 Task: Look for space in Silver Firs, United States from 5th September, 2023 to 16th September, 2023 for 4 adults in price range Rs.10000 to Rs.14000. Place can be private room with 4 bedrooms having 4 beds and 4 bathrooms. Property type can be house, flat, guest house, hotel. Amenities needed are: wifi, TV, free parkinig on premises, gym, breakfast. Booking option can be shelf check-in. Required host language is English.
Action: Mouse moved to (602, 143)
Screenshot: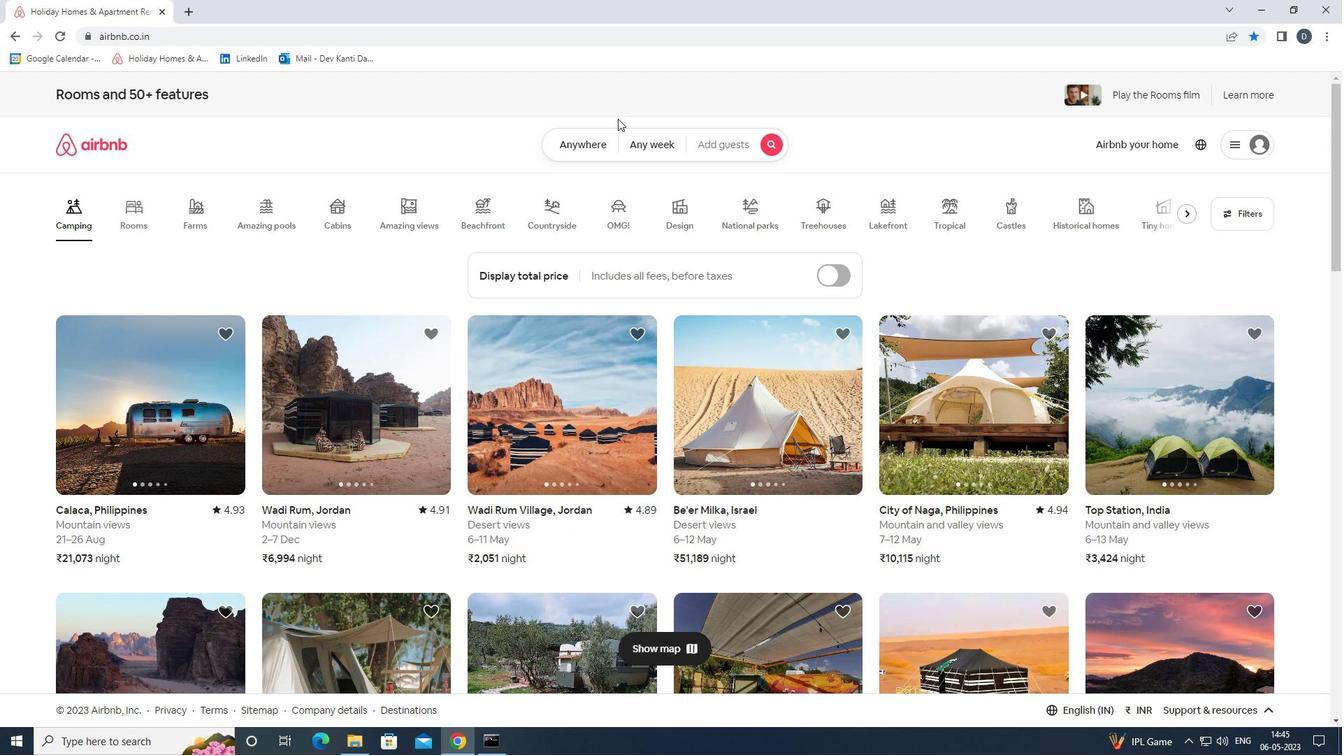 
Action: Mouse pressed left at (602, 143)
Screenshot: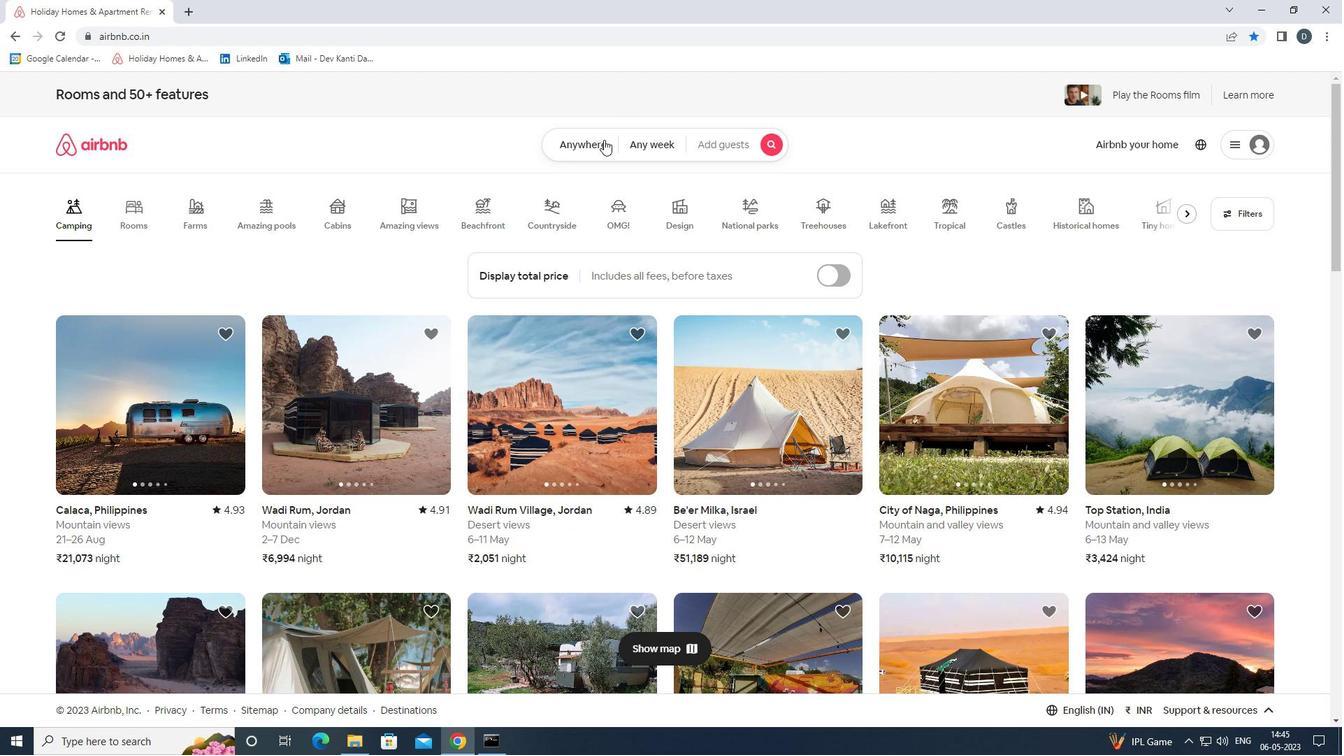 
Action: Mouse moved to (532, 191)
Screenshot: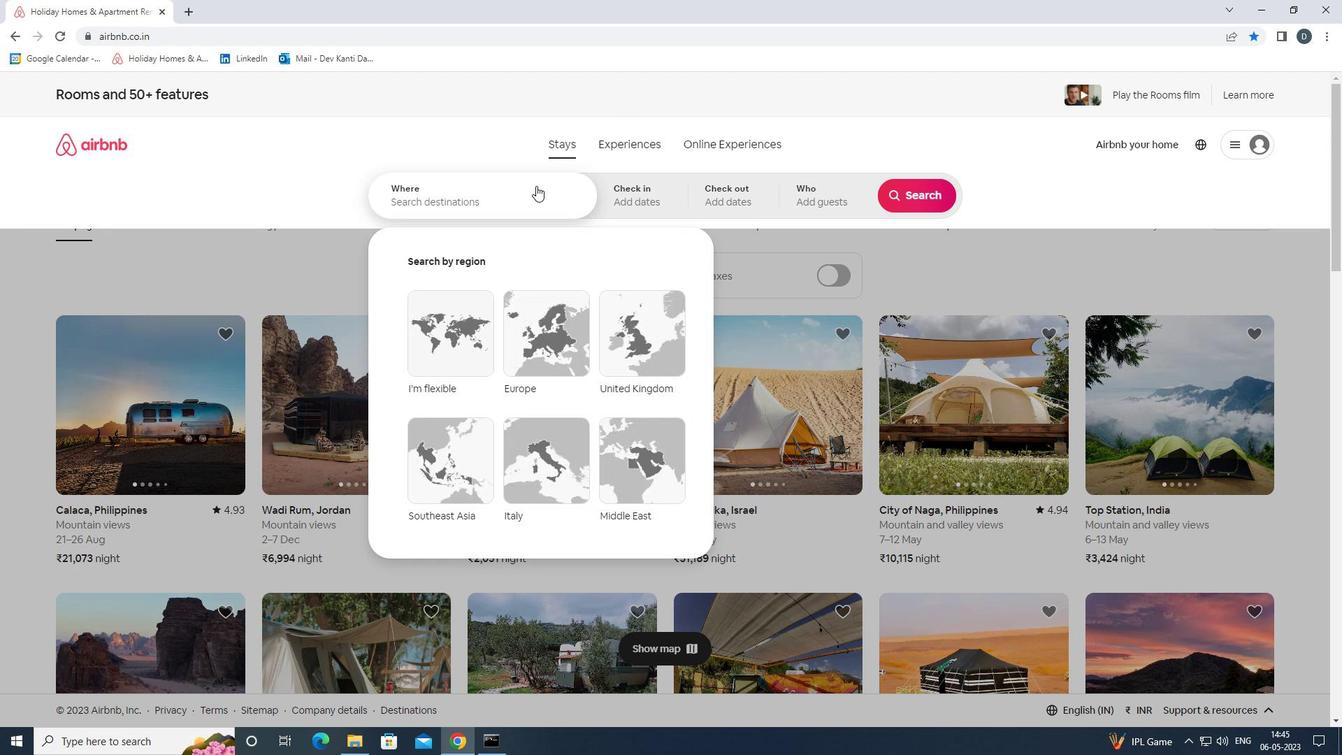 
Action: Mouse pressed left at (532, 191)
Screenshot: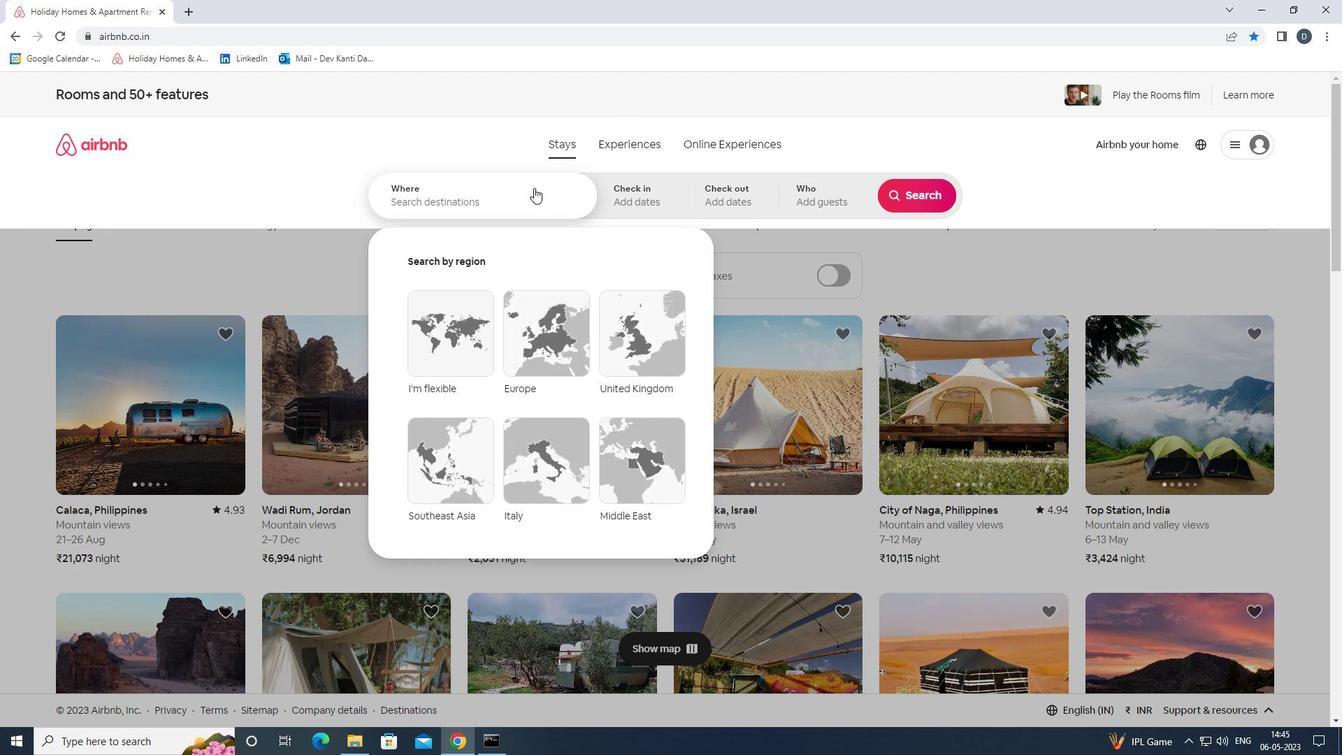 
Action: Mouse moved to (522, 204)
Screenshot: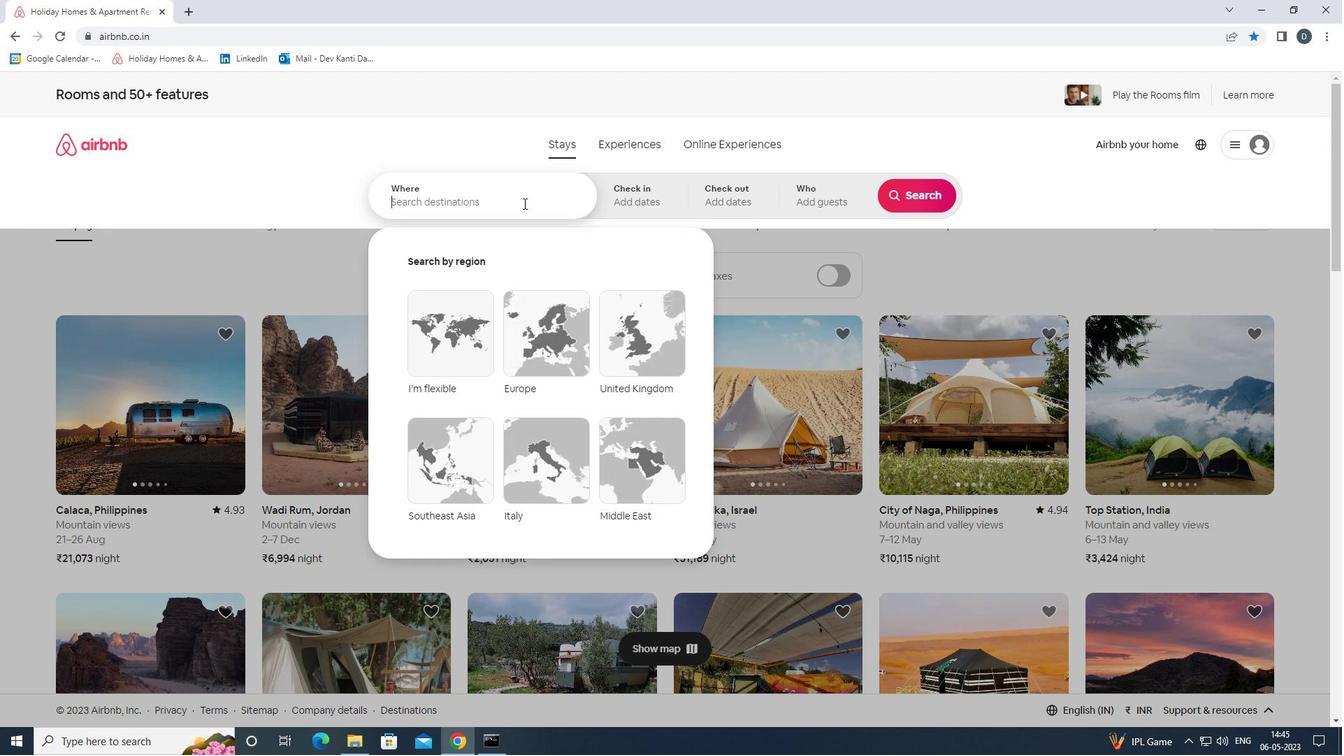 
Action: Key pressed <Key.shift>SILVER<Key.space><Key.shift>FIRS,<Key.shift>UNITED<Key.space><Key.shift>STATES<Key.enter>
Screenshot: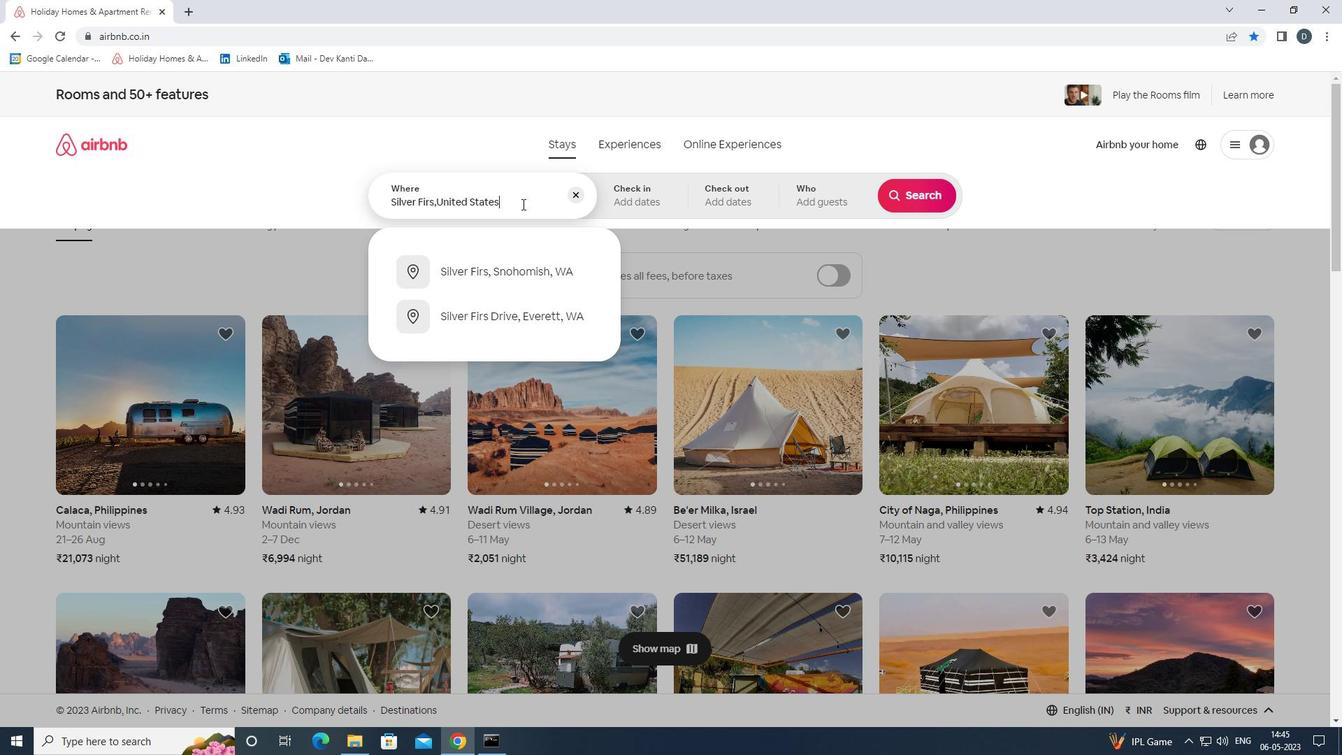 
Action: Mouse moved to (905, 308)
Screenshot: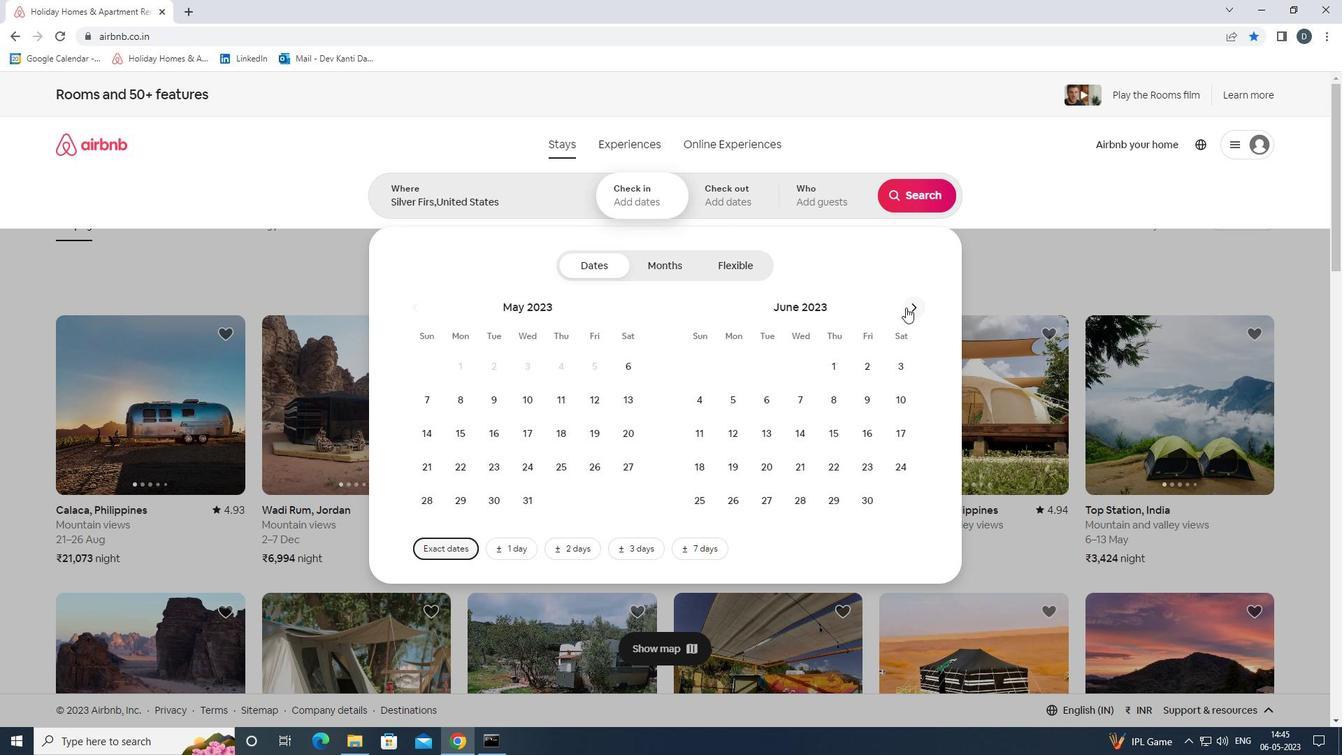 
Action: Mouse pressed left at (905, 308)
Screenshot: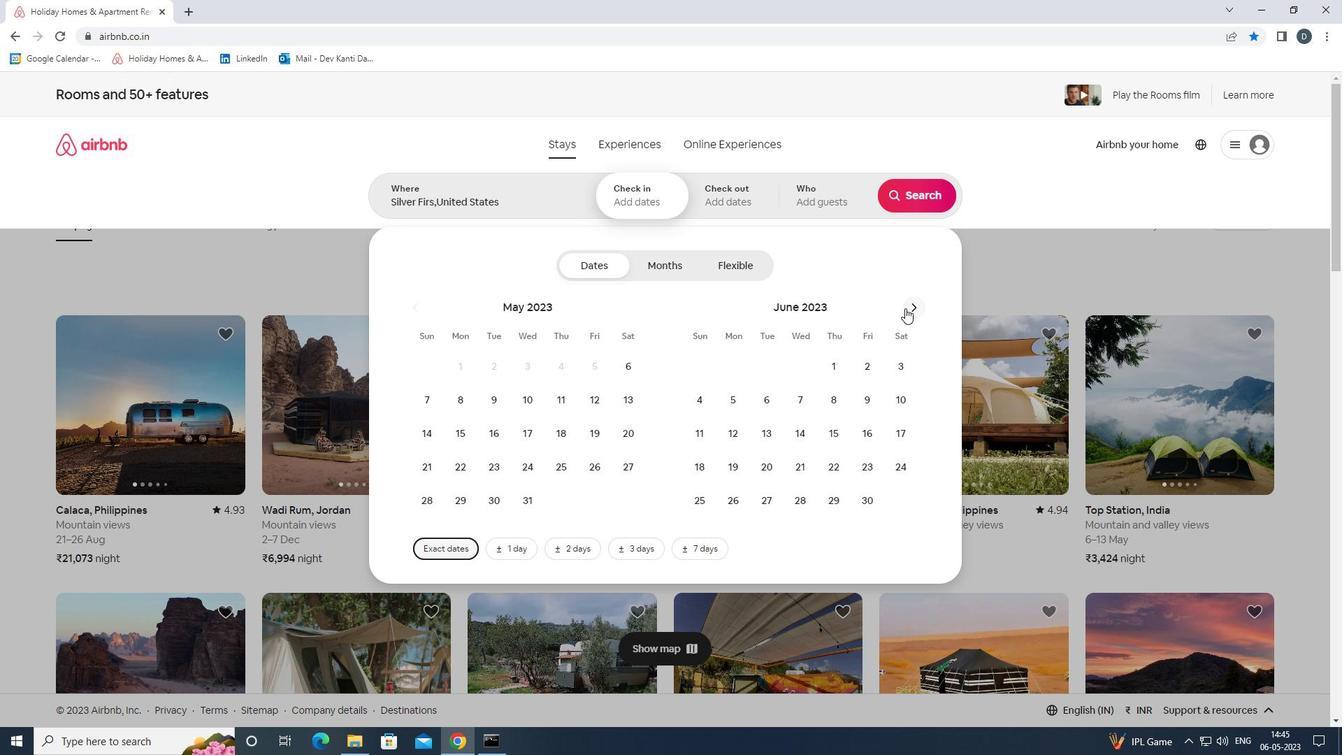 
Action: Mouse pressed left at (905, 308)
Screenshot: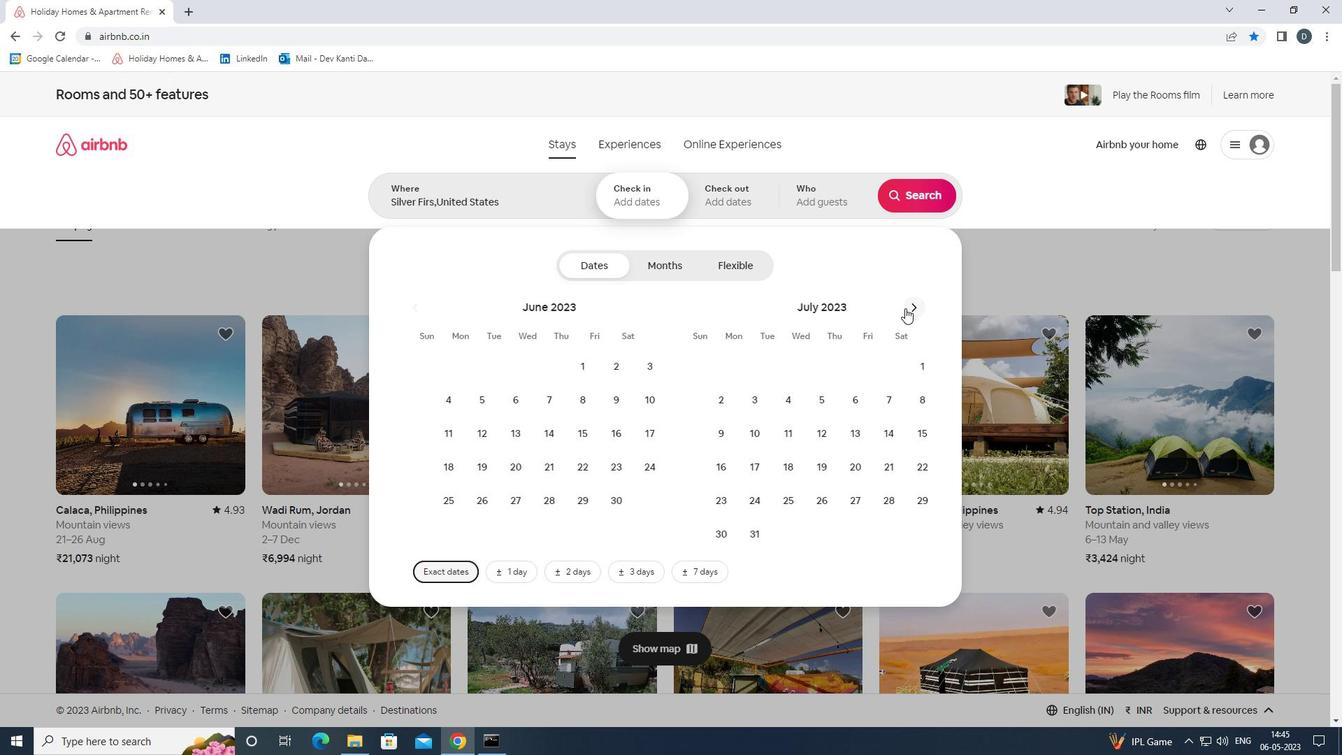 
Action: Mouse pressed left at (905, 308)
Screenshot: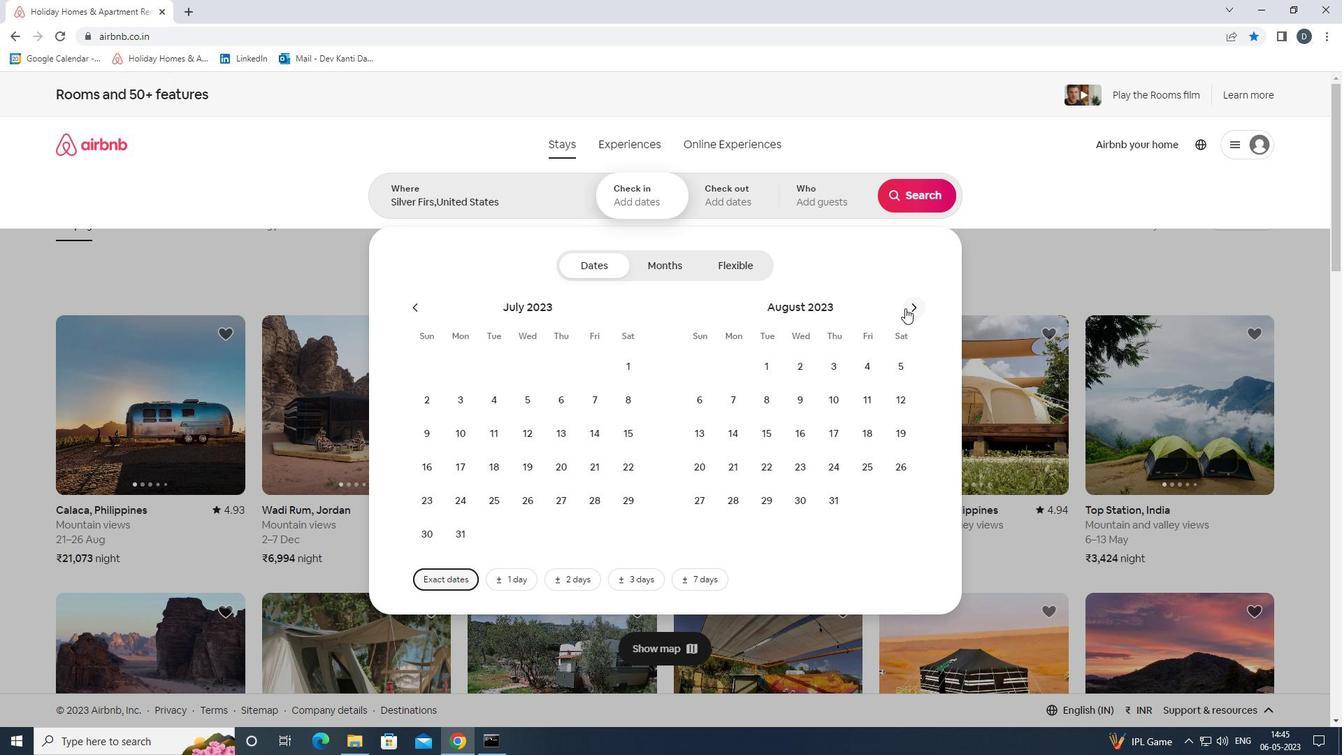 
Action: Mouse moved to (767, 397)
Screenshot: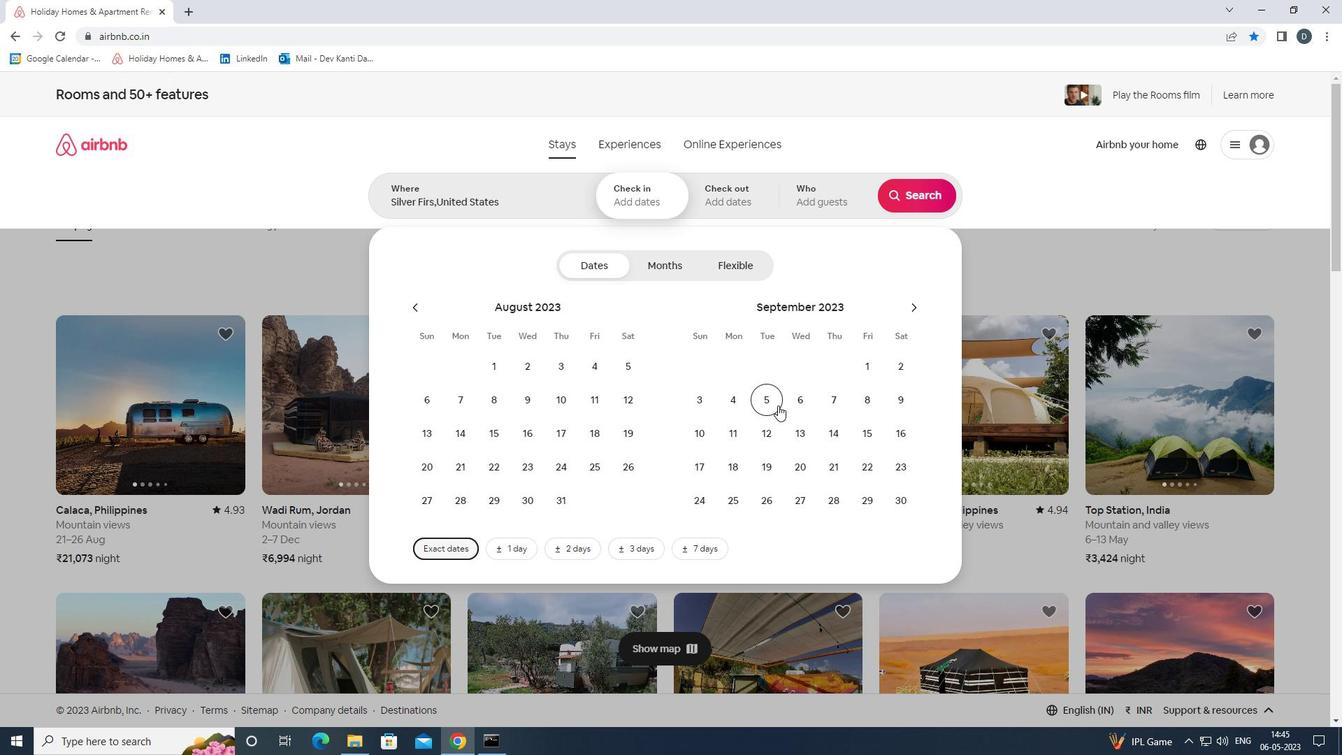 
Action: Mouse pressed left at (767, 397)
Screenshot: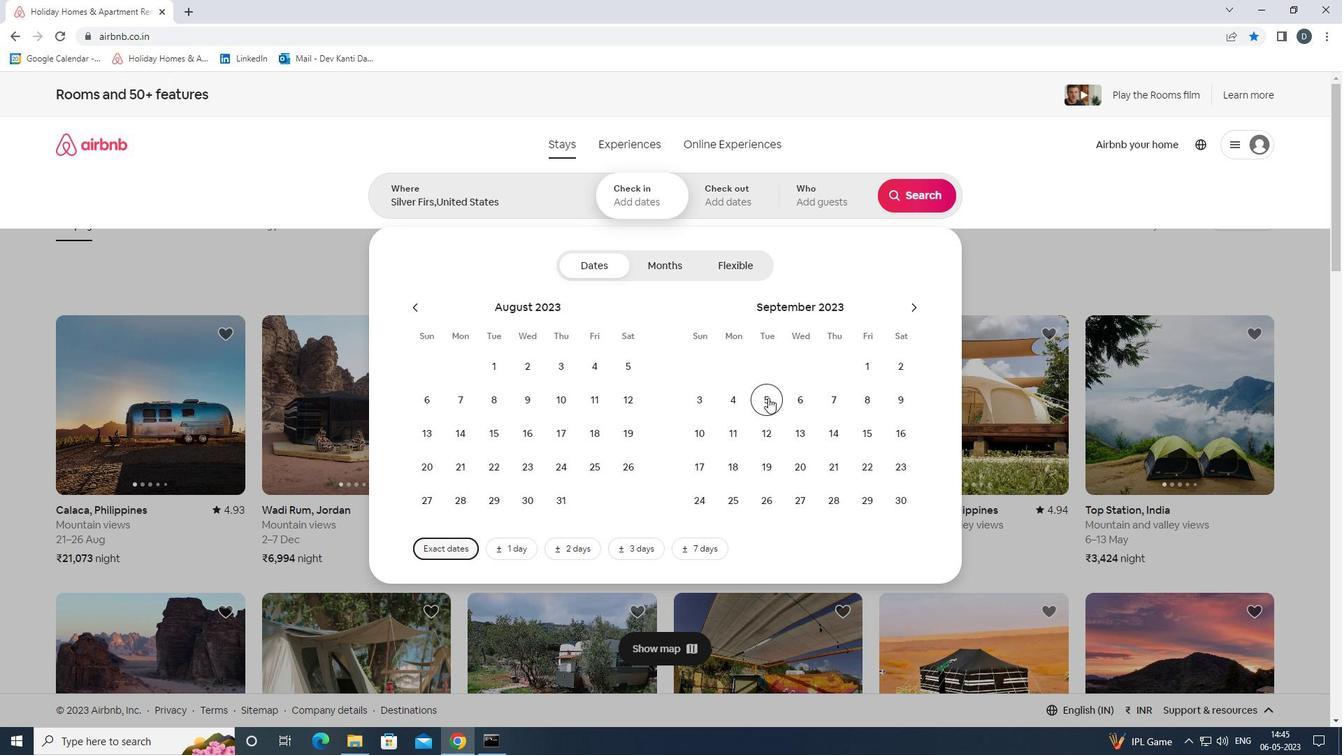 
Action: Mouse moved to (893, 434)
Screenshot: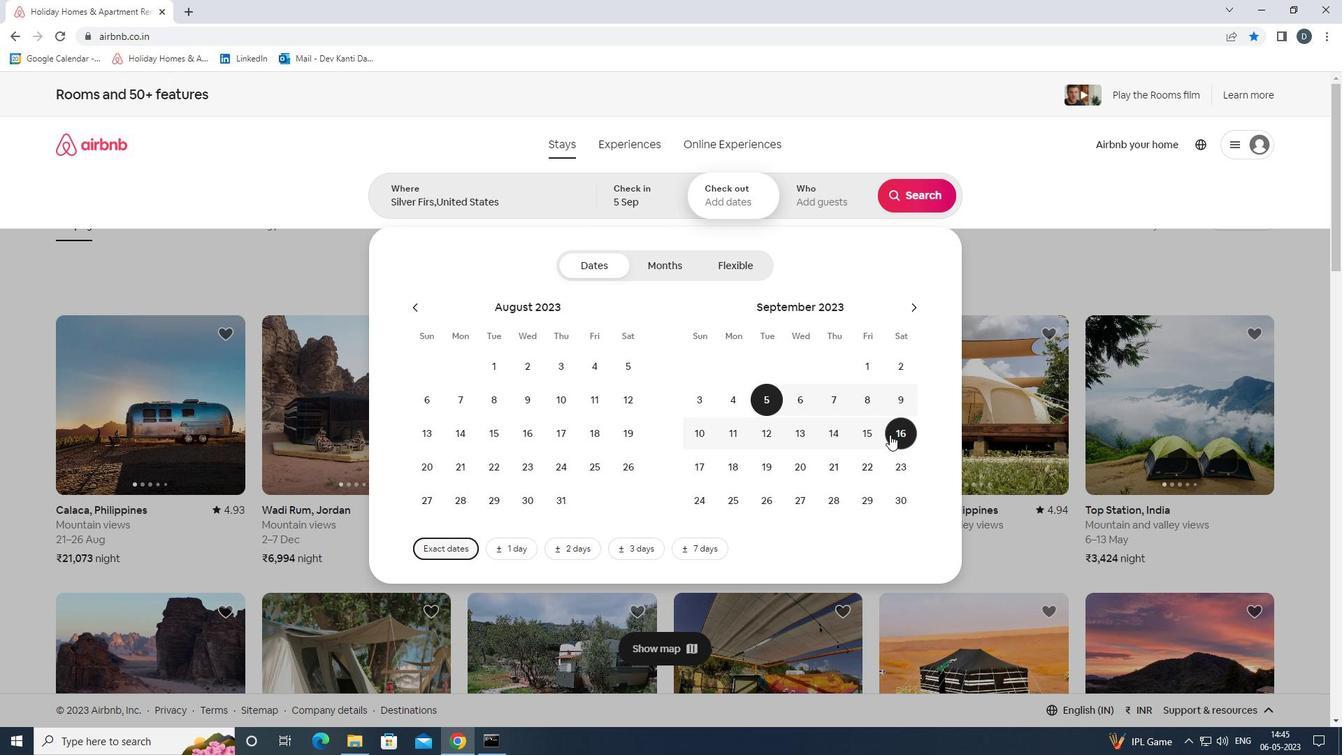 
Action: Mouse pressed left at (893, 434)
Screenshot: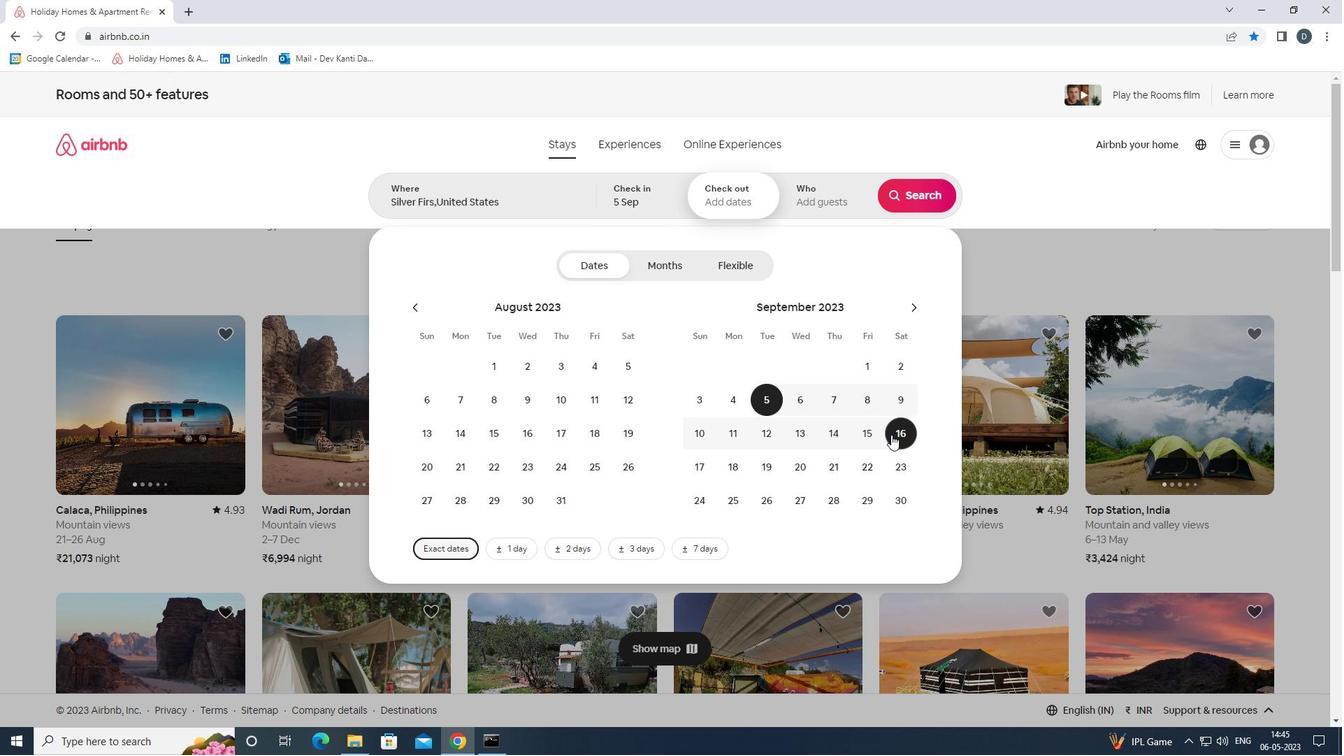 
Action: Mouse moved to (828, 202)
Screenshot: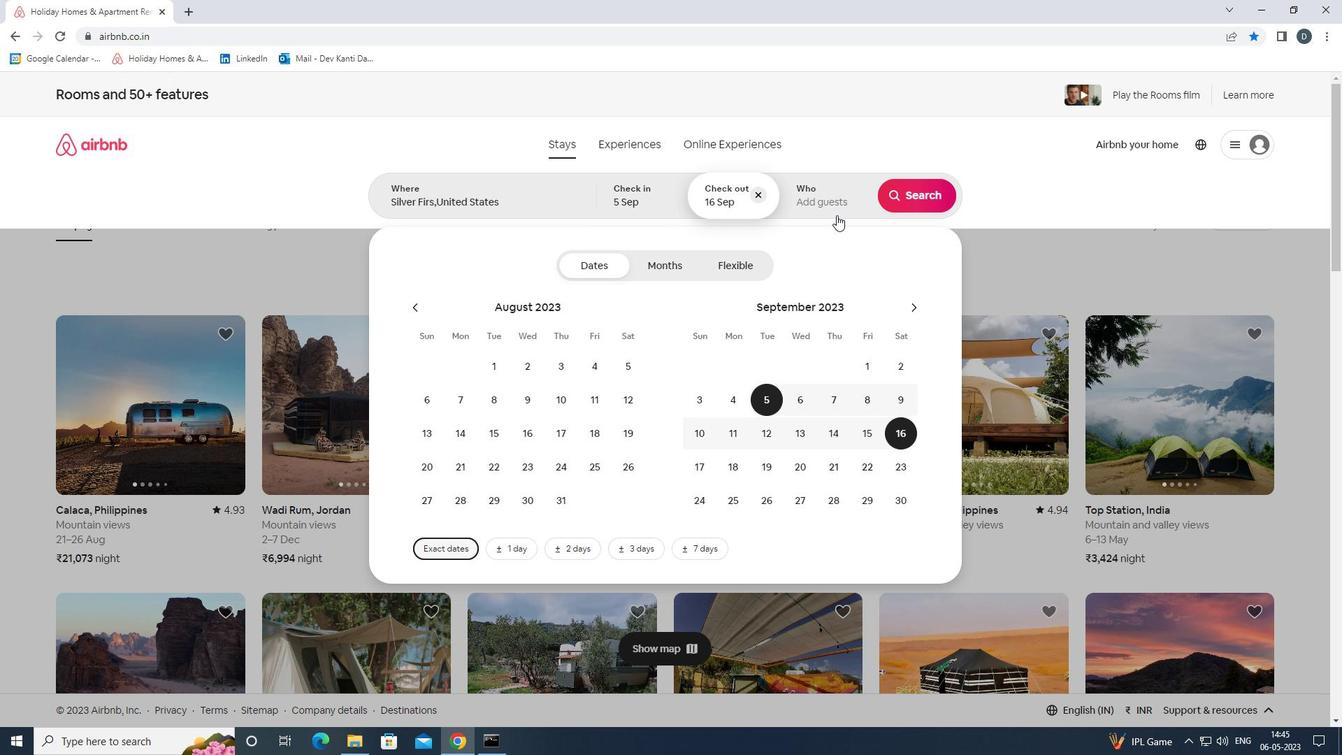 
Action: Mouse pressed left at (828, 202)
Screenshot: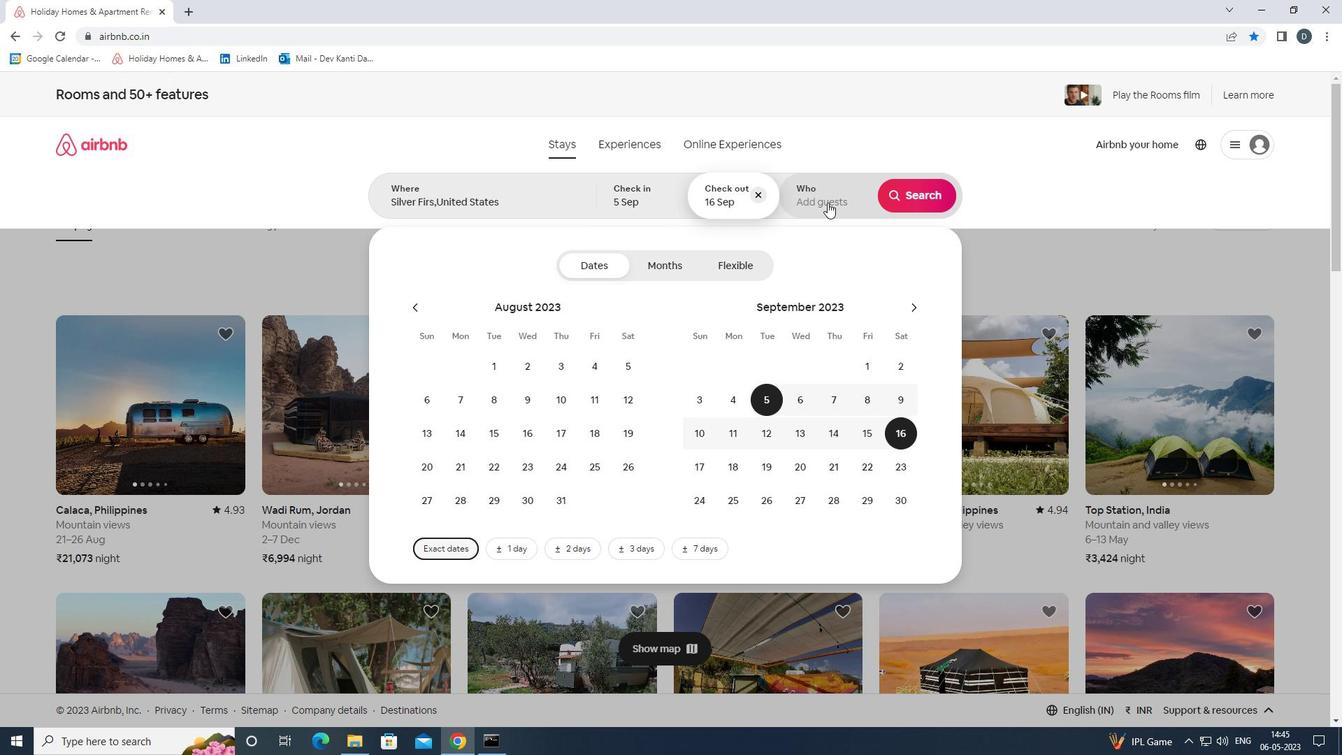 
Action: Mouse moved to (917, 265)
Screenshot: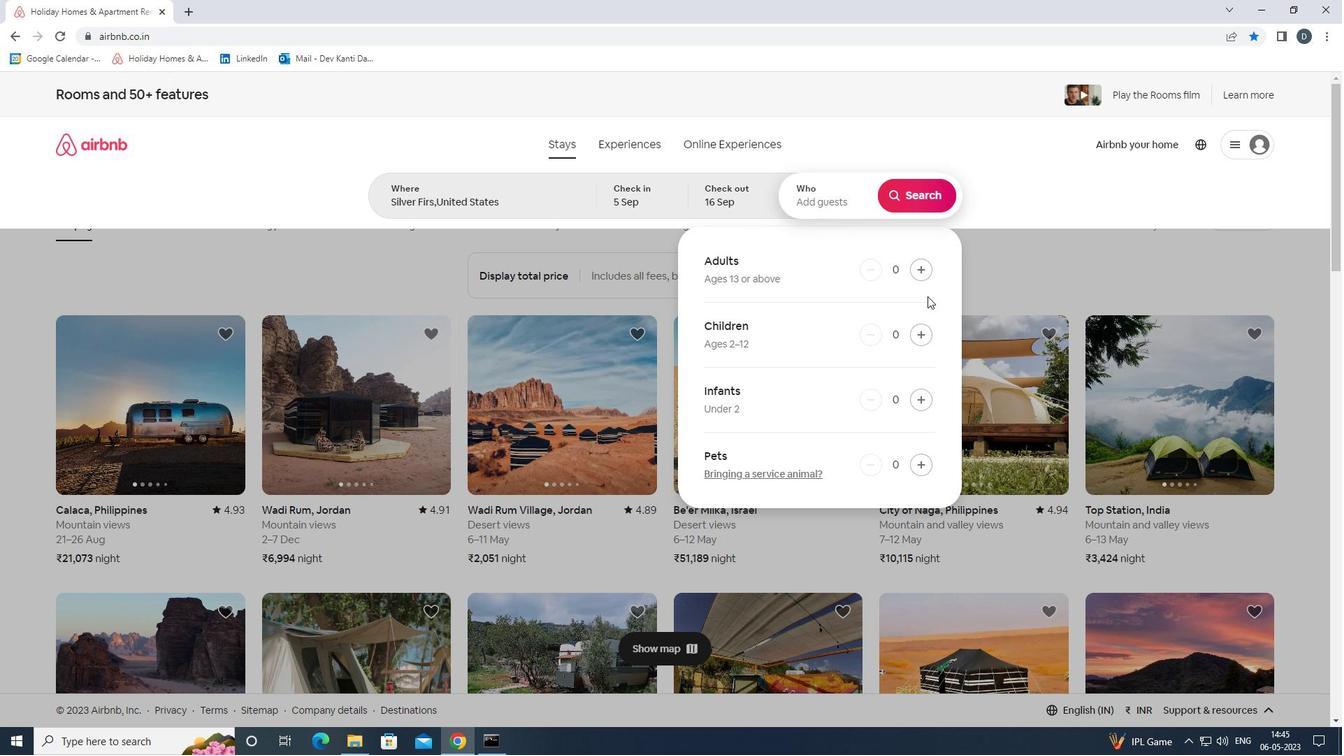 
Action: Mouse pressed left at (917, 265)
Screenshot: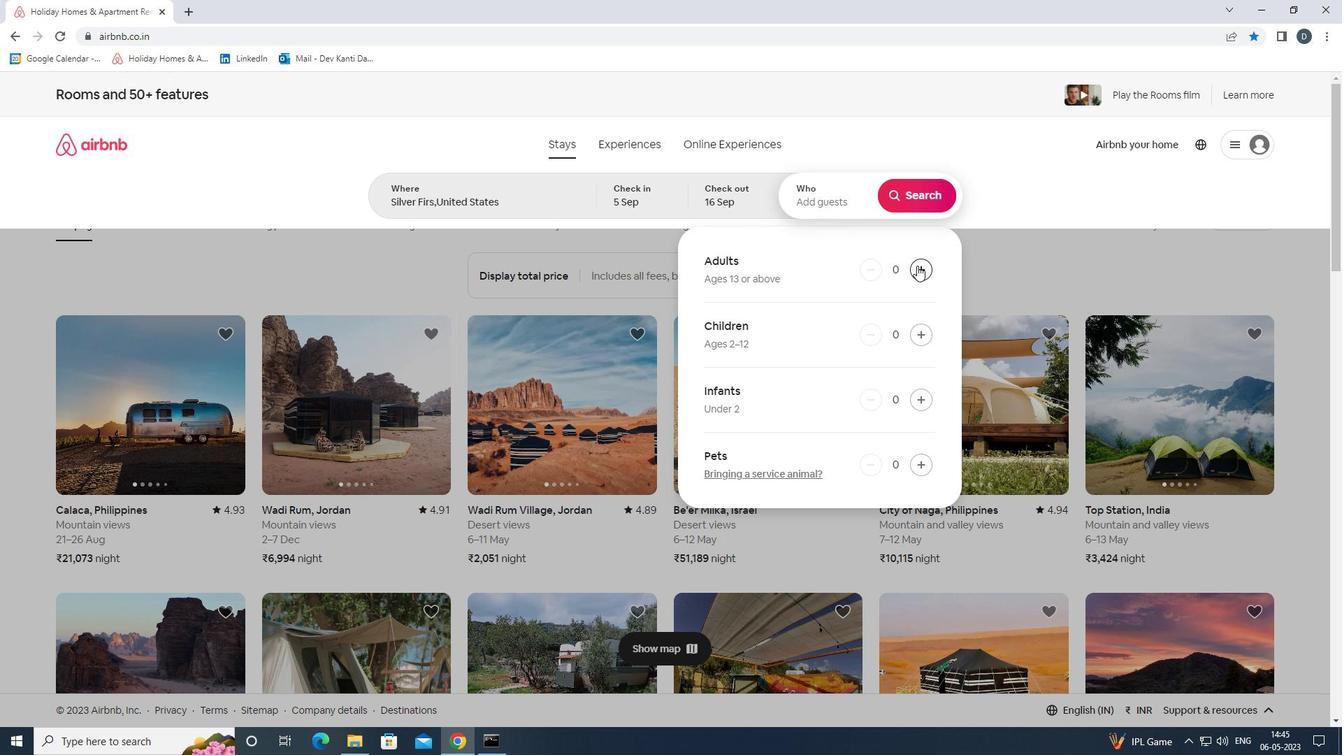 
Action: Mouse pressed left at (917, 265)
Screenshot: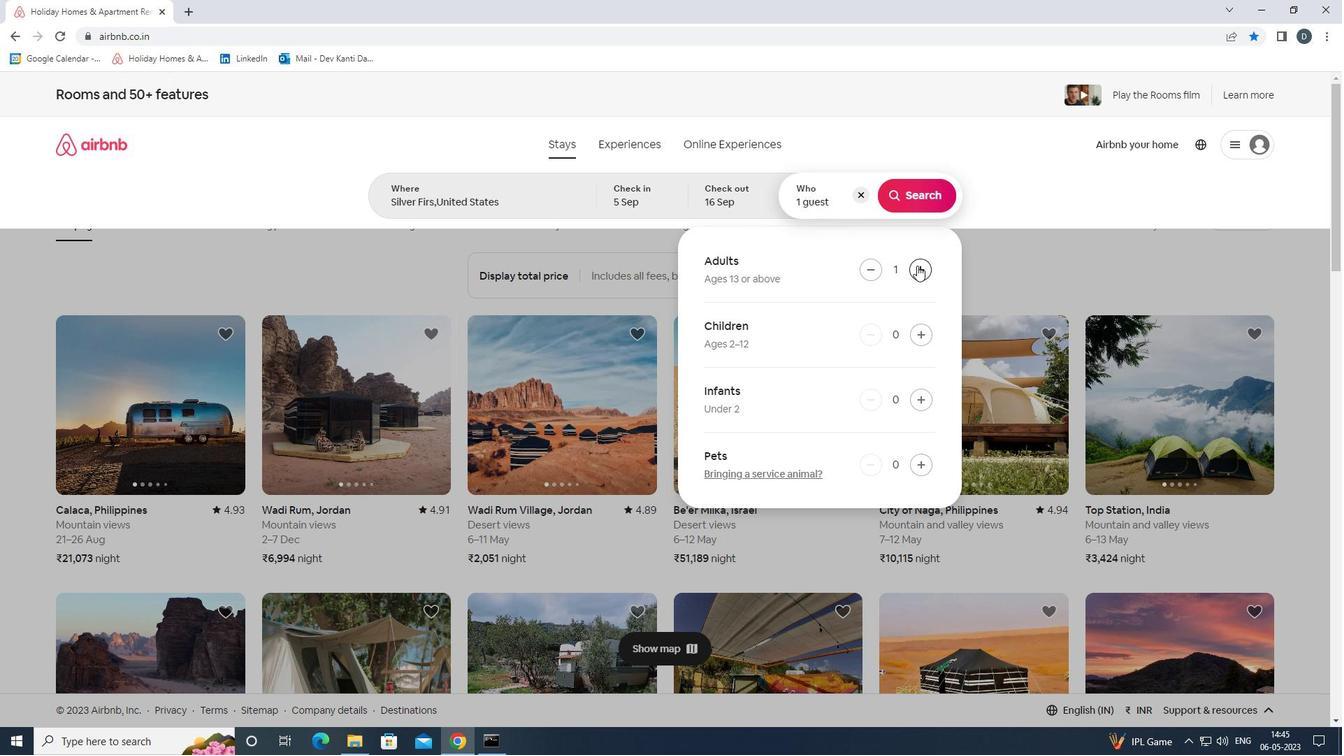 
Action: Mouse pressed left at (917, 265)
Screenshot: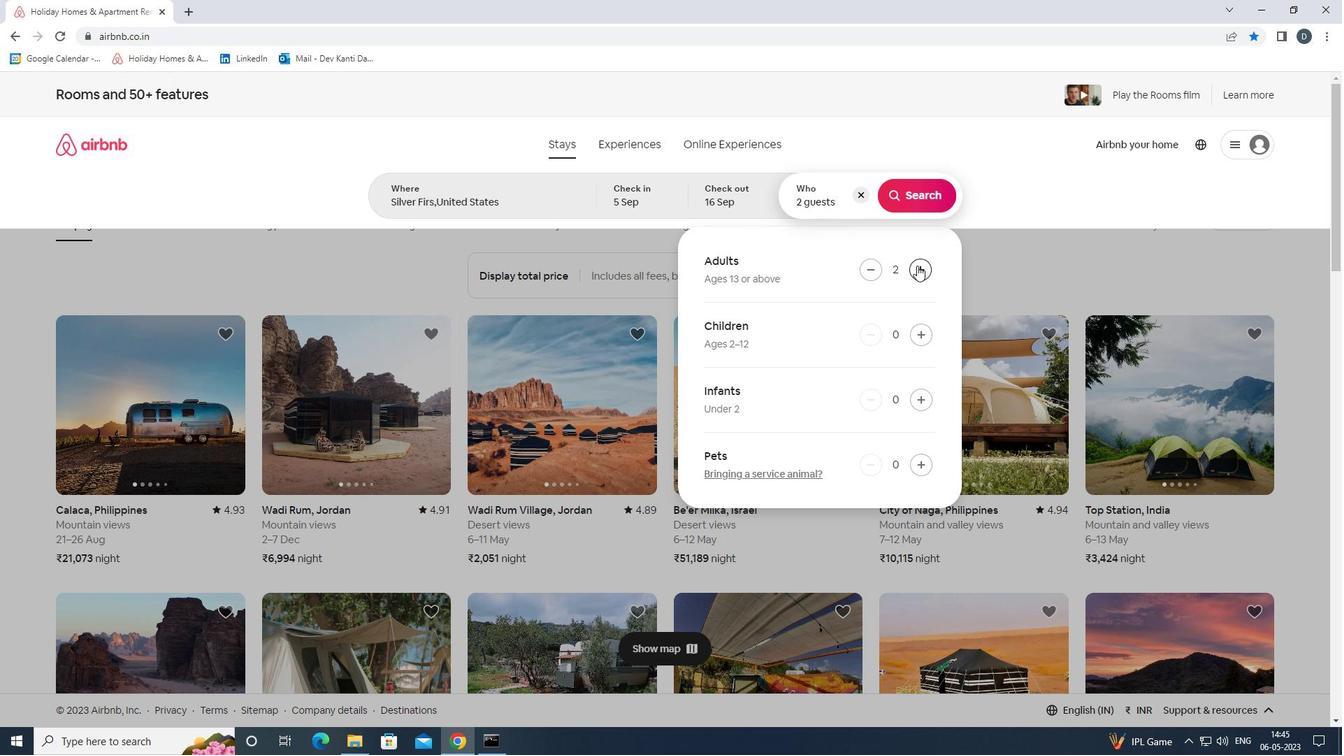 
Action: Mouse pressed left at (917, 265)
Screenshot: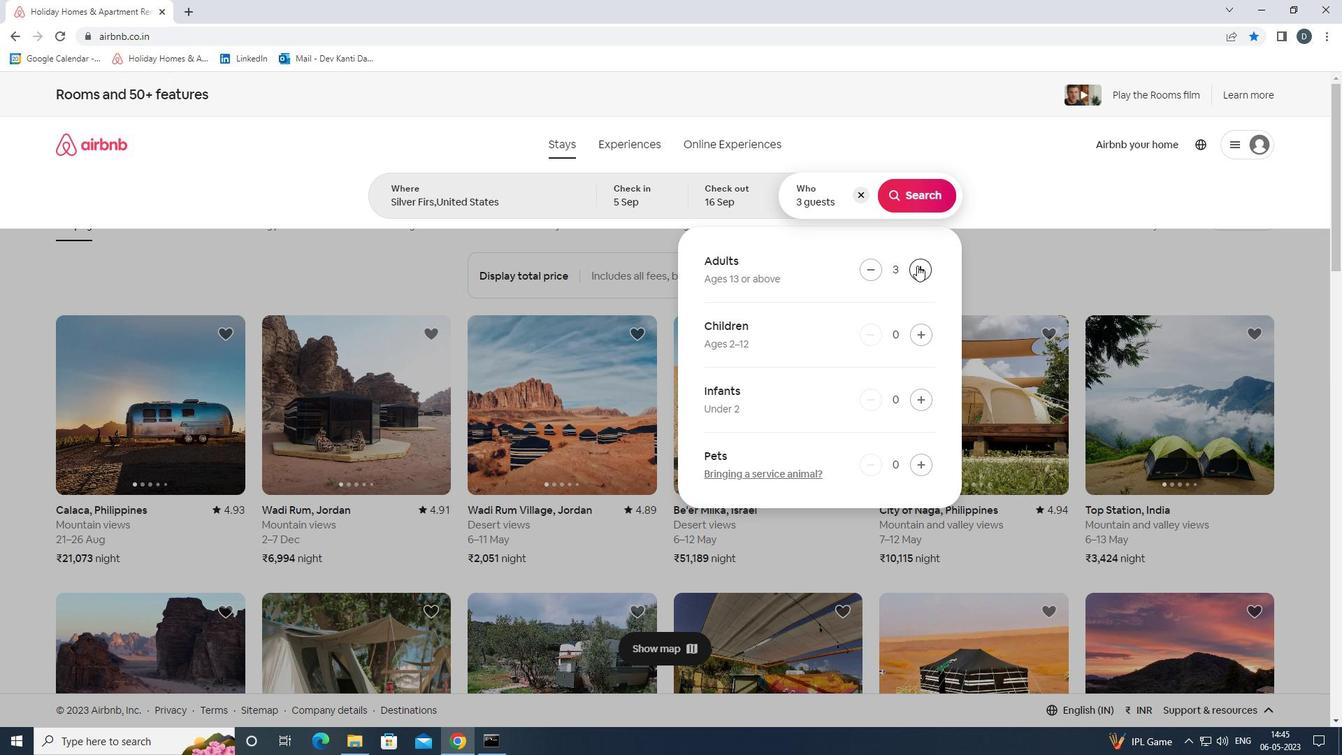 
Action: Mouse moved to (914, 204)
Screenshot: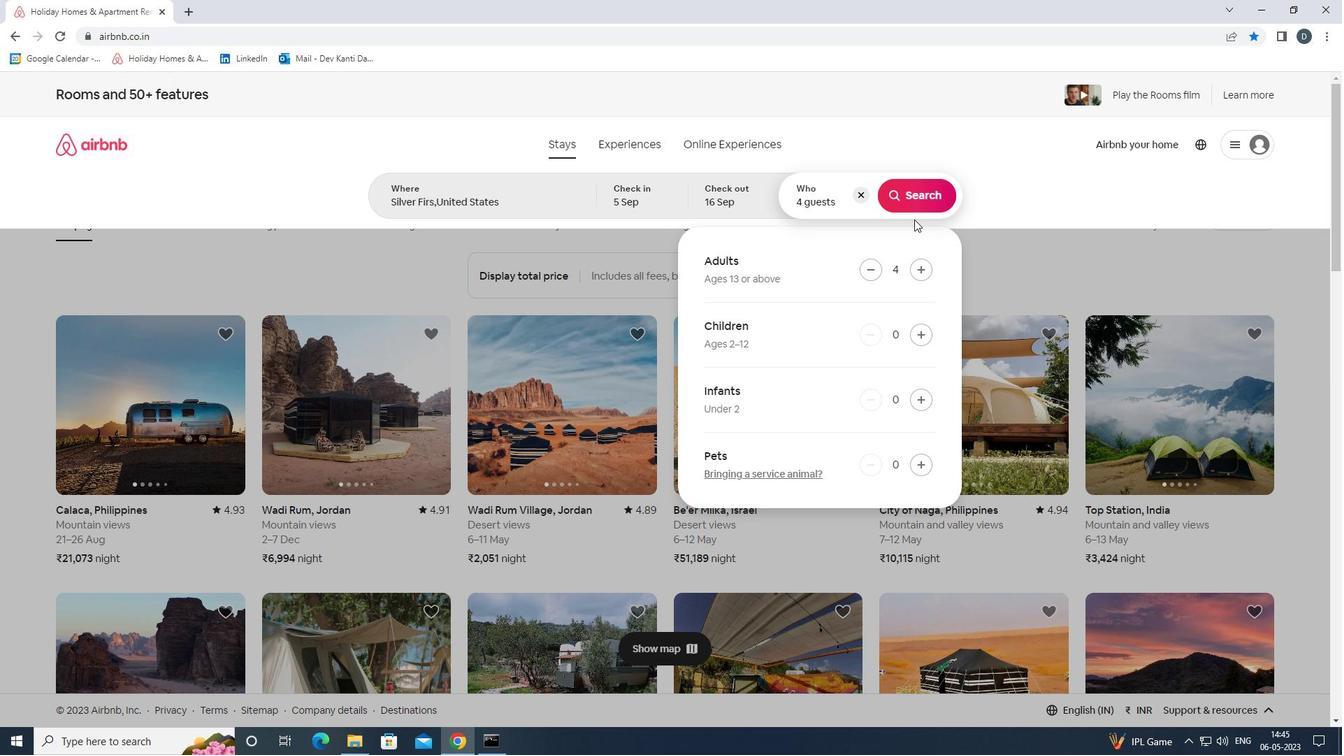 
Action: Mouse pressed left at (914, 204)
Screenshot: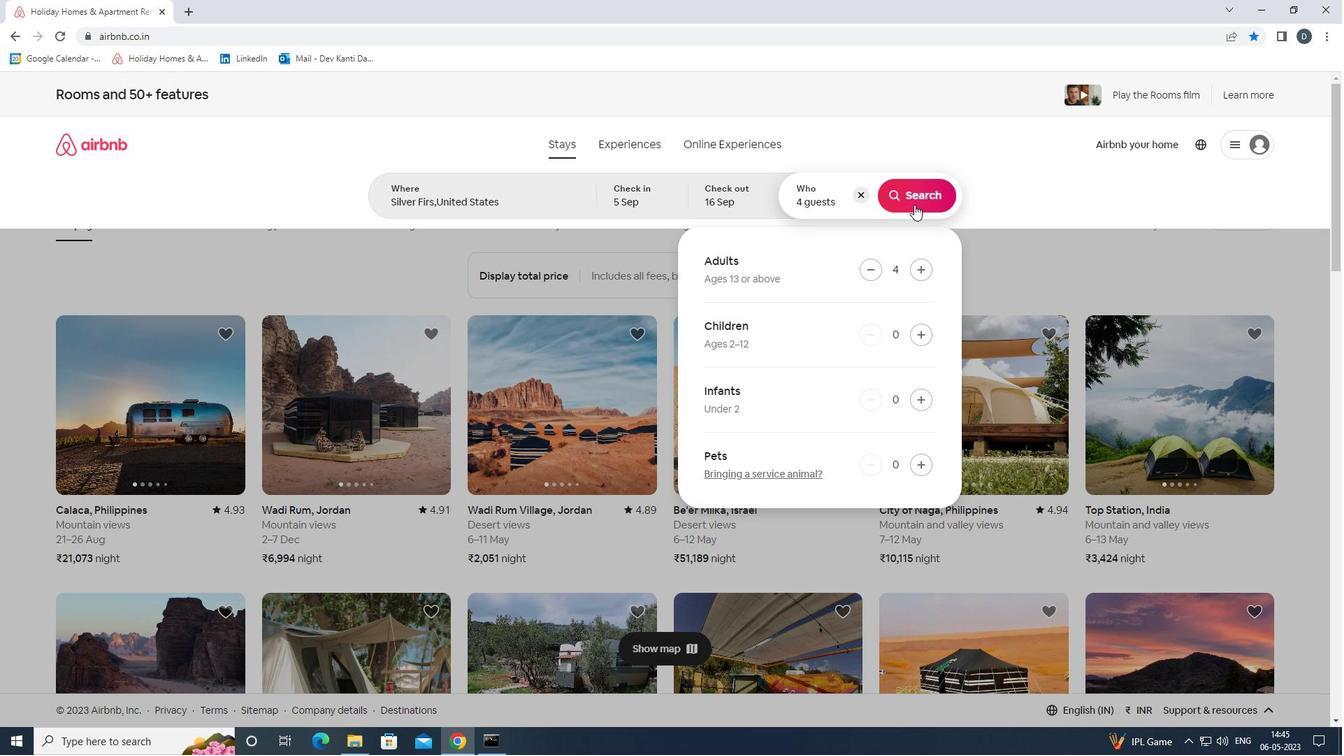 
Action: Mouse moved to (1272, 146)
Screenshot: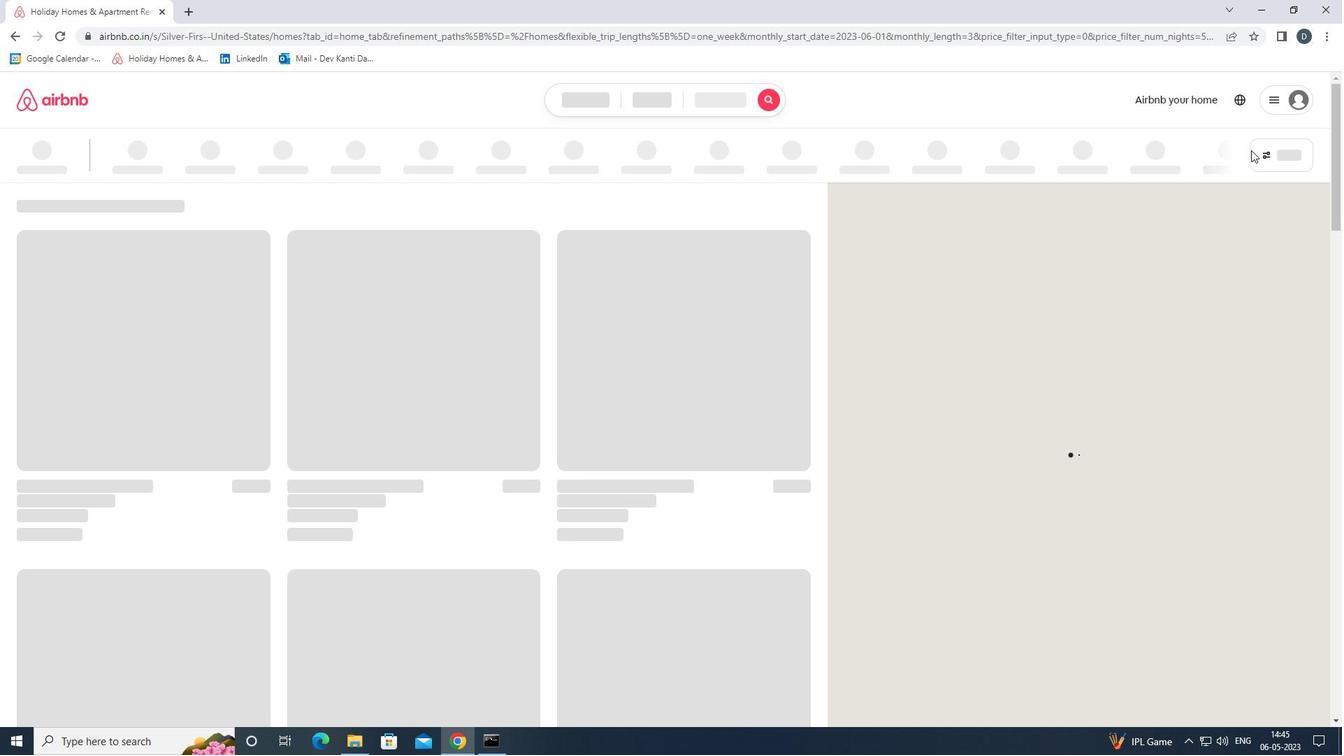 
Action: Mouse pressed left at (1272, 146)
Screenshot: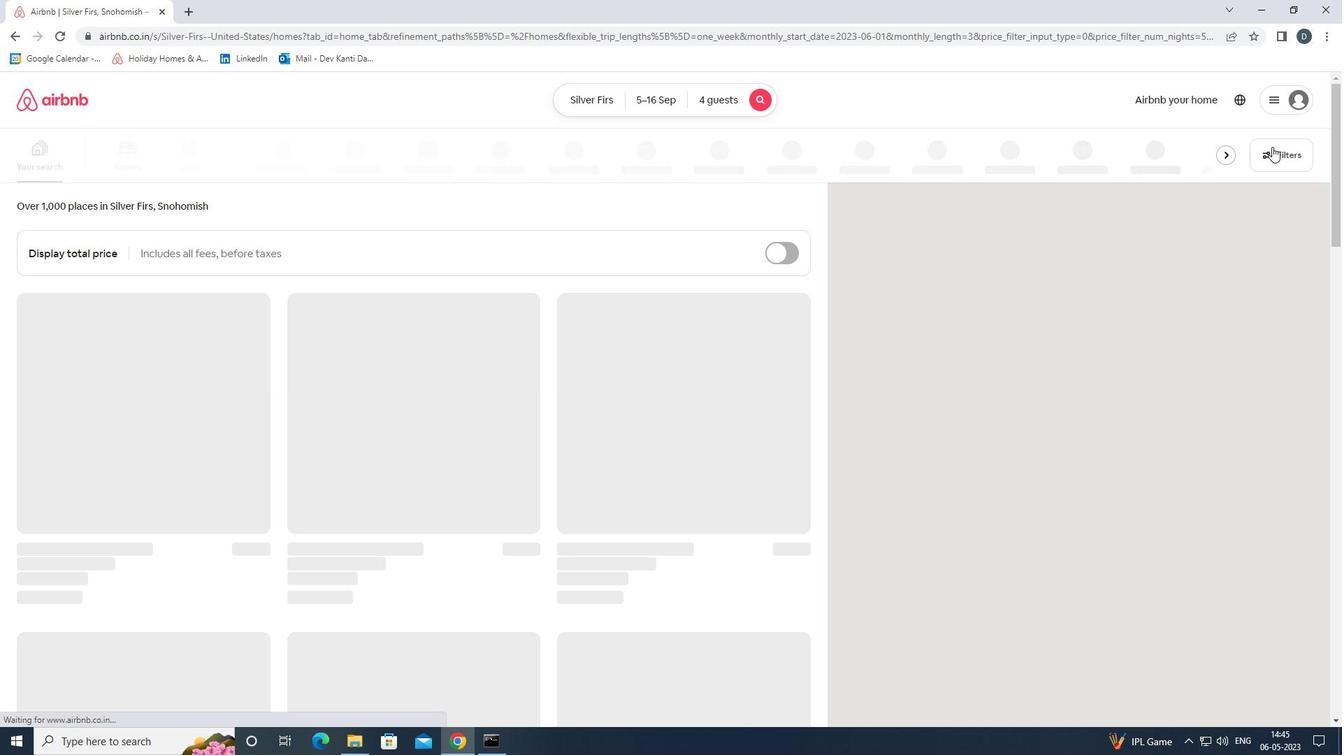 
Action: Mouse moved to (524, 500)
Screenshot: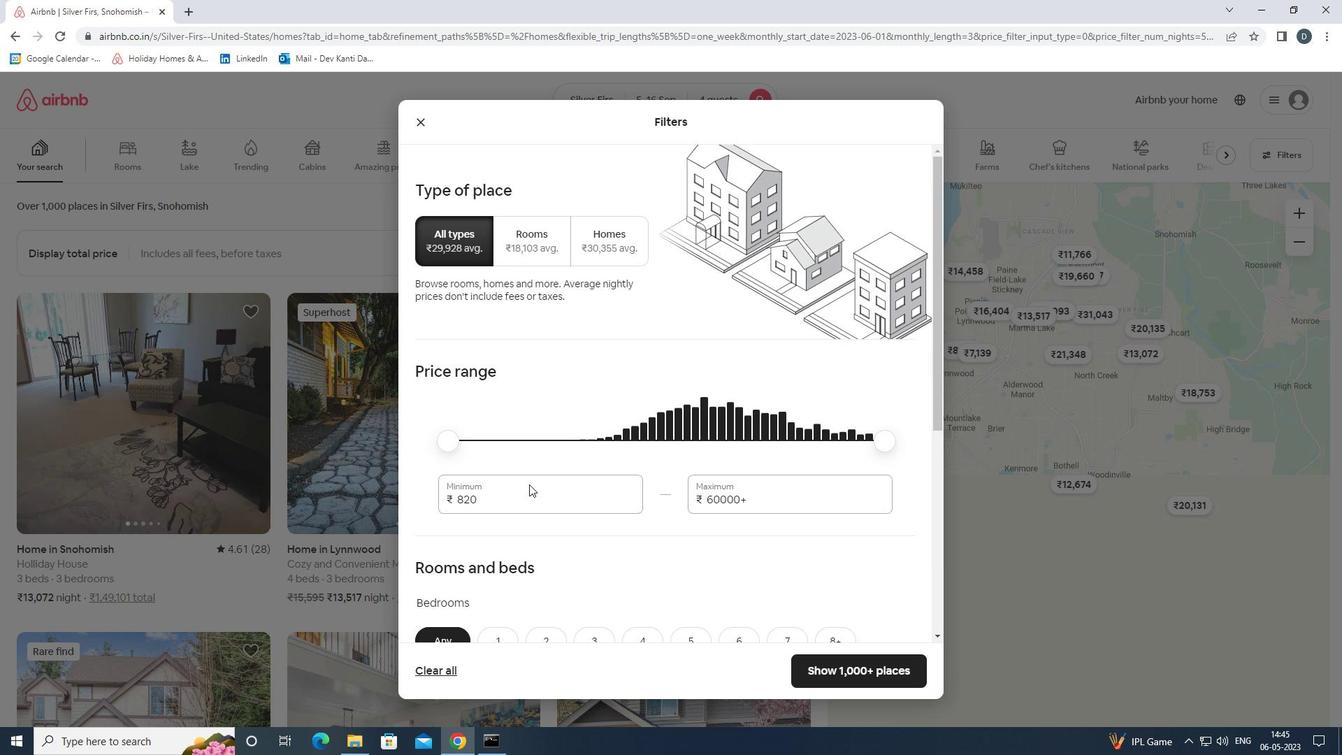 
Action: Mouse pressed left at (524, 500)
Screenshot: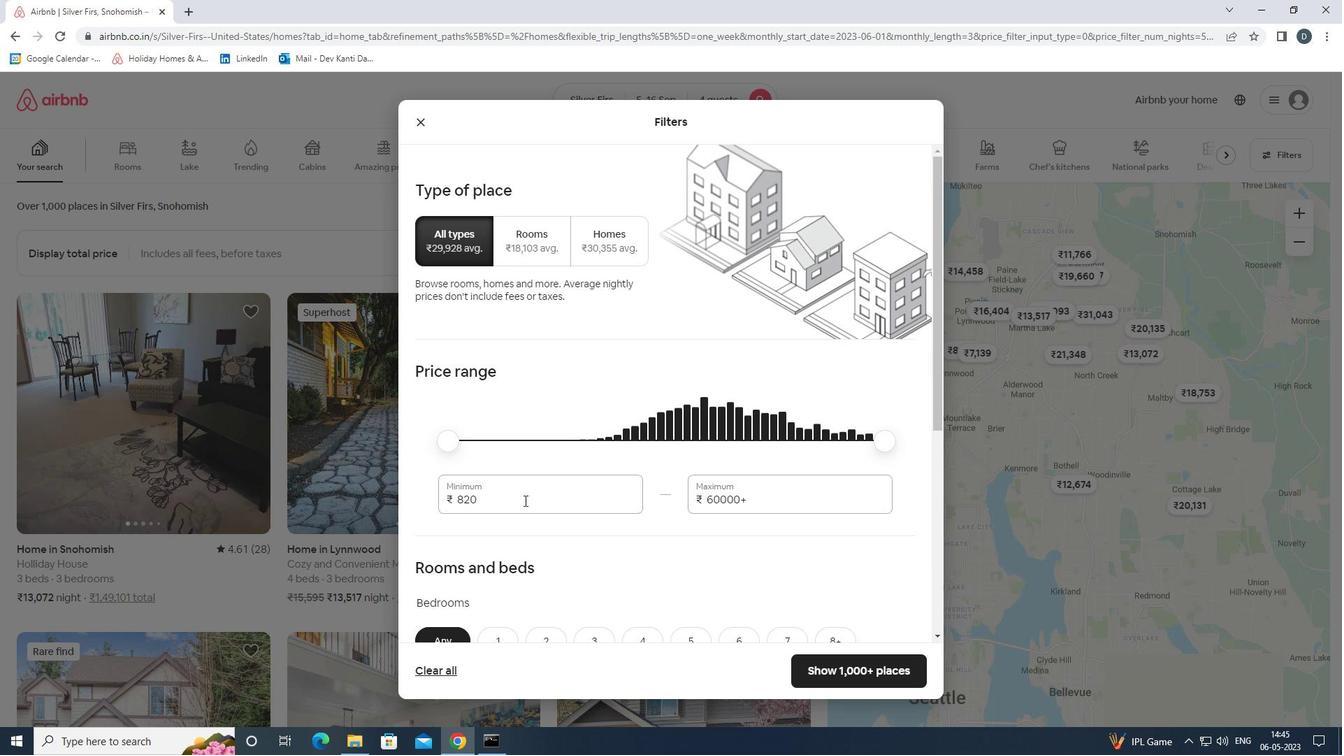 
Action: Mouse pressed left at (524, 500)
Screenshot: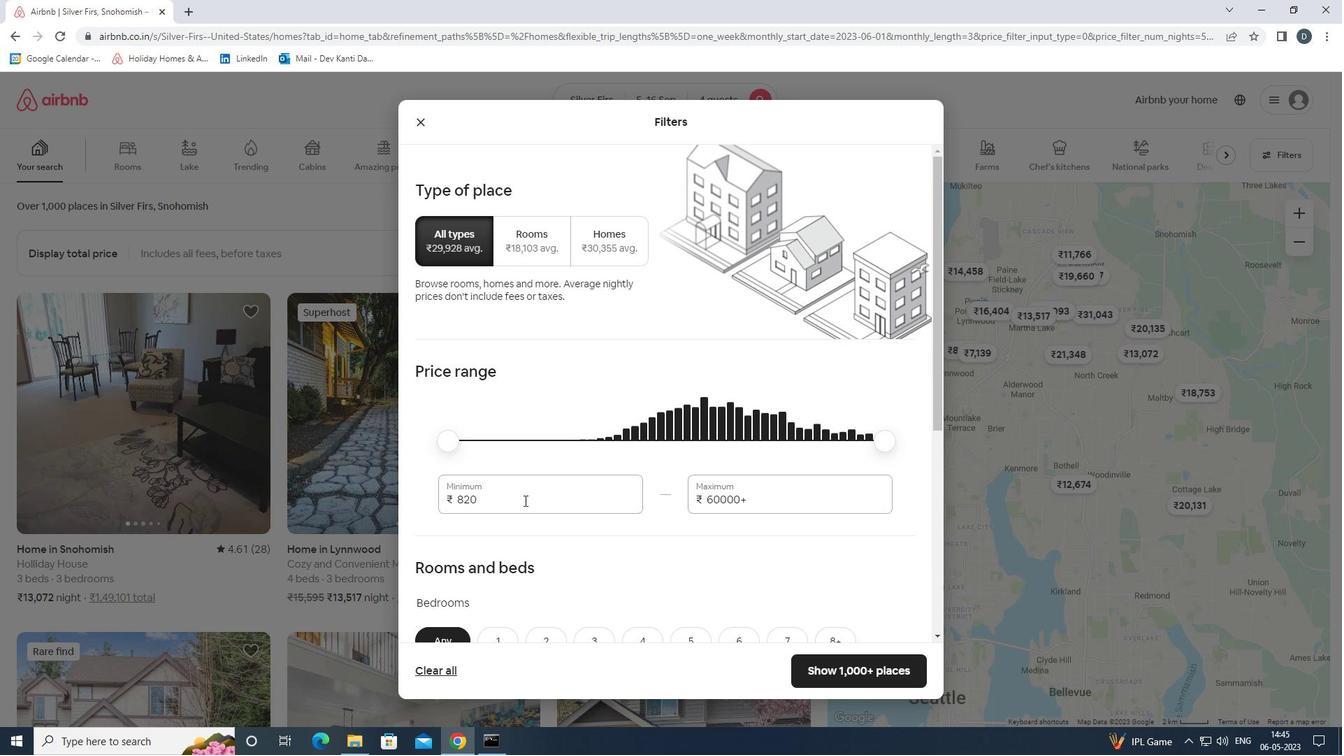 
Action: Mouse moved to (524, 501)
Screenshot: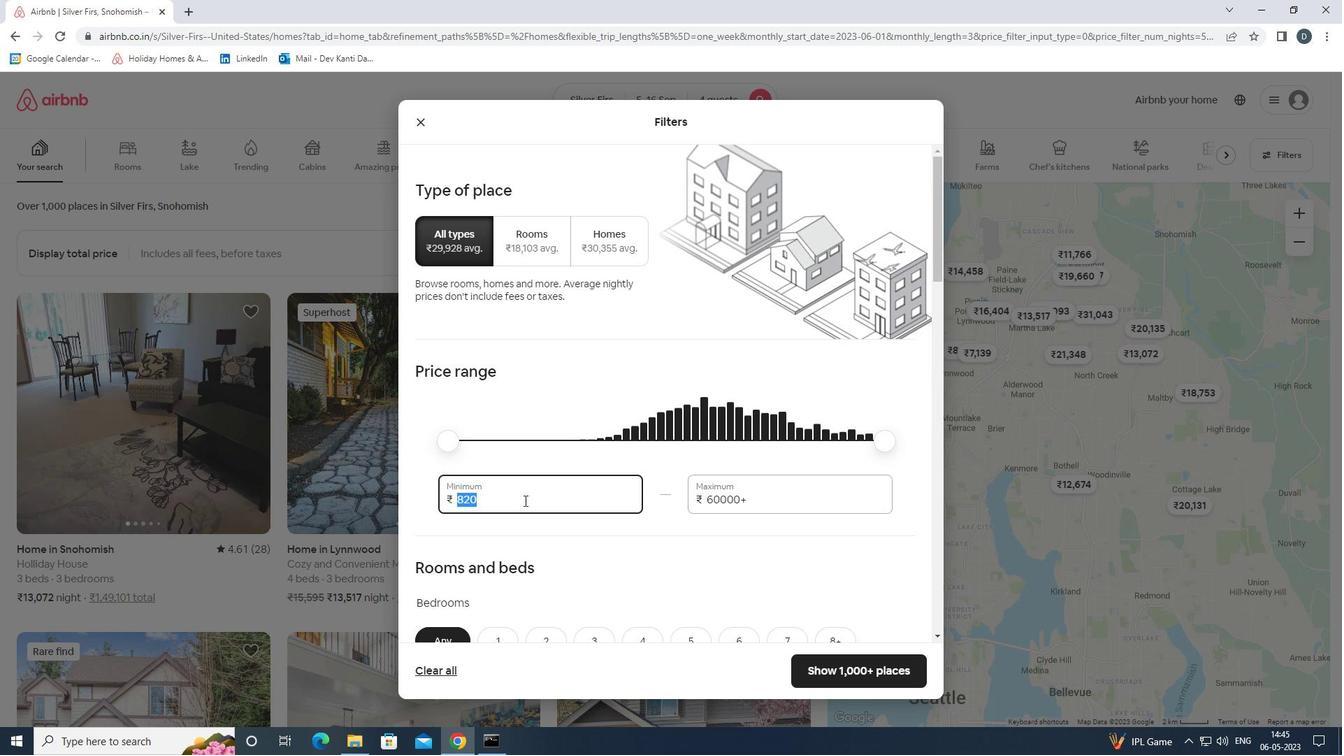 
Action: Key pressed 10000<Key.tab>14000
Screenshot: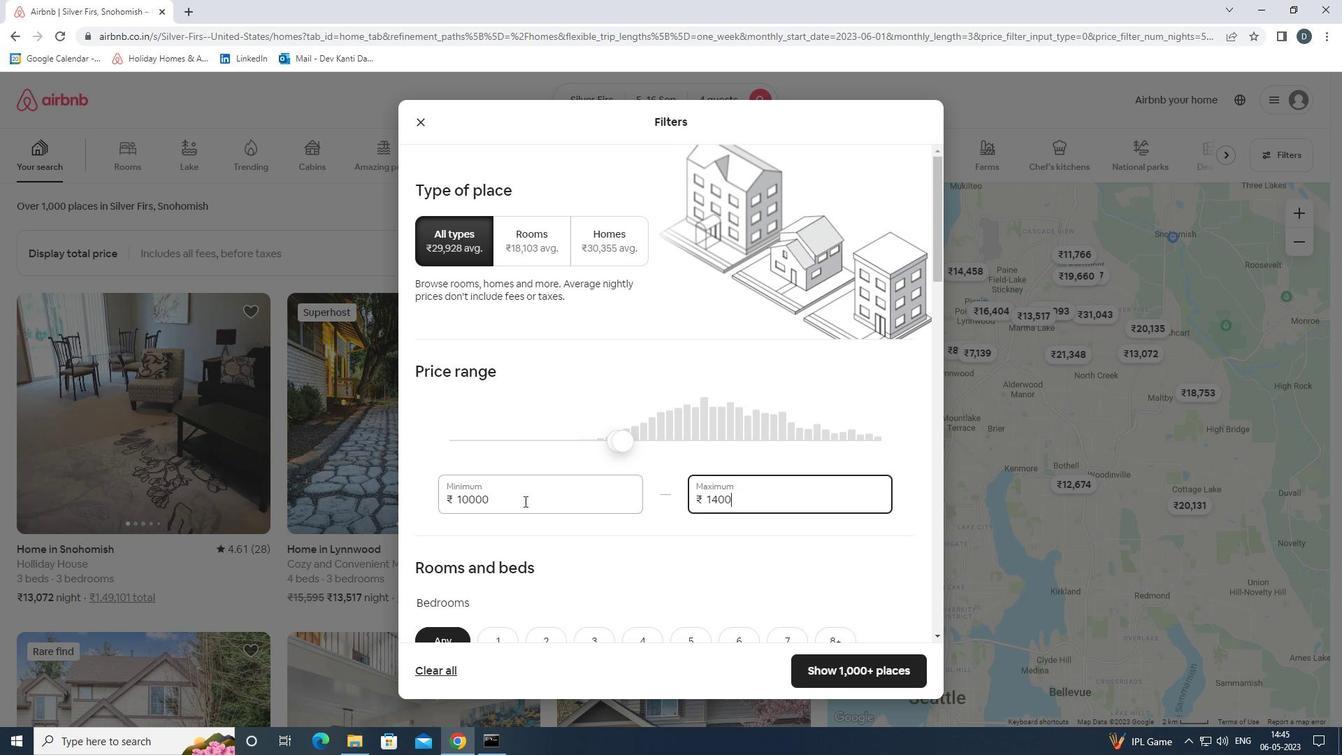 
Action: Mouse moved to (531, 500)
Screenshot: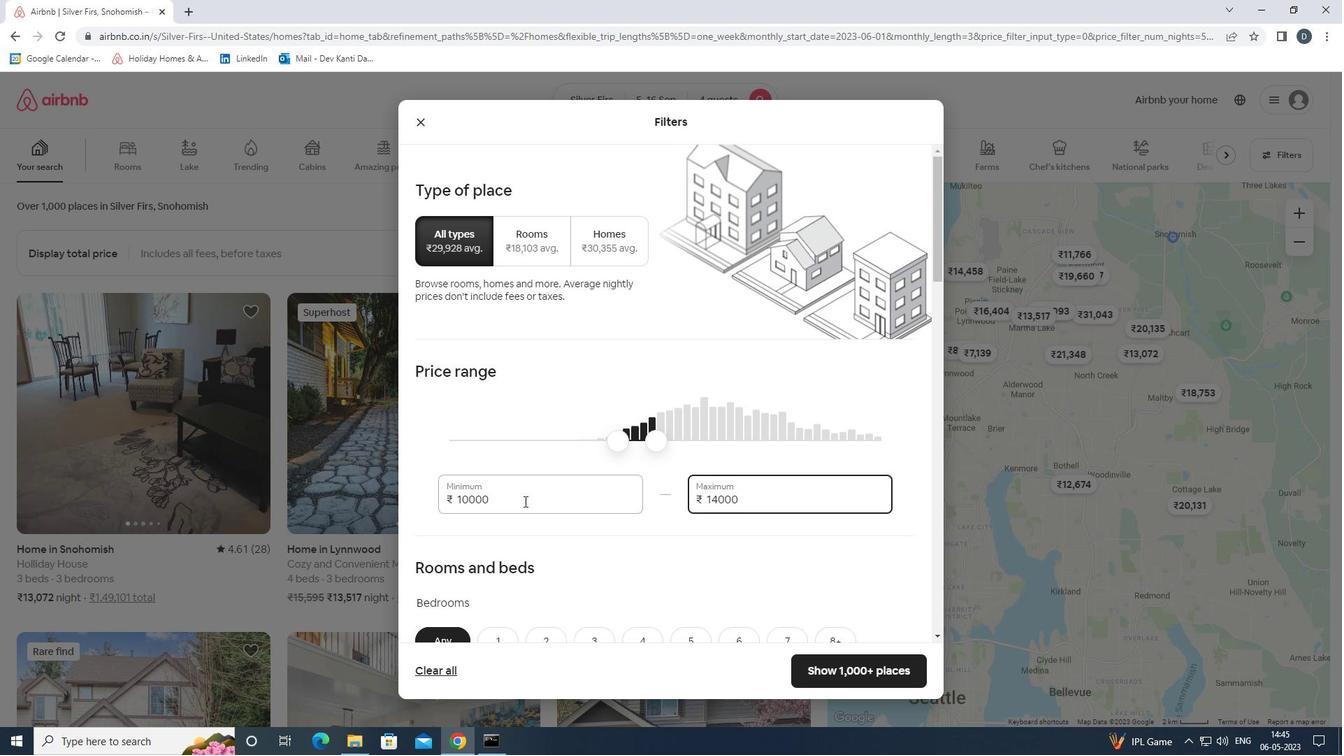 
Action: Mouse scrolled (531, 499) with delta (0, 0)
Screenshot: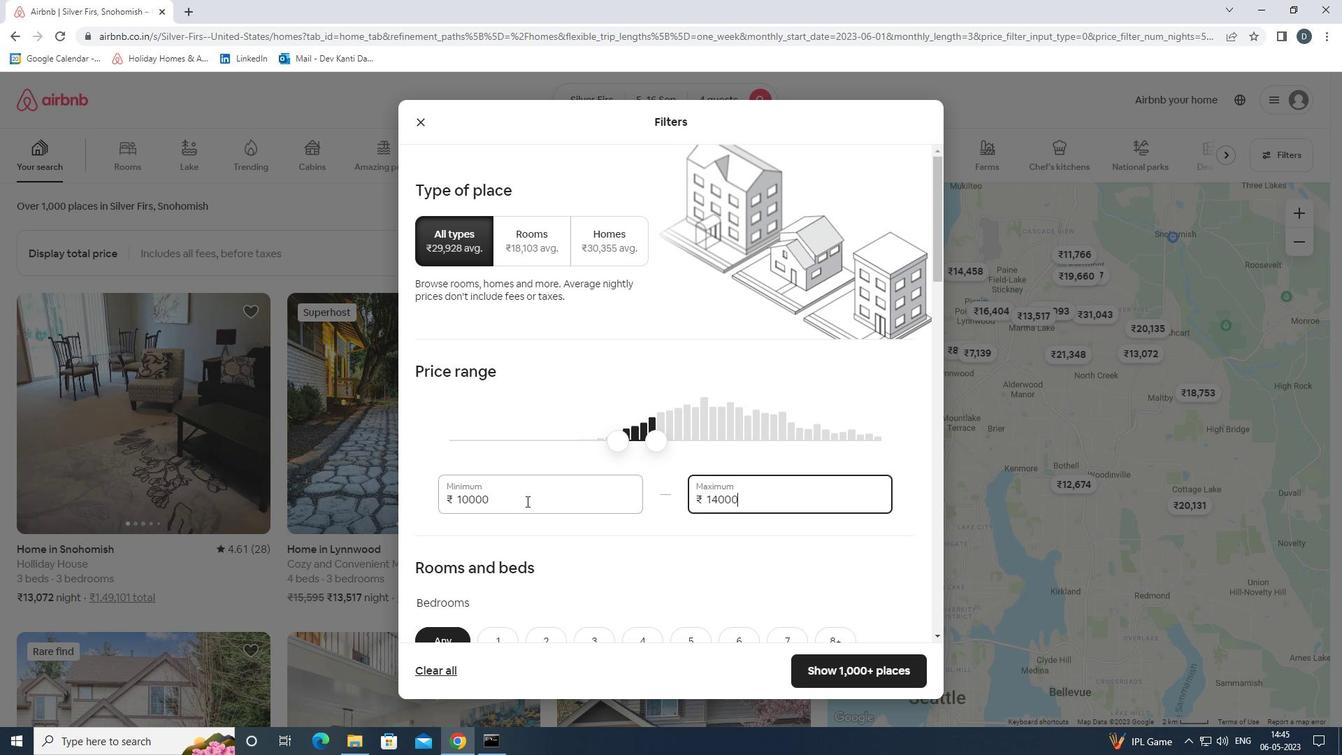 
Action: Mouse scrolled (531, 499) with delta (0, 0)
Screenshot: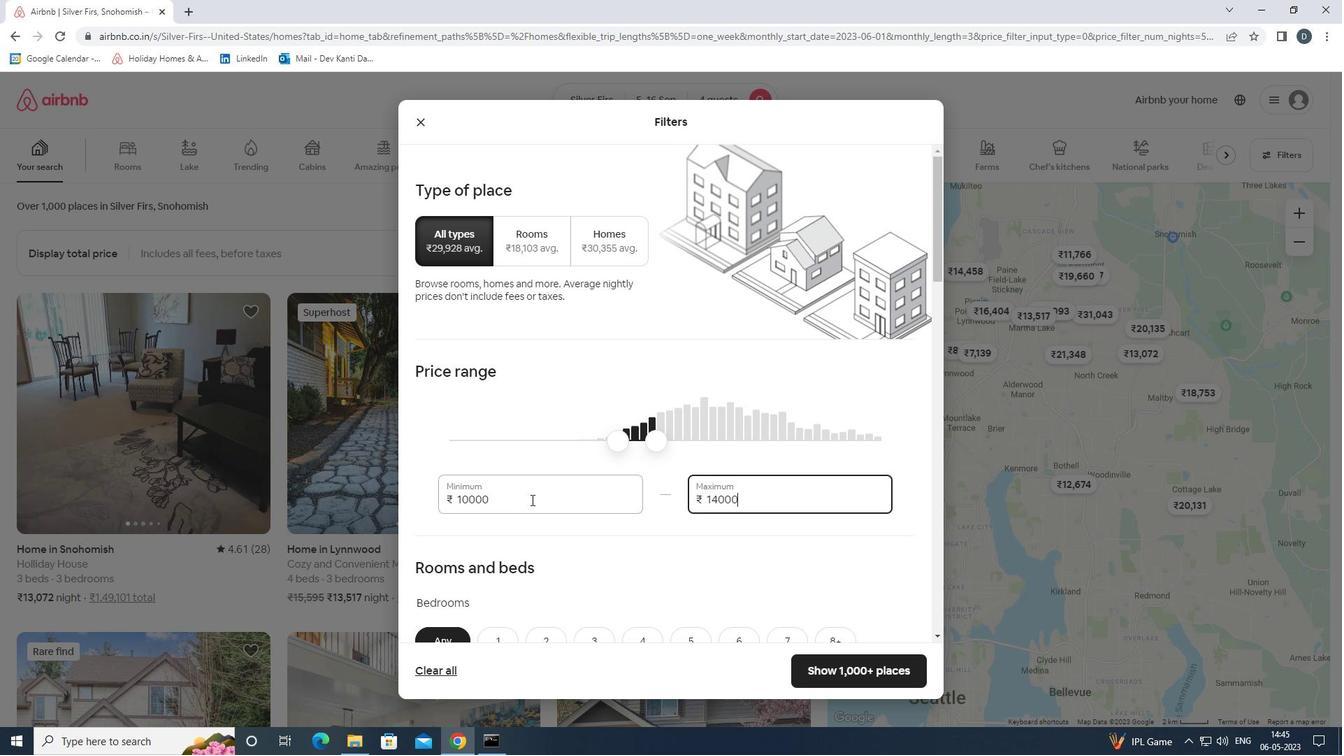 
Action: Mouse scrolled (531, 499) with delta (0, 0)
Screenshot: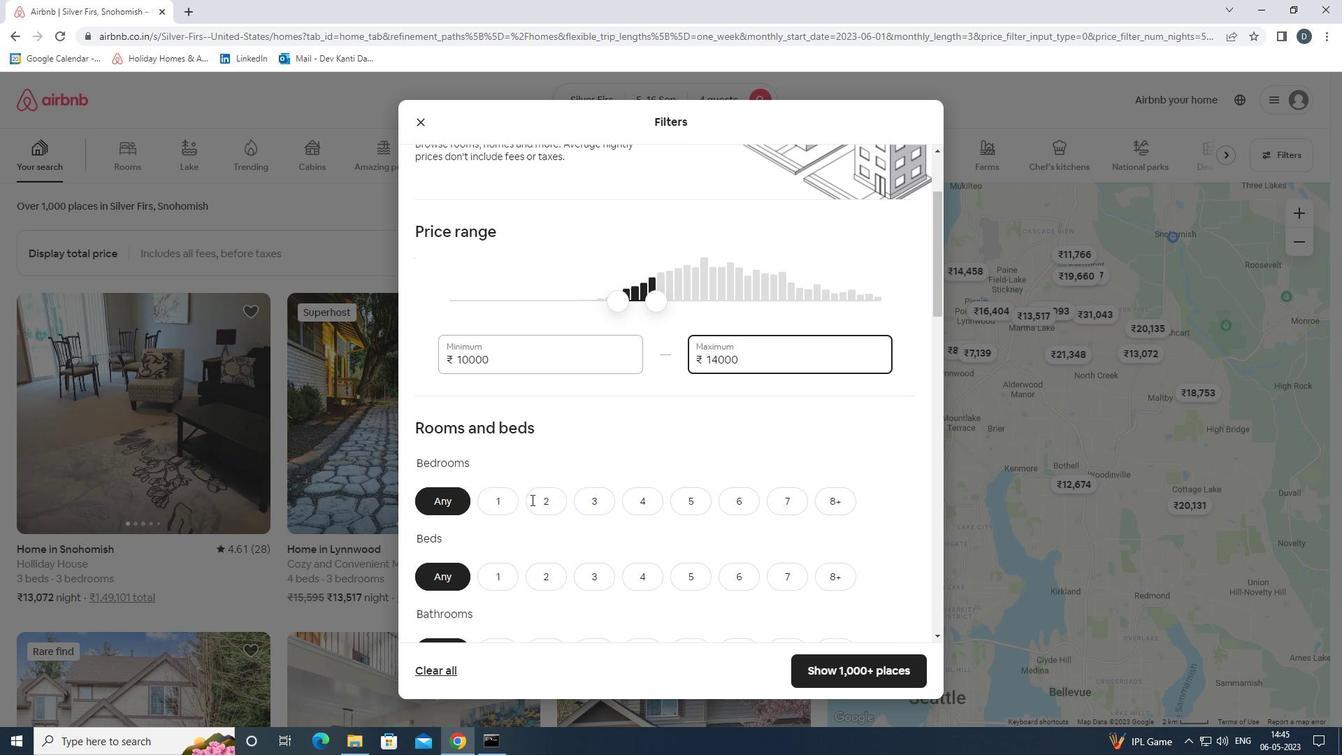 
Action: Mouse scrolled (531, 499) with delta (0, 0)
Screenshot: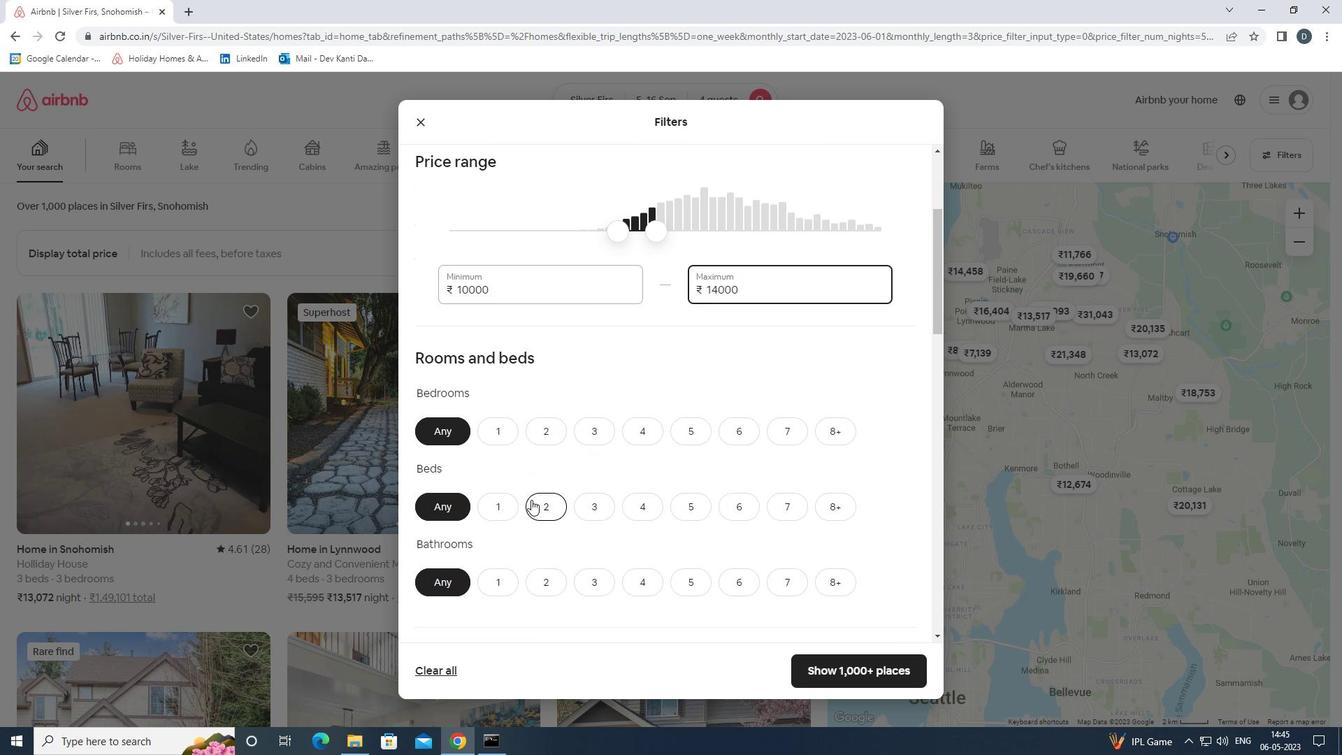 
Action: Mouse moved to (638, 367)
Screenshot: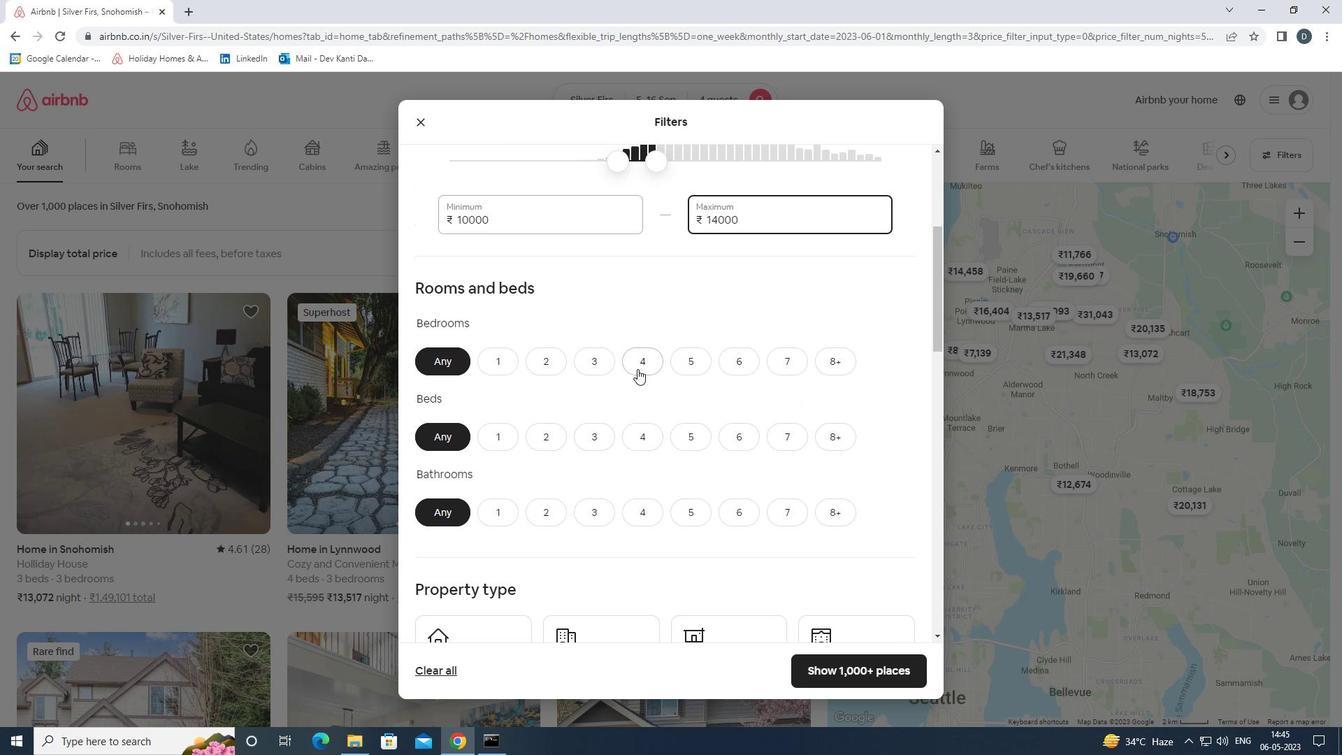 
Action: Mouse pressed left at (638, 367)
Screenshot: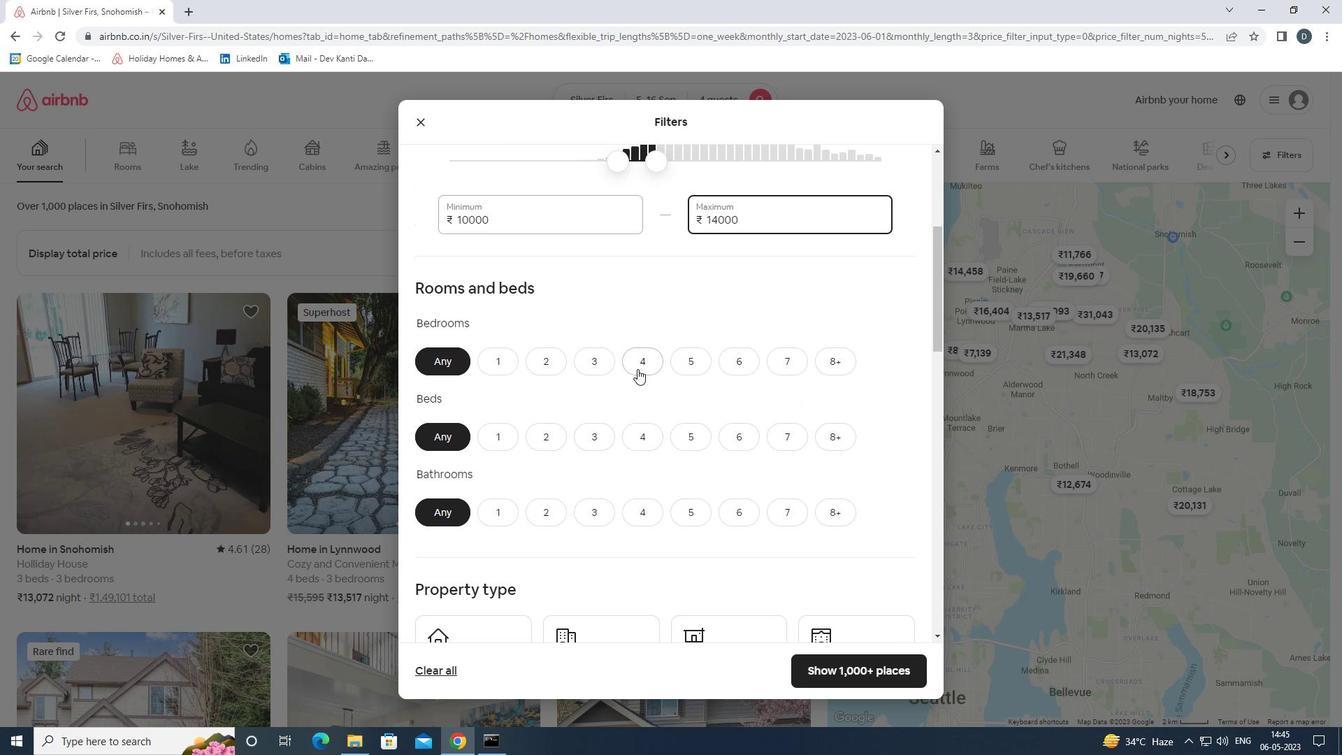 
Action: Mouse moved to (637, 437)
Screenshot: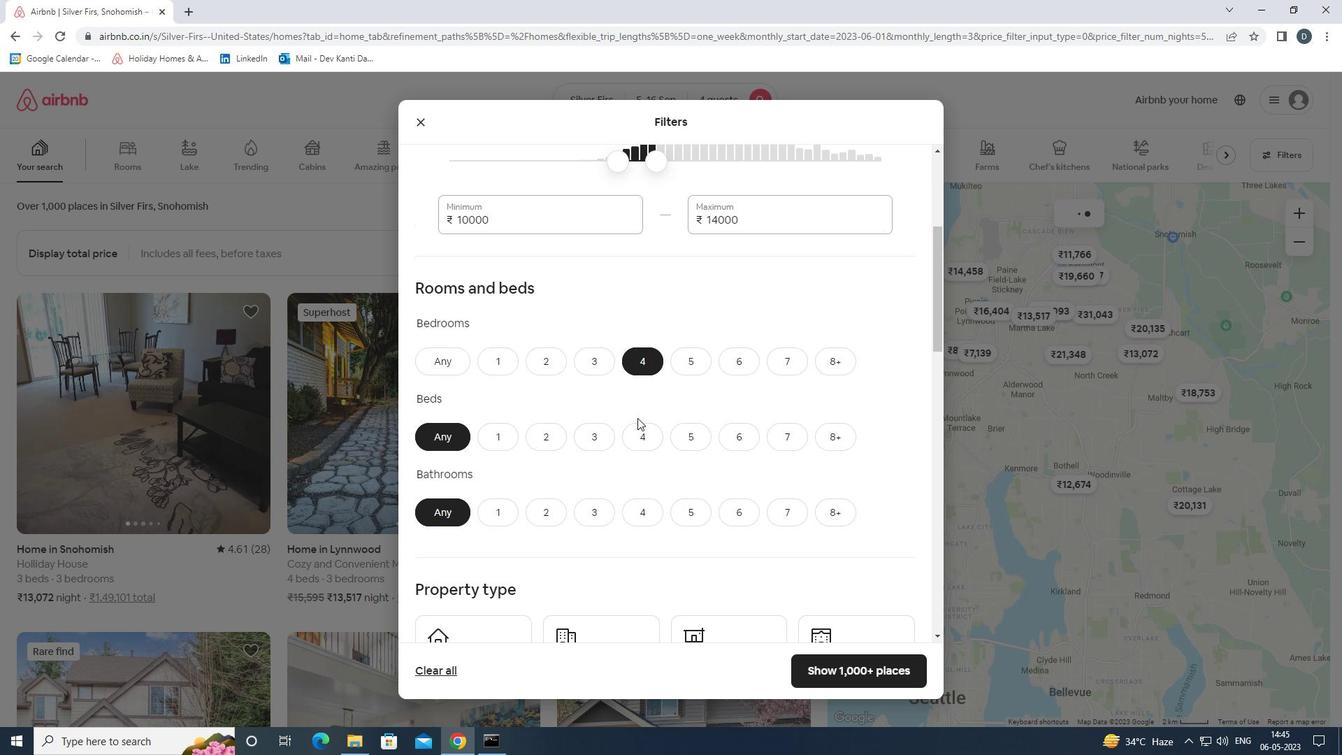 
Action: Mouse pressed left at (637, 437)
Screenshot: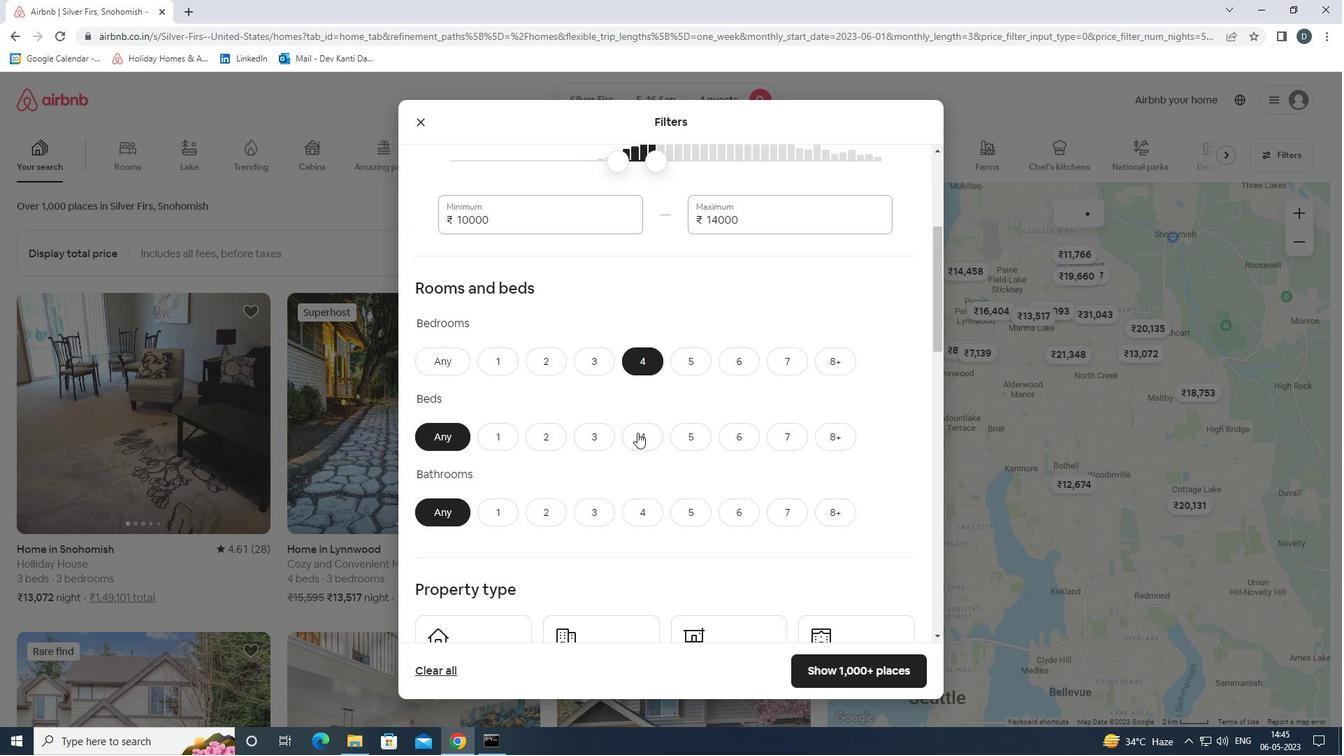 
Action: Mouse moved to (641, 504)
Screenshot: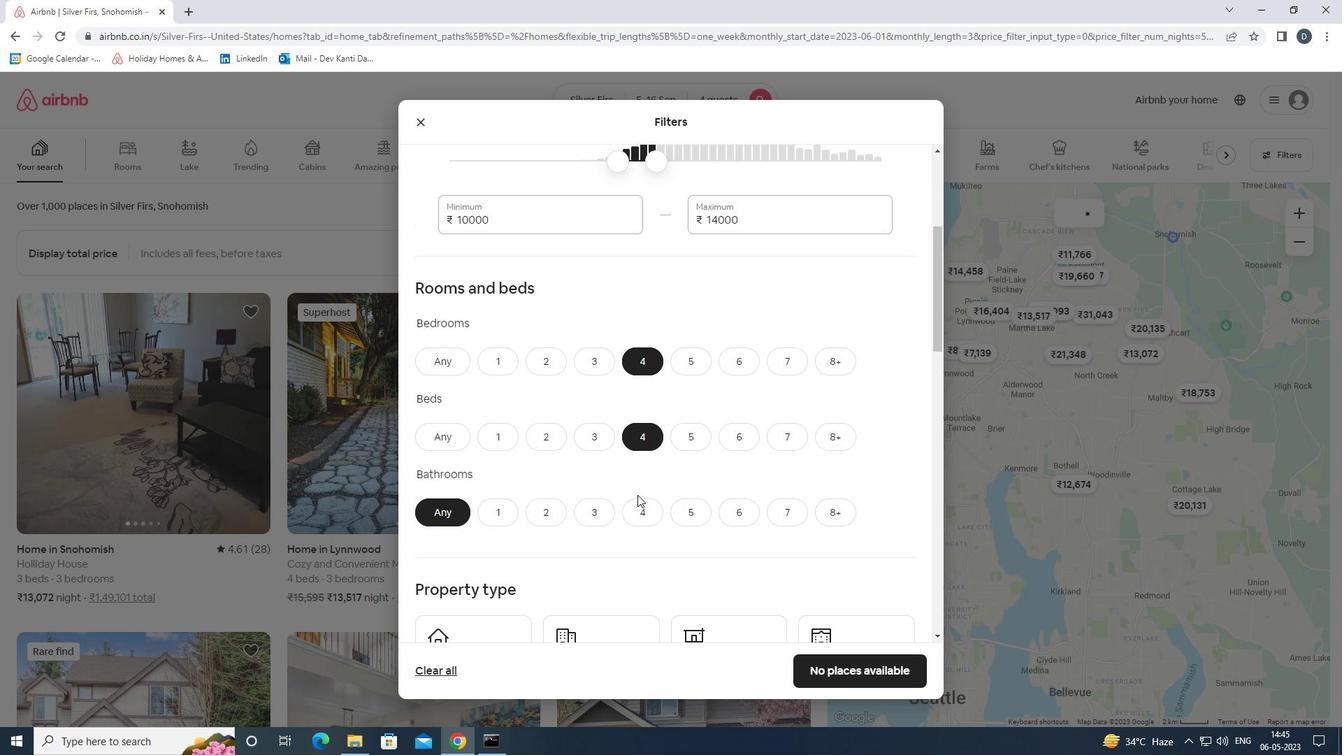 
Action: Mouse pressed left at (641, 504)
Screenshot: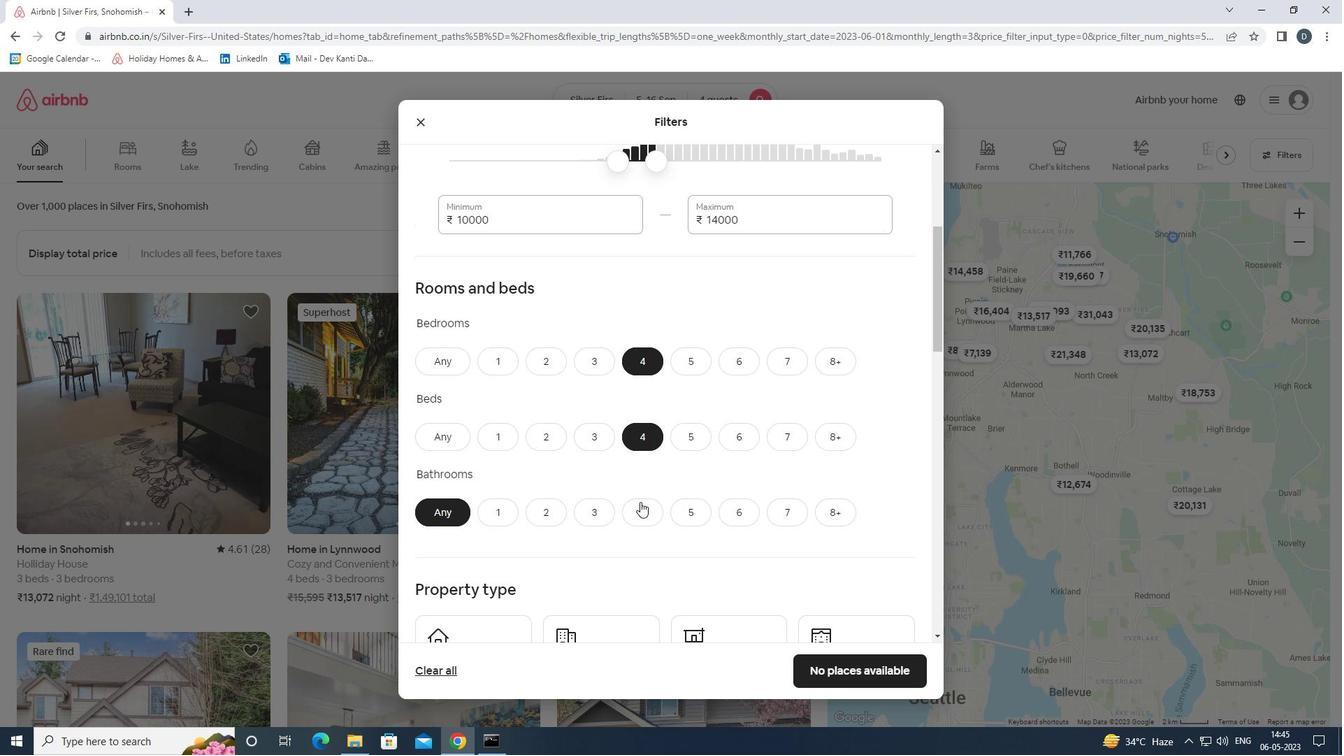 
Action: Mouse moved to (643, 504)
Screenshot: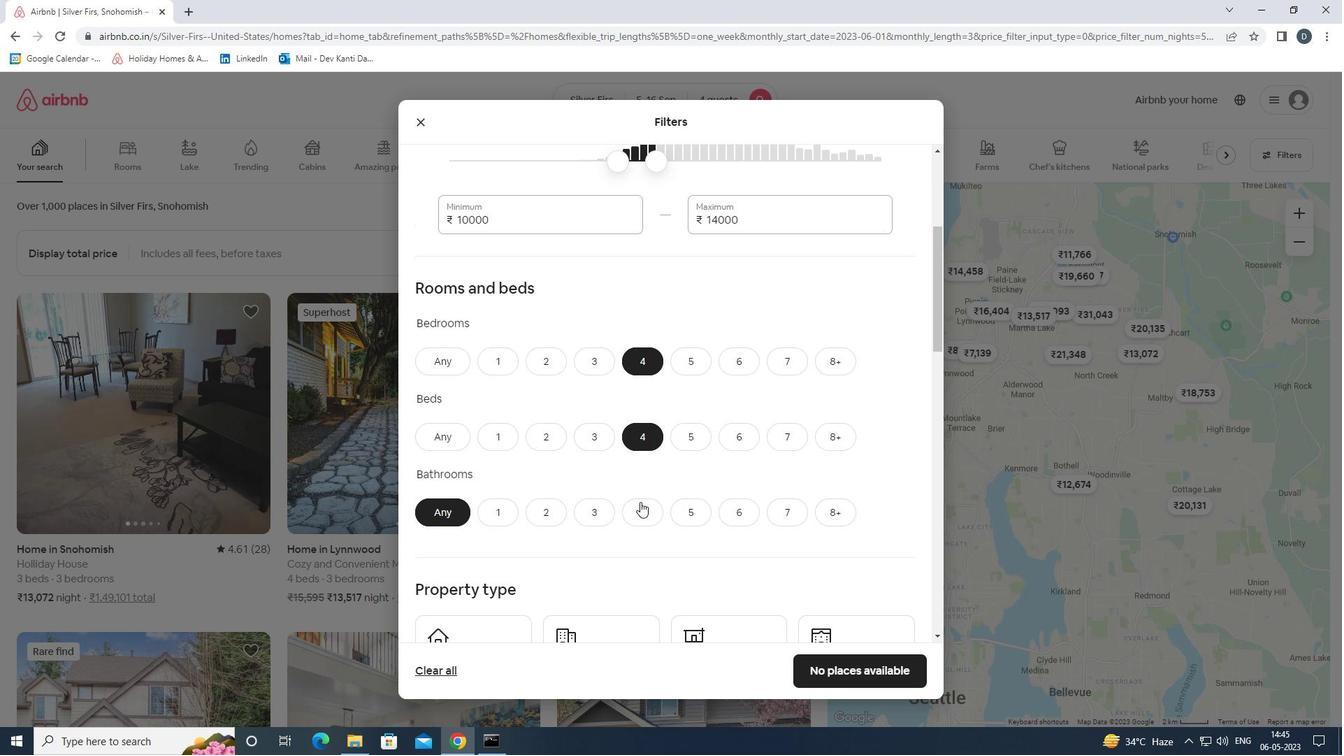 
Action: Mouse scrolled (643, 504) with delta (0, 0)
Screenshot: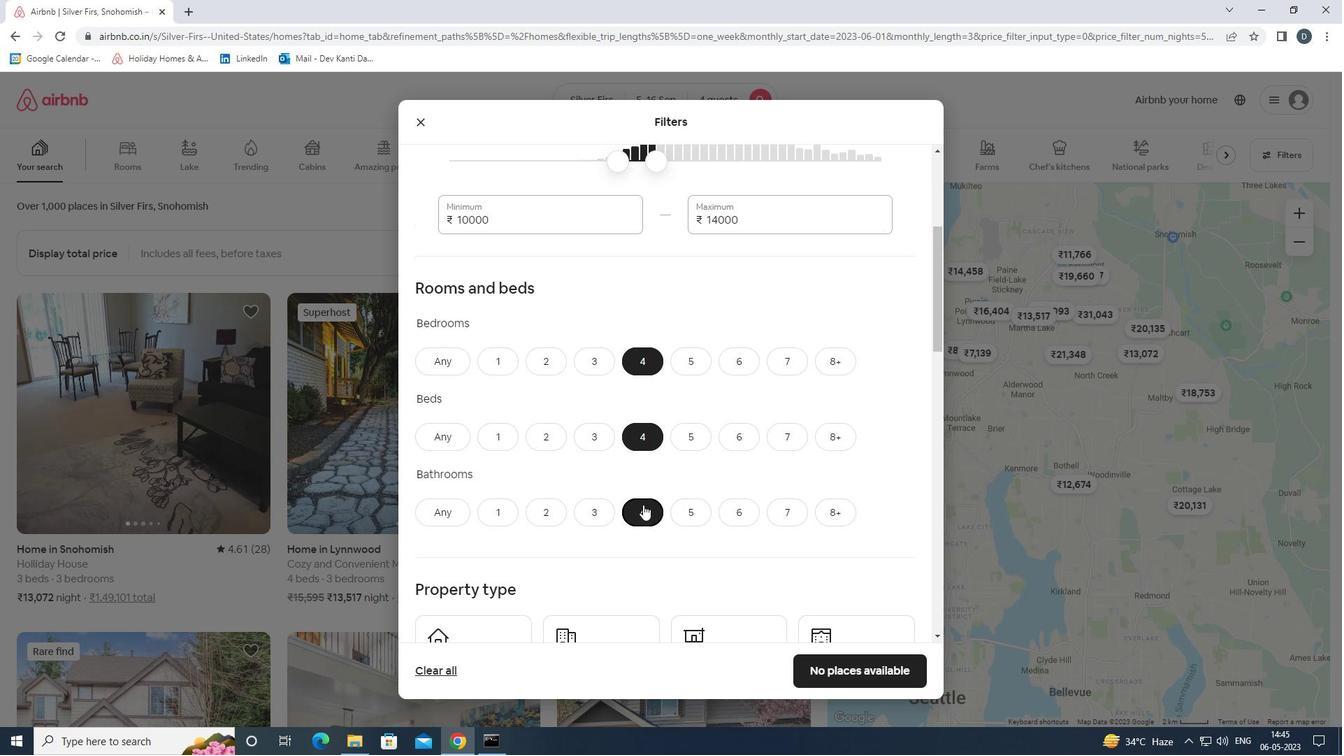 
Action: Mouse moved to (643, 504)
Screenshot: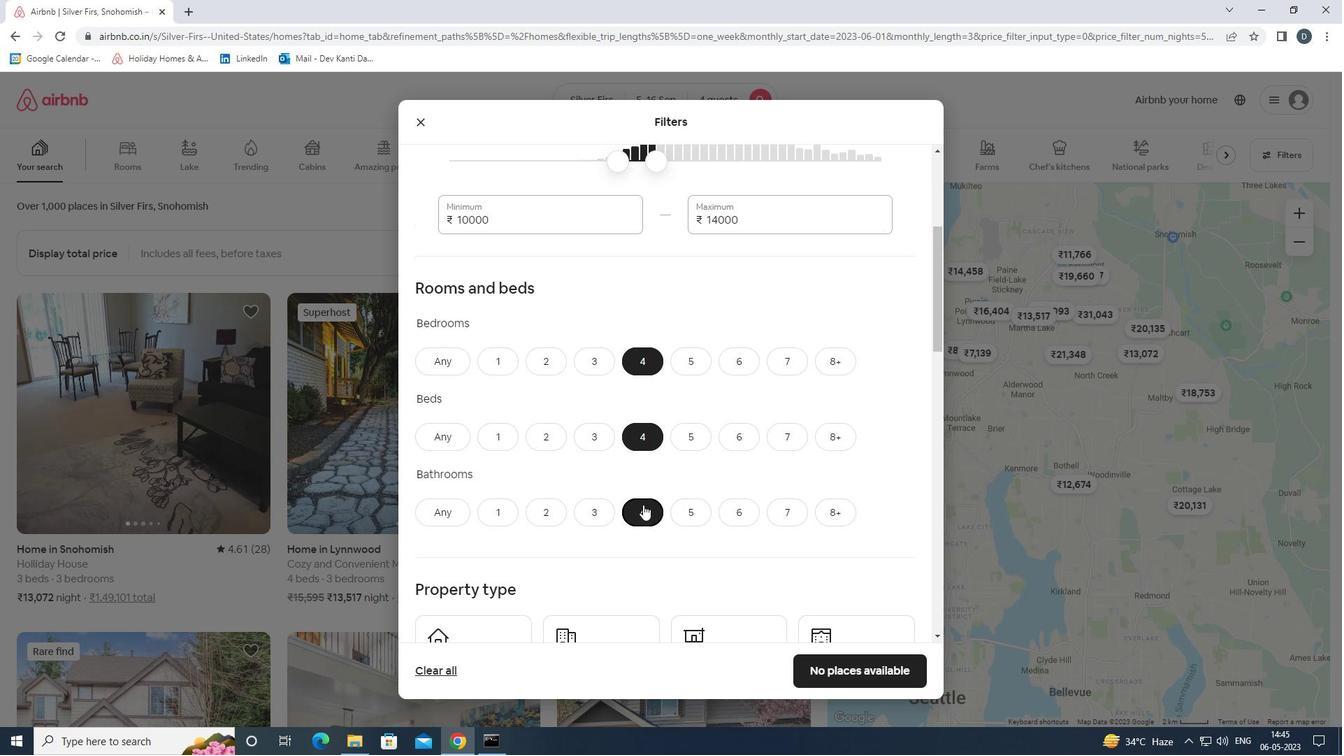 
Action: Mouse scrolled (643, 504) with delta (0, 0)
Screenshot: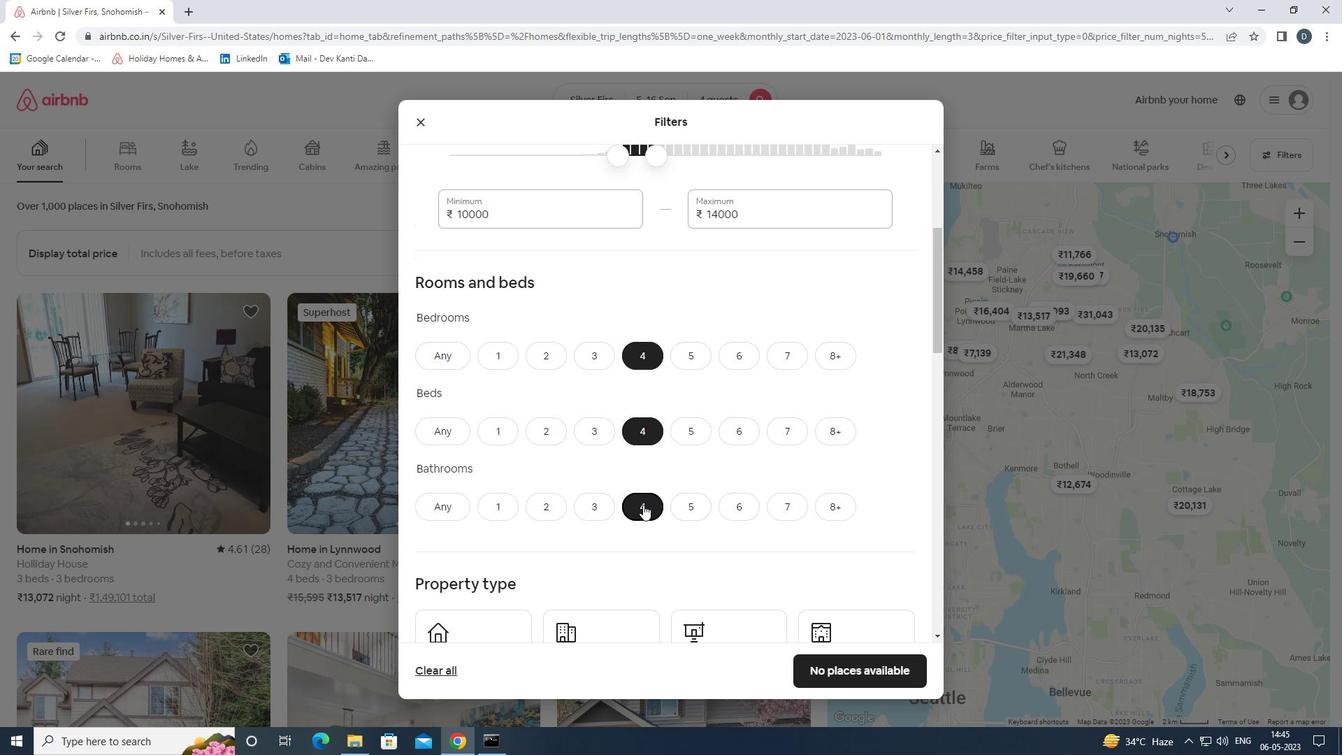 
Action: Mouse scrolled (643, 504) with delta (0, 0)
Screenshot: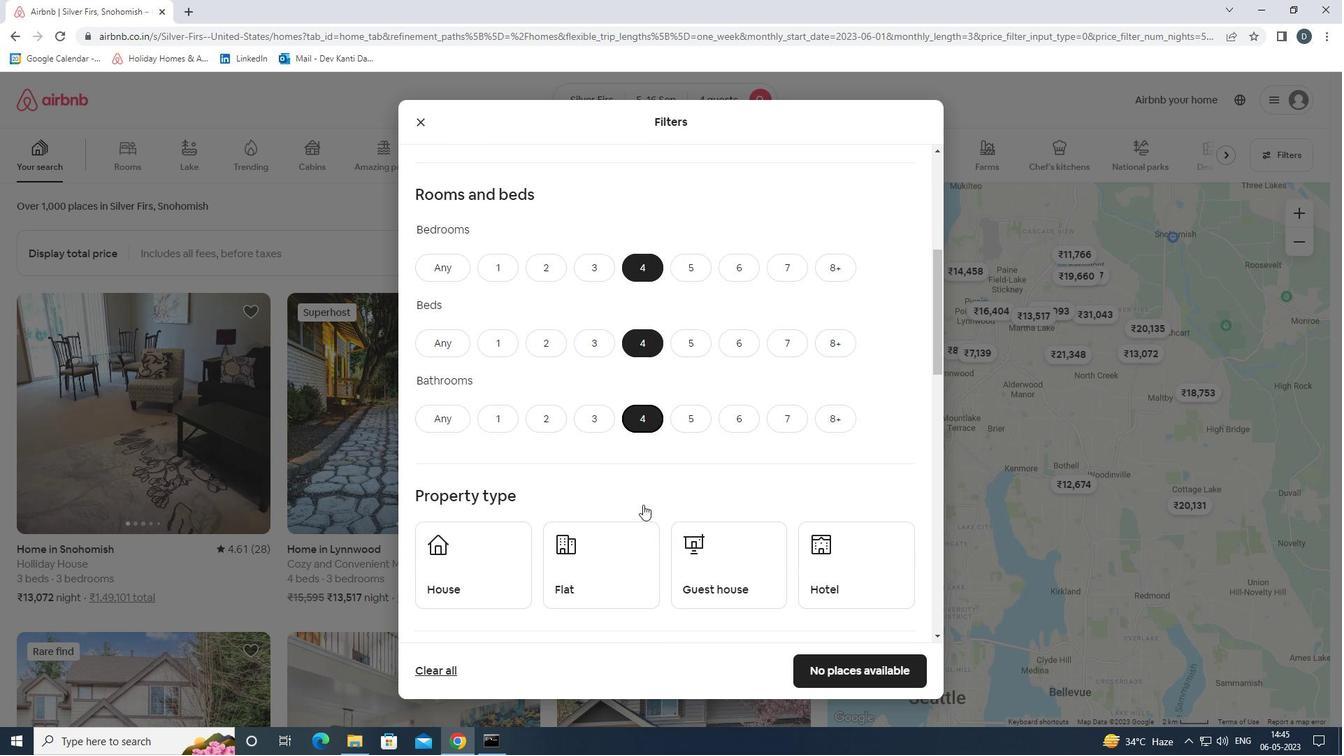 
Action: Mouse moved to (486, 460)
Screenshot: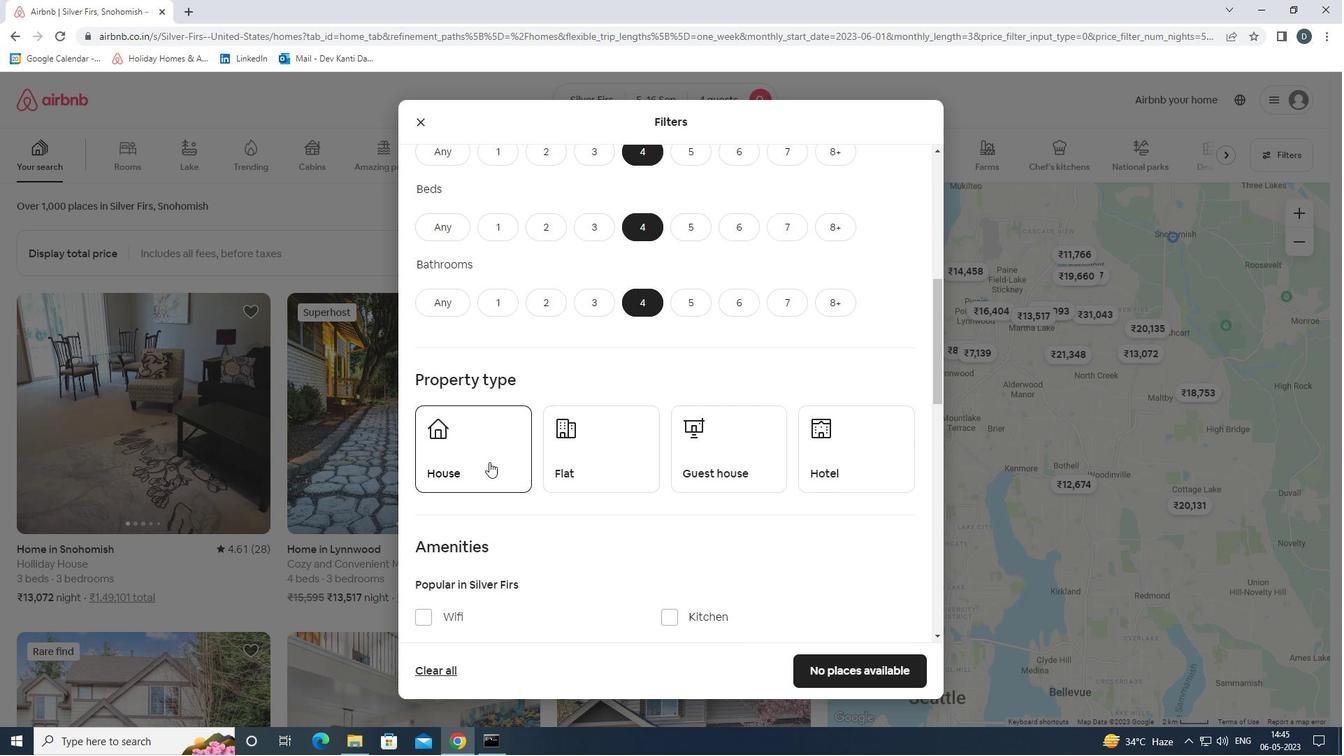 
Action: Mouse pressed left at (486, 460)
Screenshot: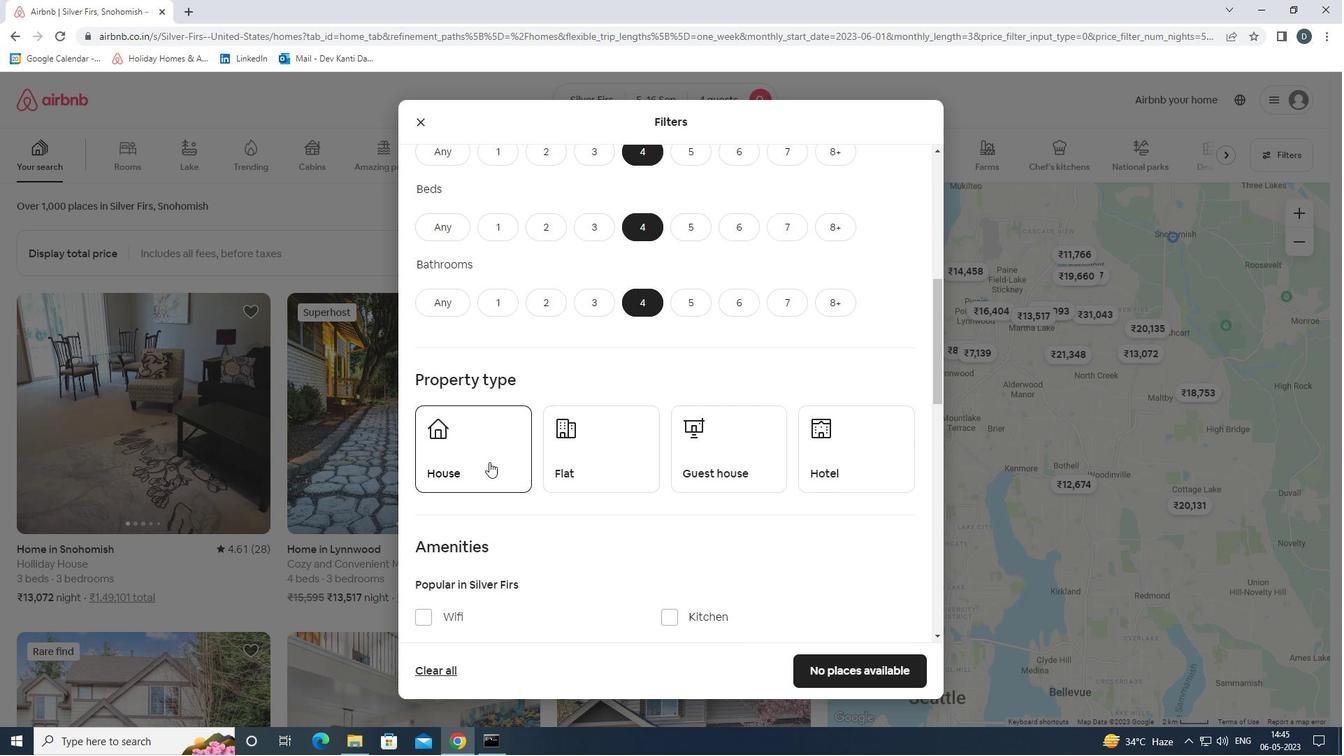 
Action: Mouse moved to (582, 458)
Screenshot: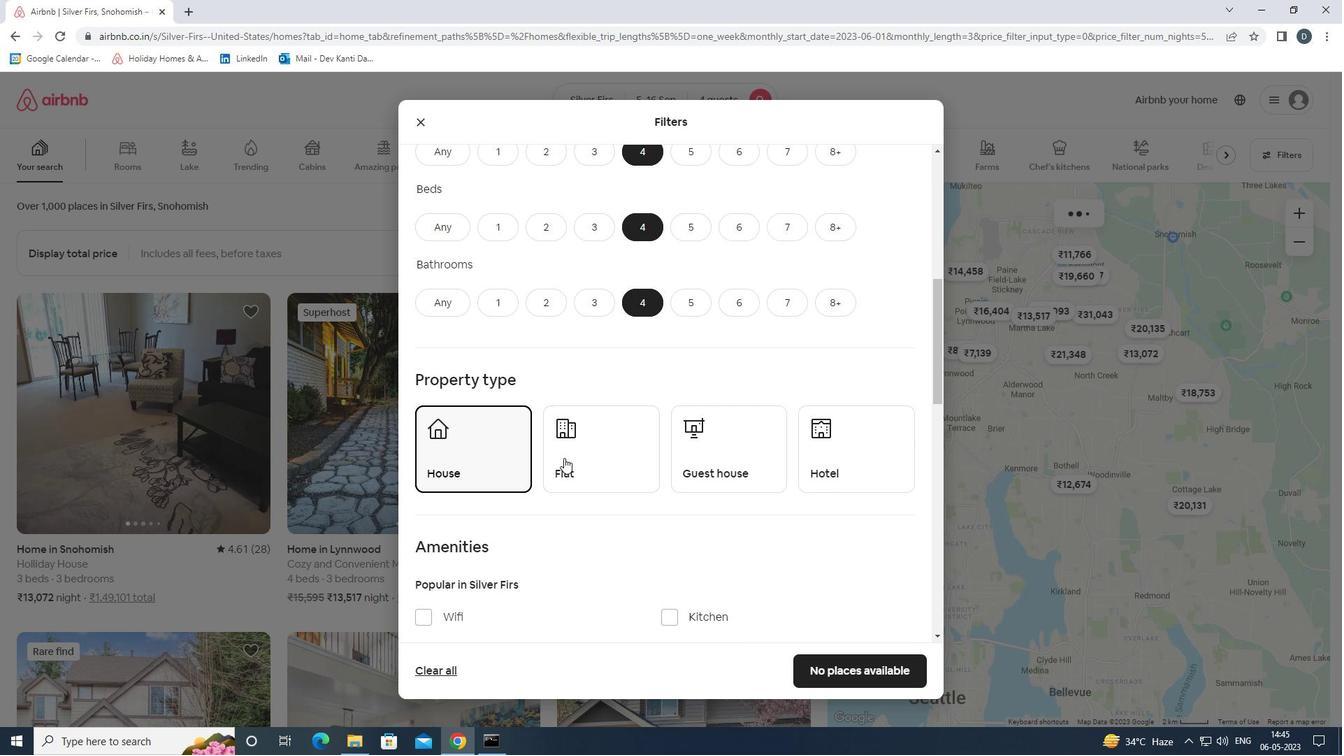 
Action: Mouse pressed left at (582, 458)
Screenshot: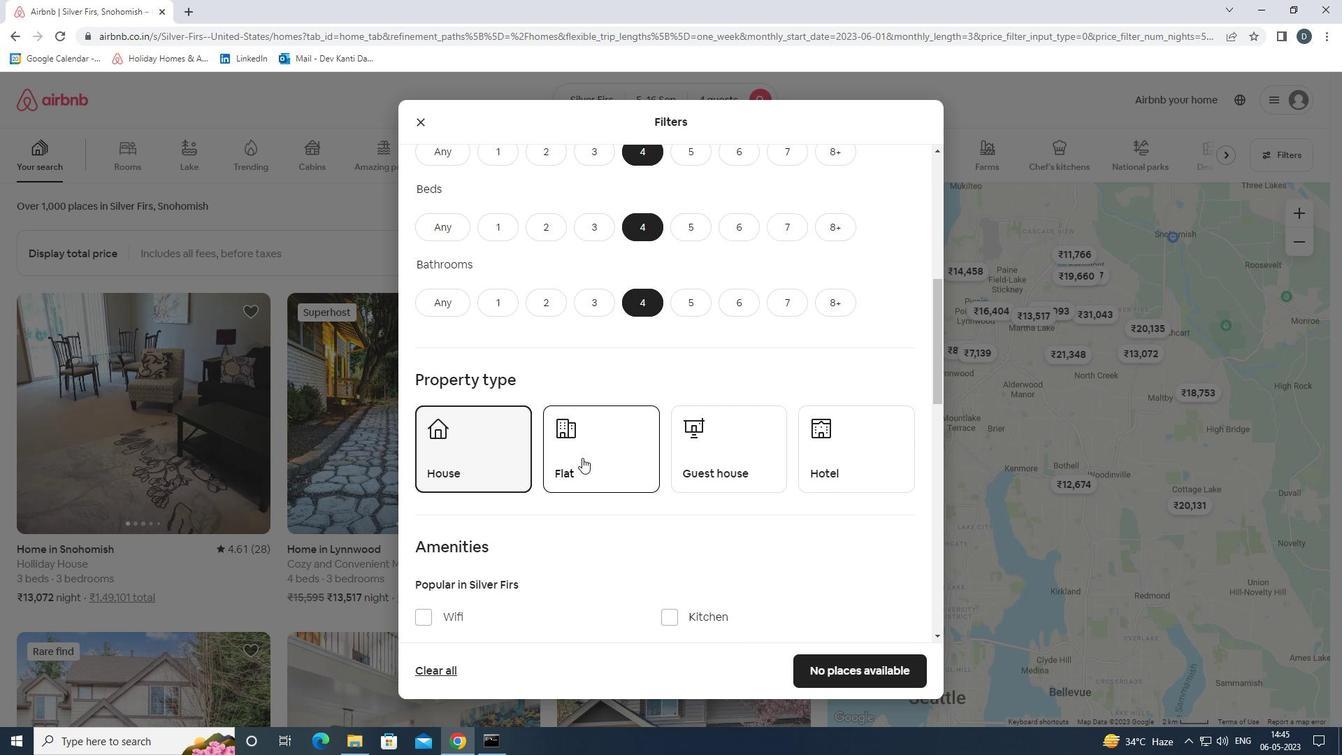 
Action: Mouse moved to (703, 464)
Screenshot: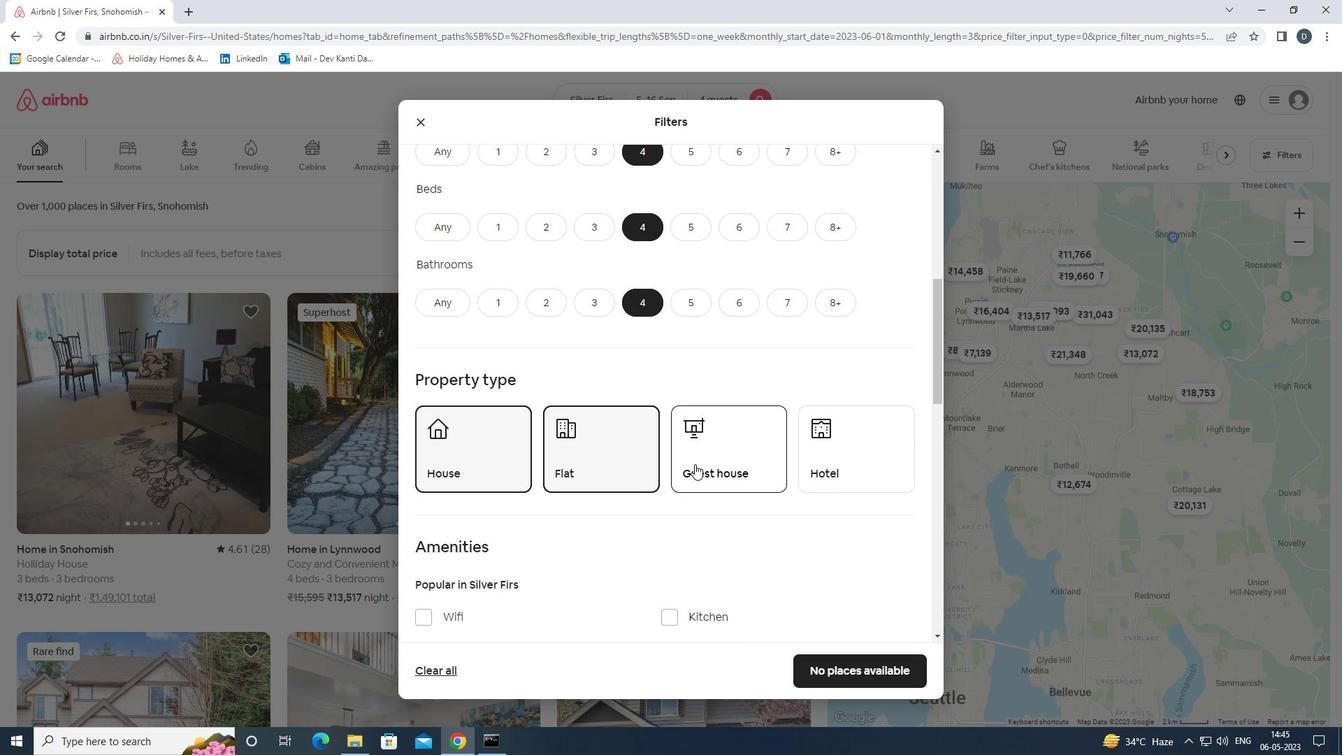 
Action: Mouse pressed left at (703, 464)
Screenshot: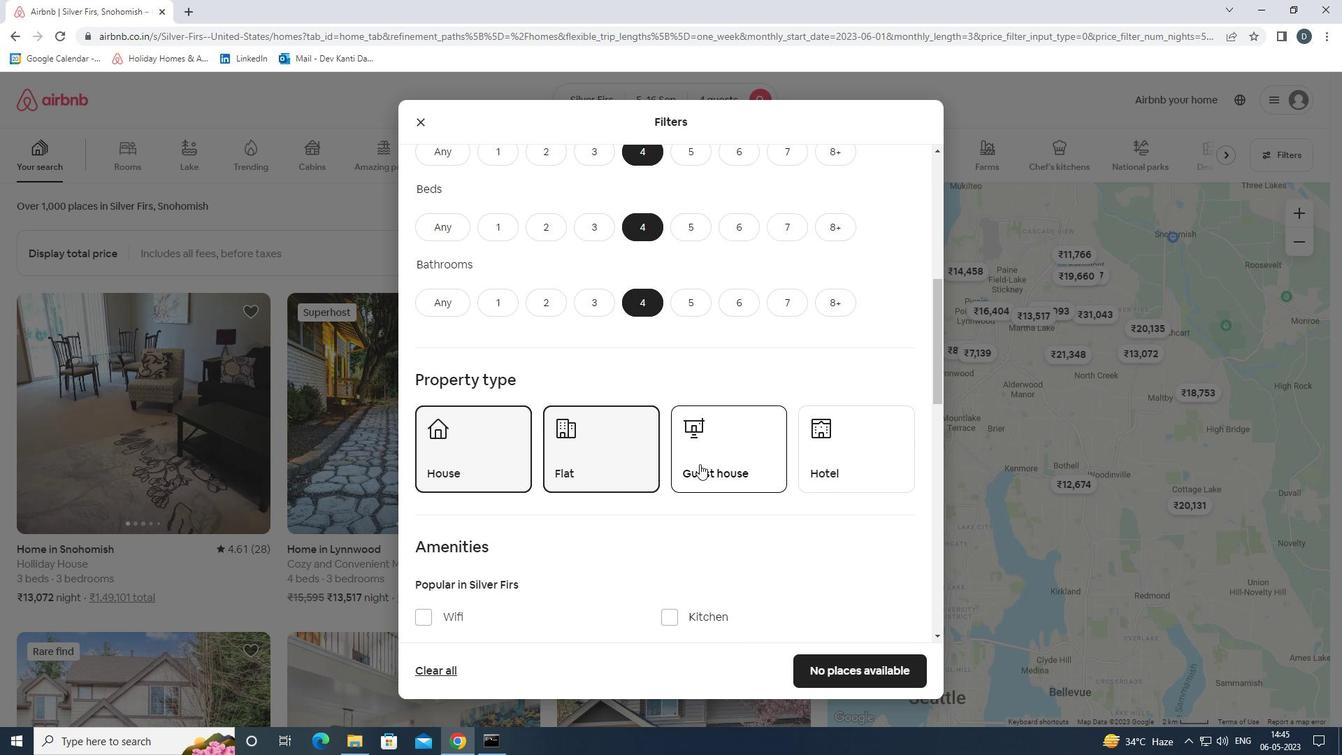 
Action: Mouse moved to (828, 448)
Screenshot: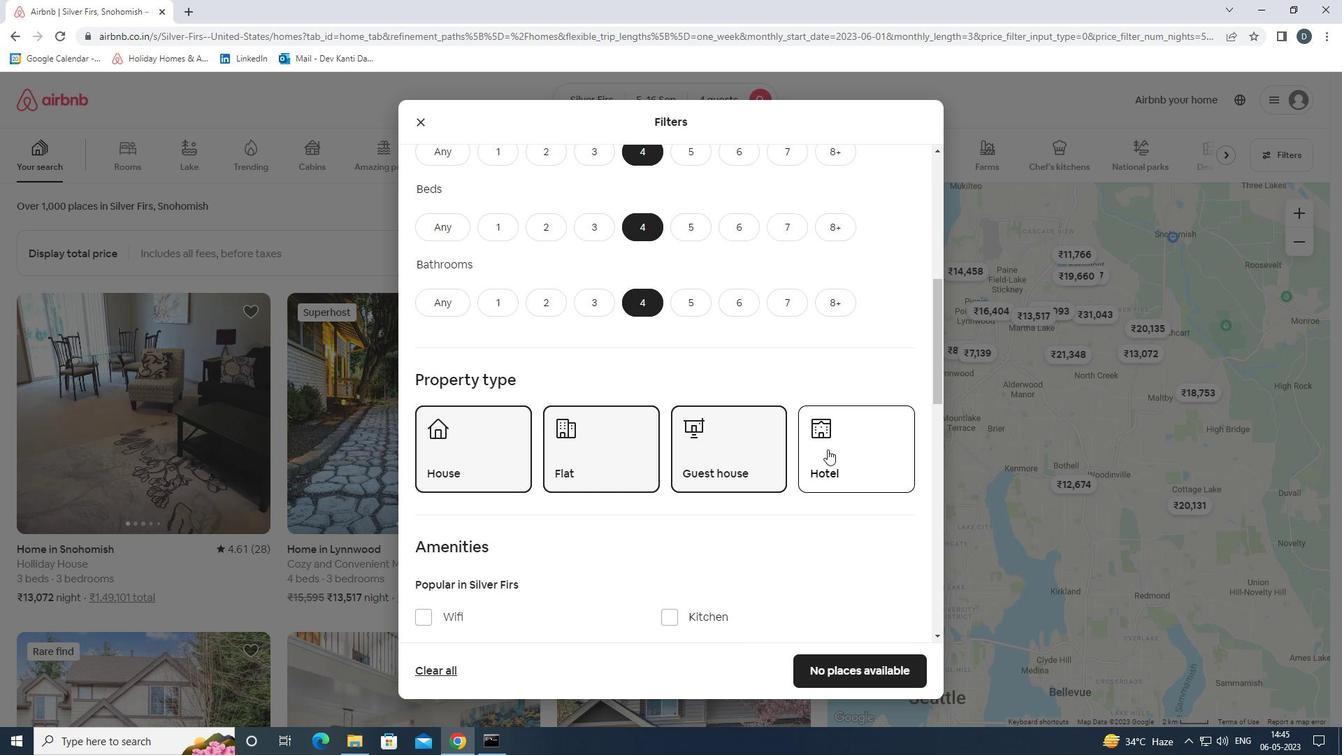 
Action: Mouse pressed left at (828, 448)
Screenshot: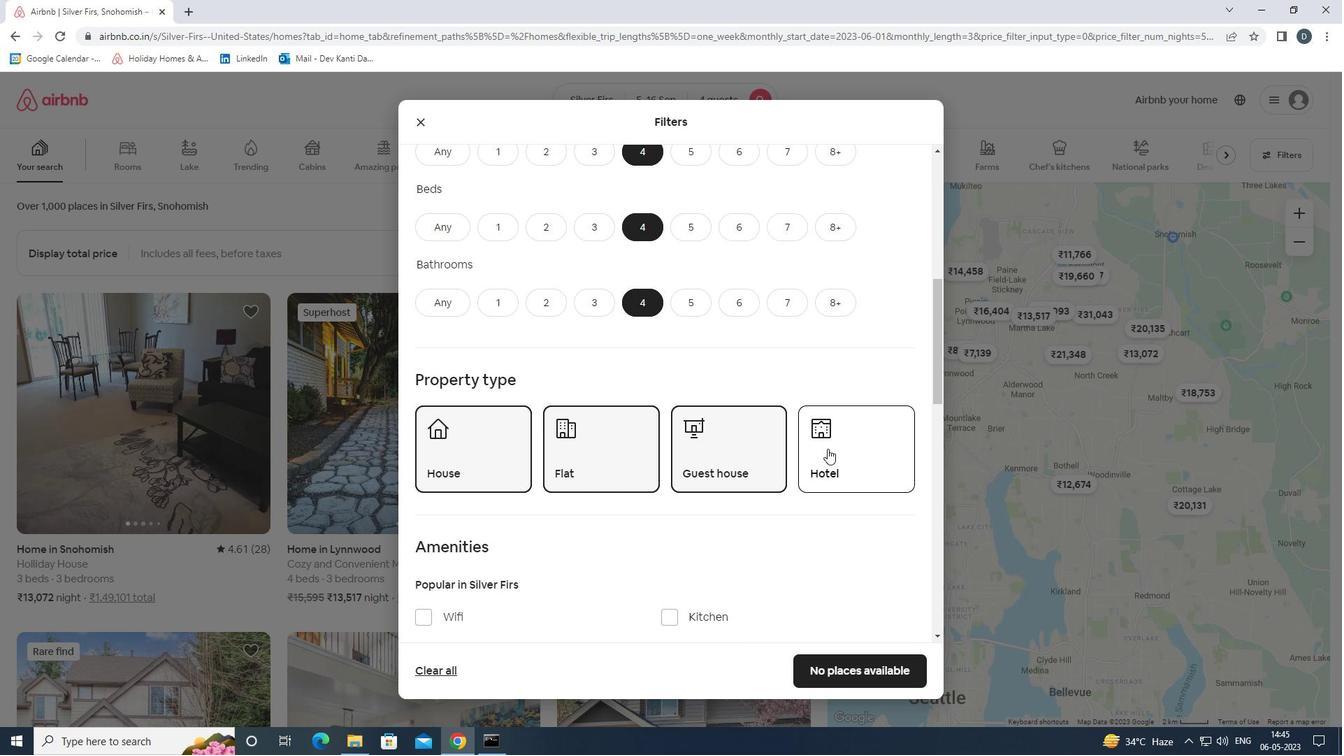 
Action: Mouse scrolled (828, 448) with delta (0, 0)
Screenshot: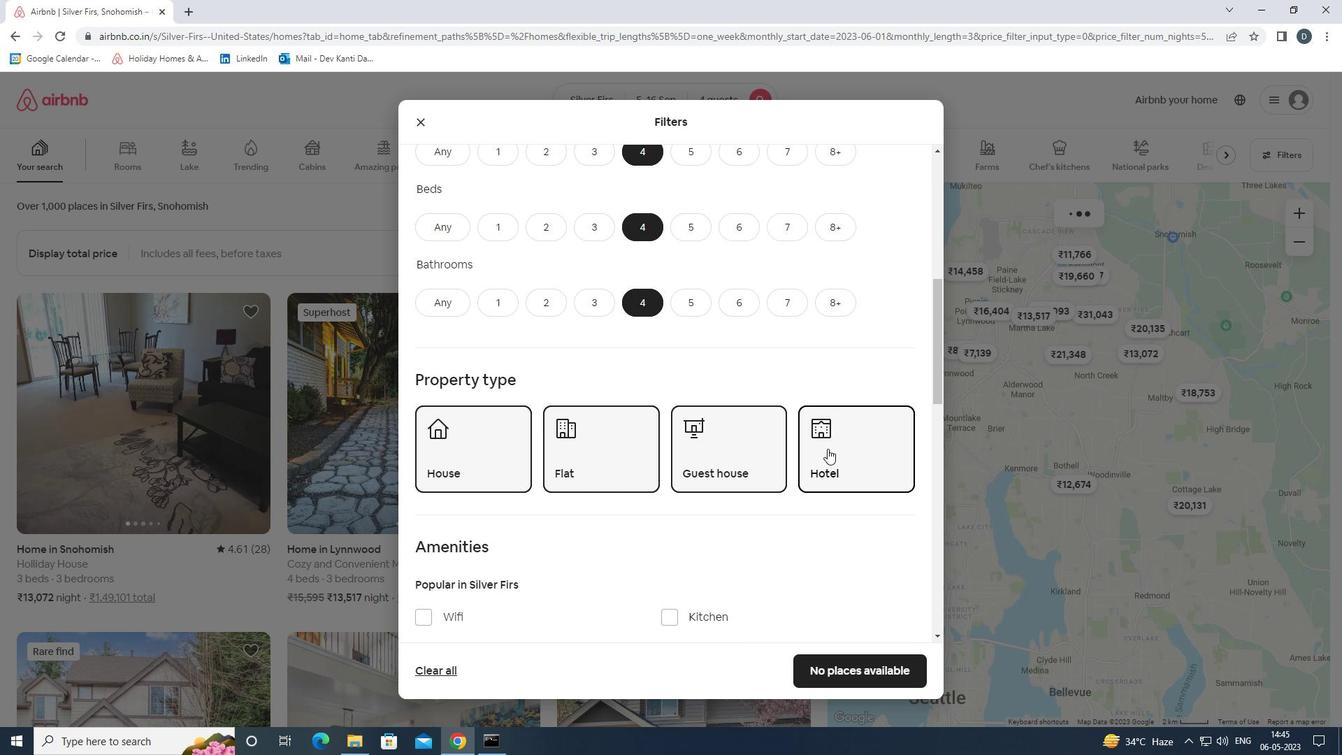 
Action: Mouse moved to (829, 448)
Screenshot: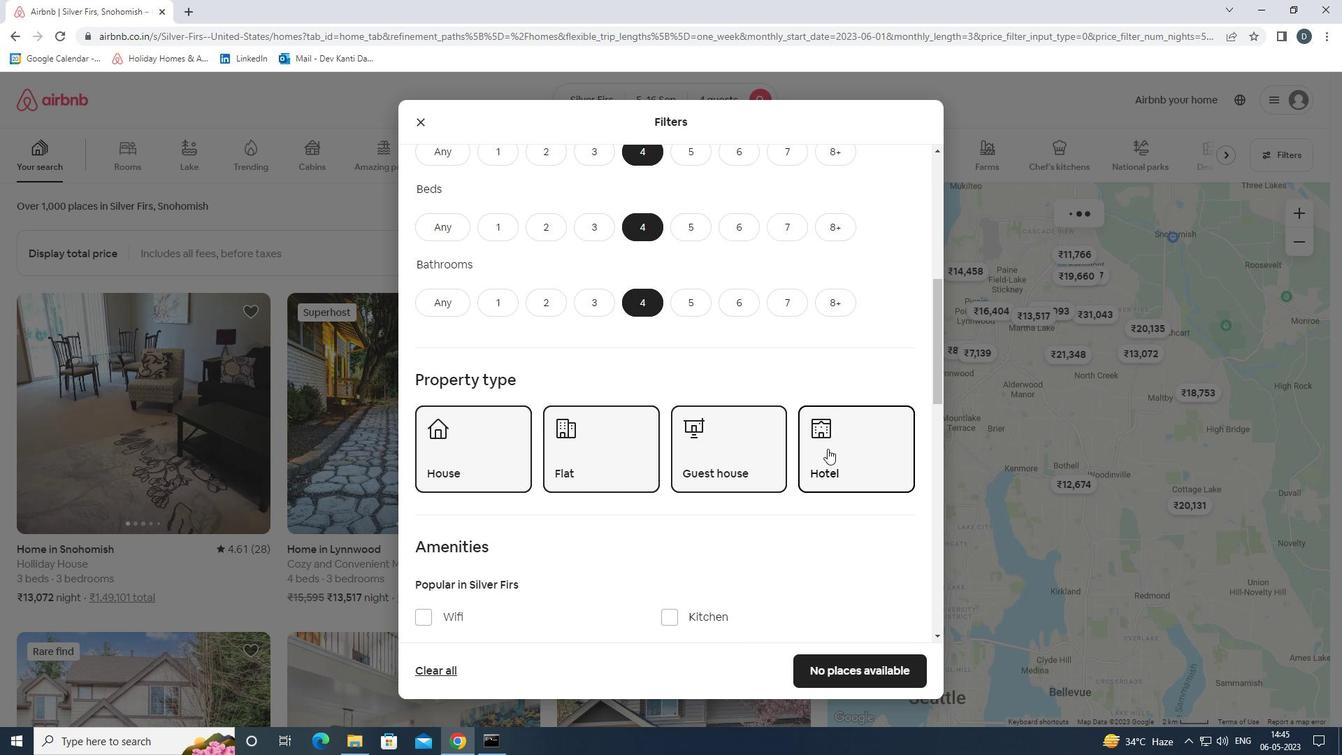 
Action: Mouse scrolled (829, 447) with delta (0, 0)
Screenshot: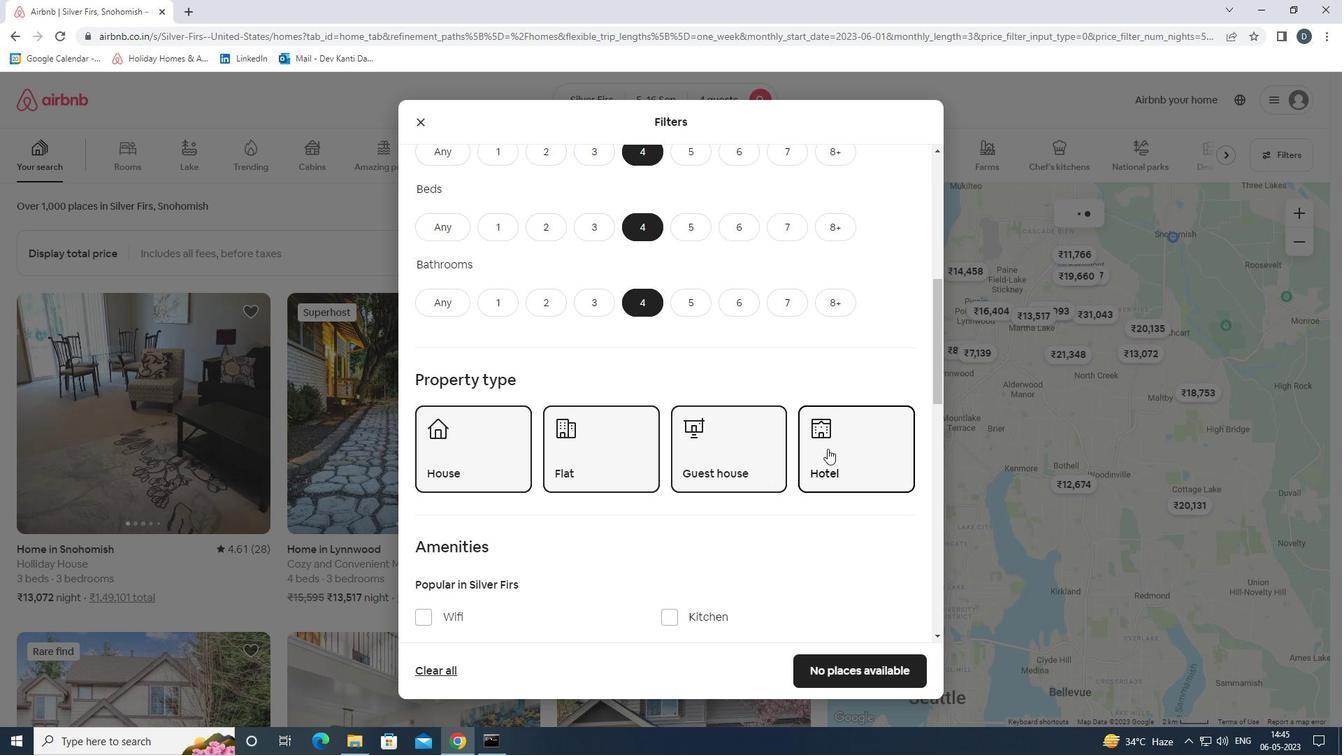 
Action: Mouse scrolled (829, 447) with delta (0, 0)
Screenshot: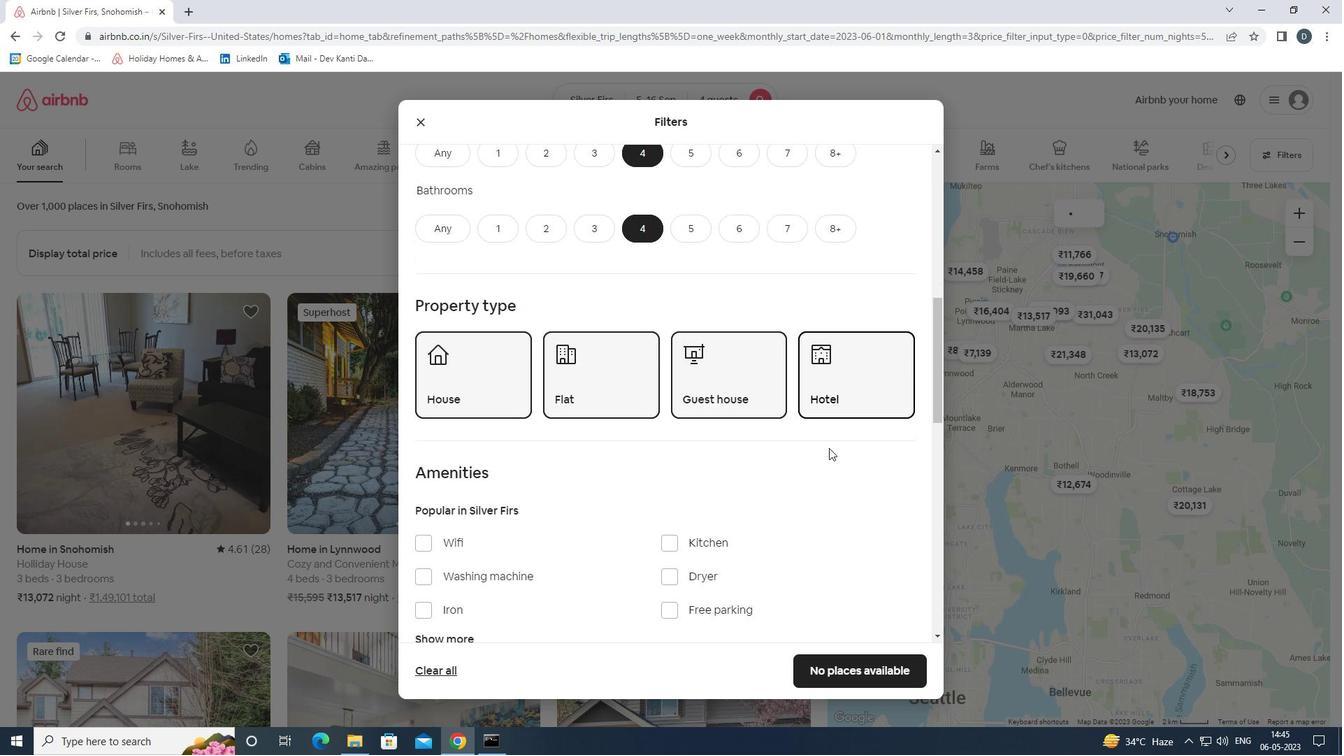 
Action: Mouse moved to (444, 413)
Screenshot: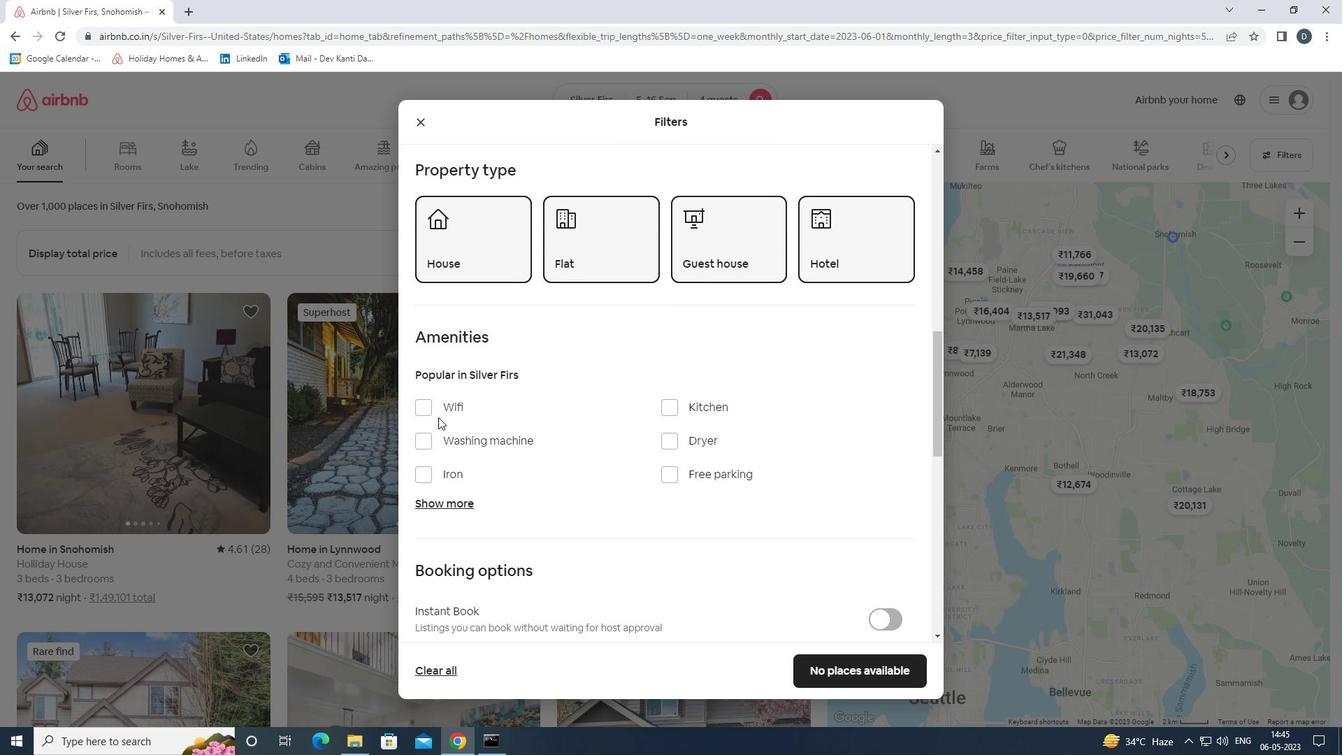 
Action: Mouse pressed left at (444, 413)
Screenshot: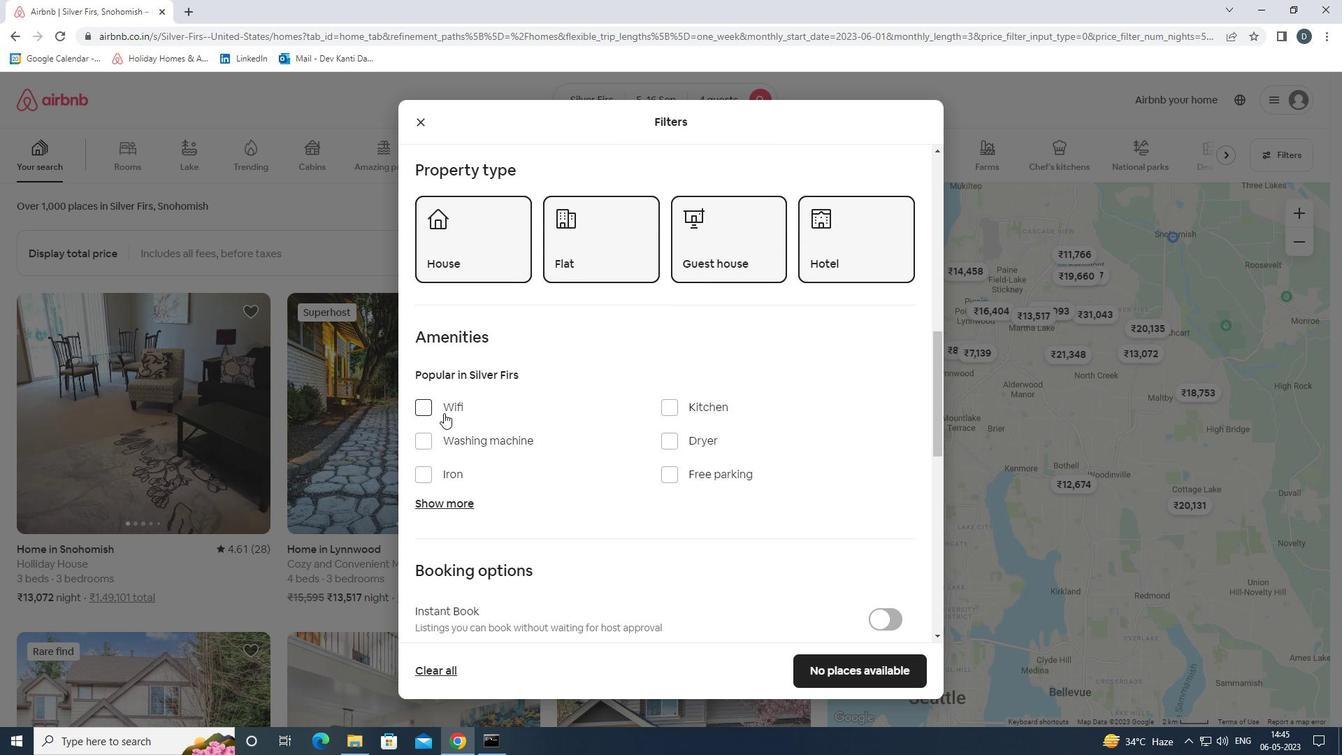 
Action: Mouse moved to (469, 500)
Screenshot: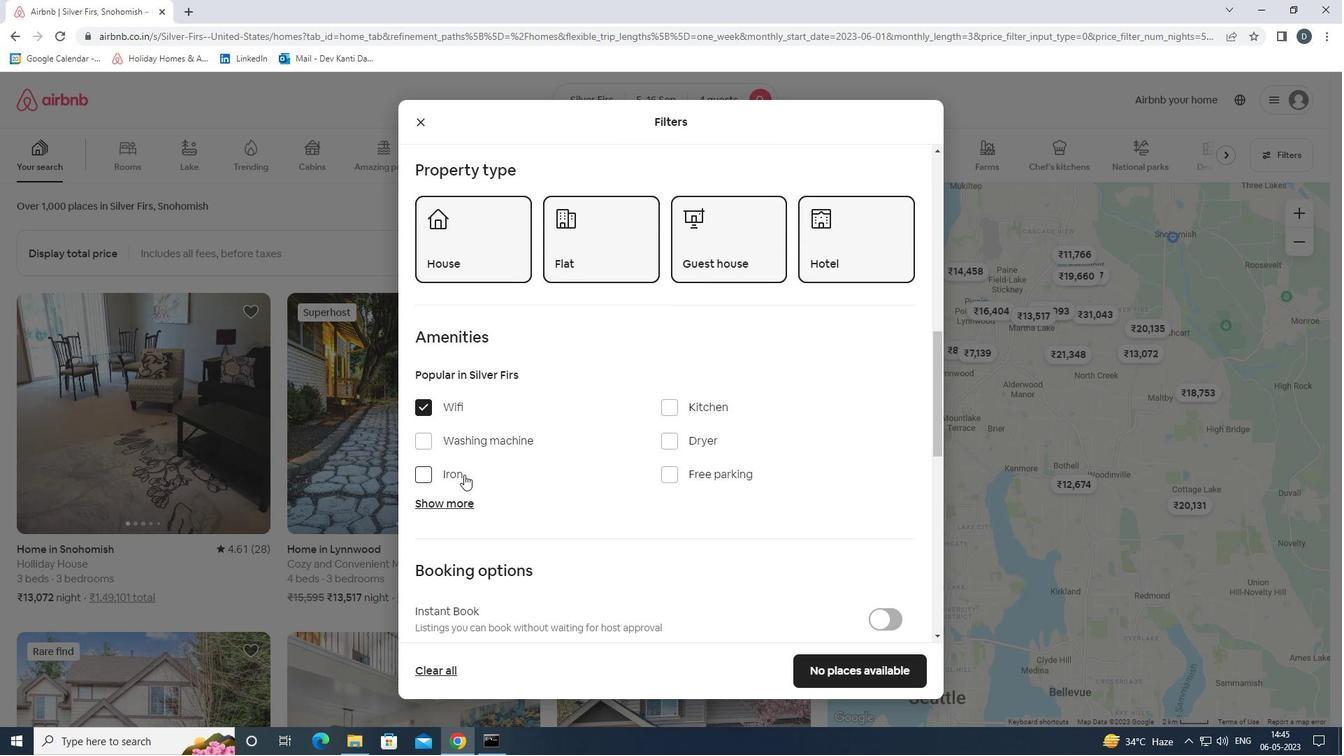 
Action: Mouse pressed left at (469, 500)
Screenshot: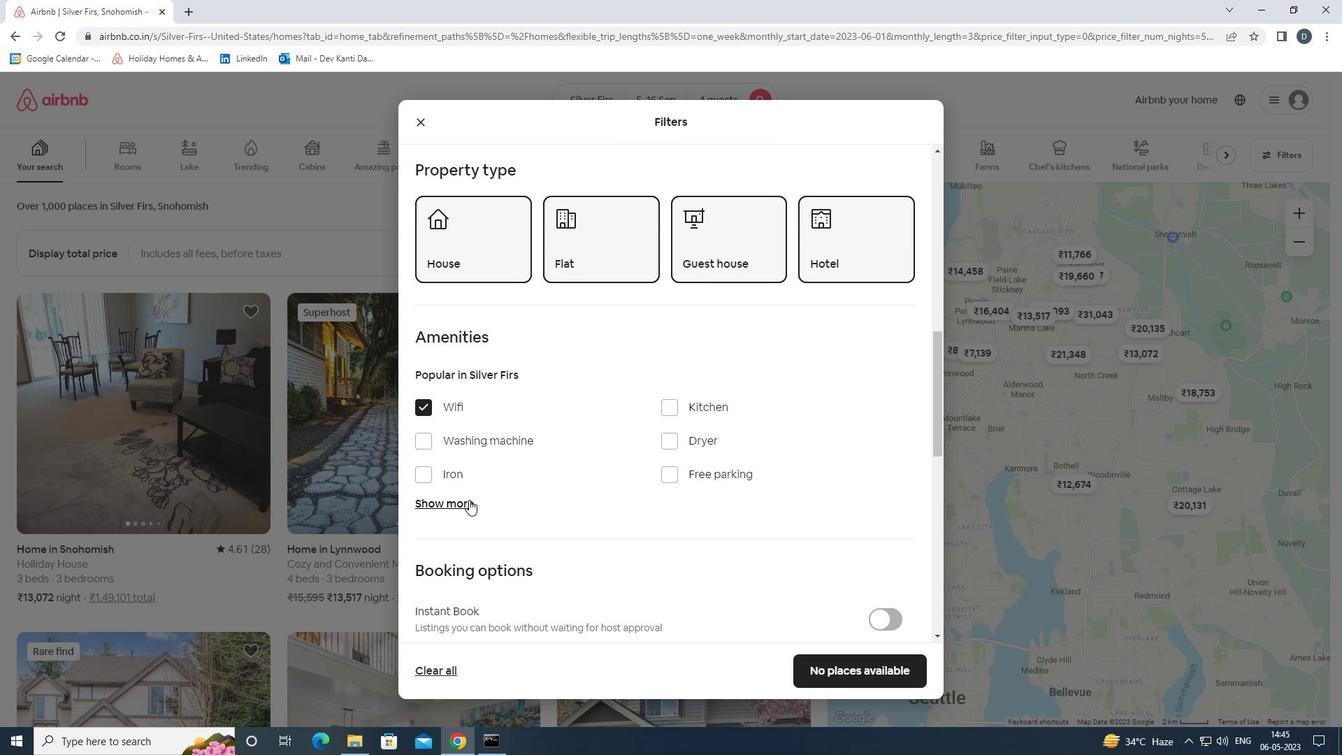 
Action: Mouse moved to (734, 464)
Screenshot: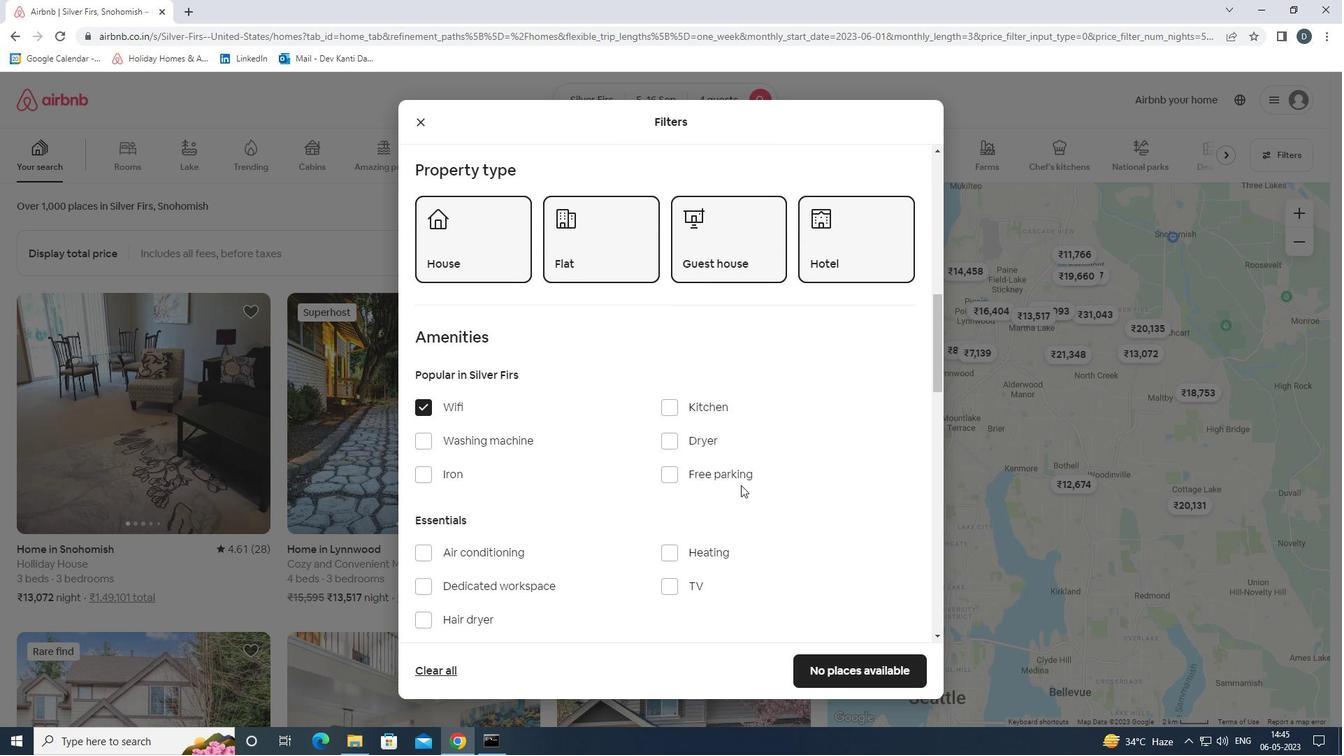 
Action: Mouse pressed left at (734, 464)
Screenshot: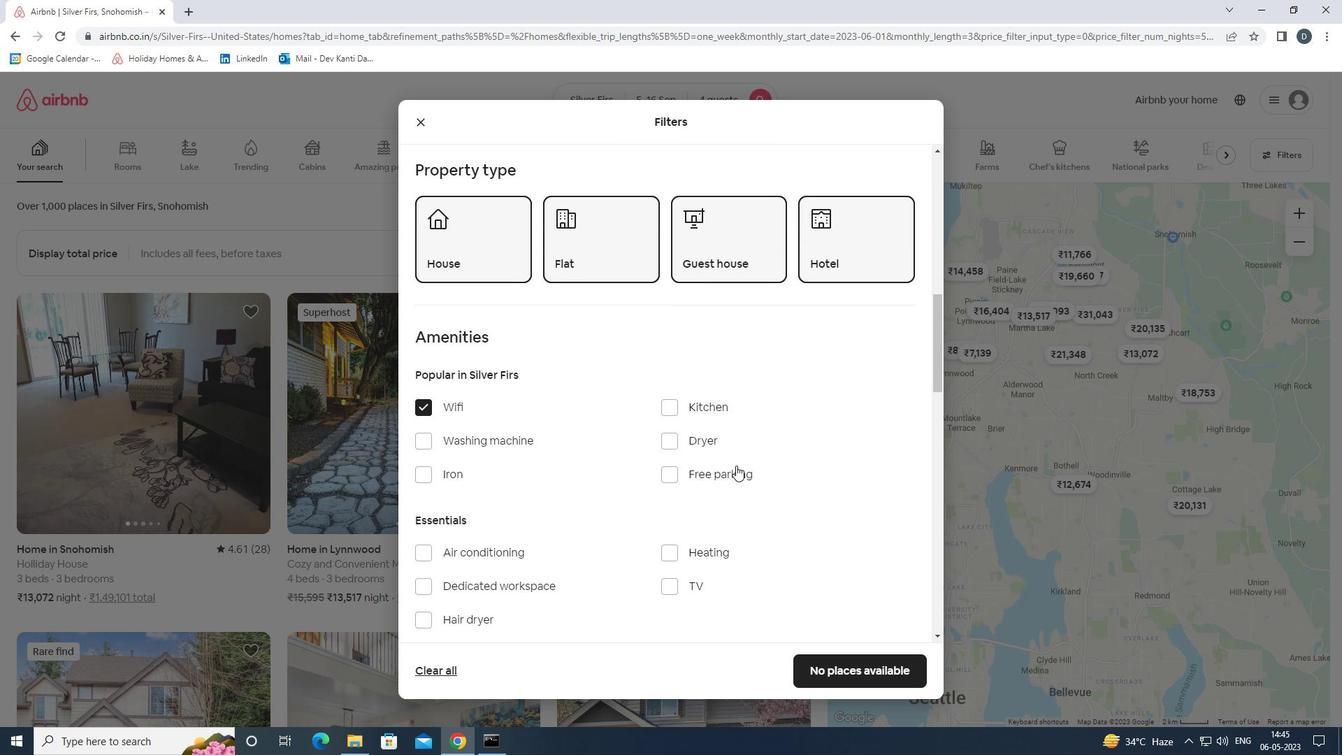 
Action: Mouse moved to (734, 471)
Screenshot: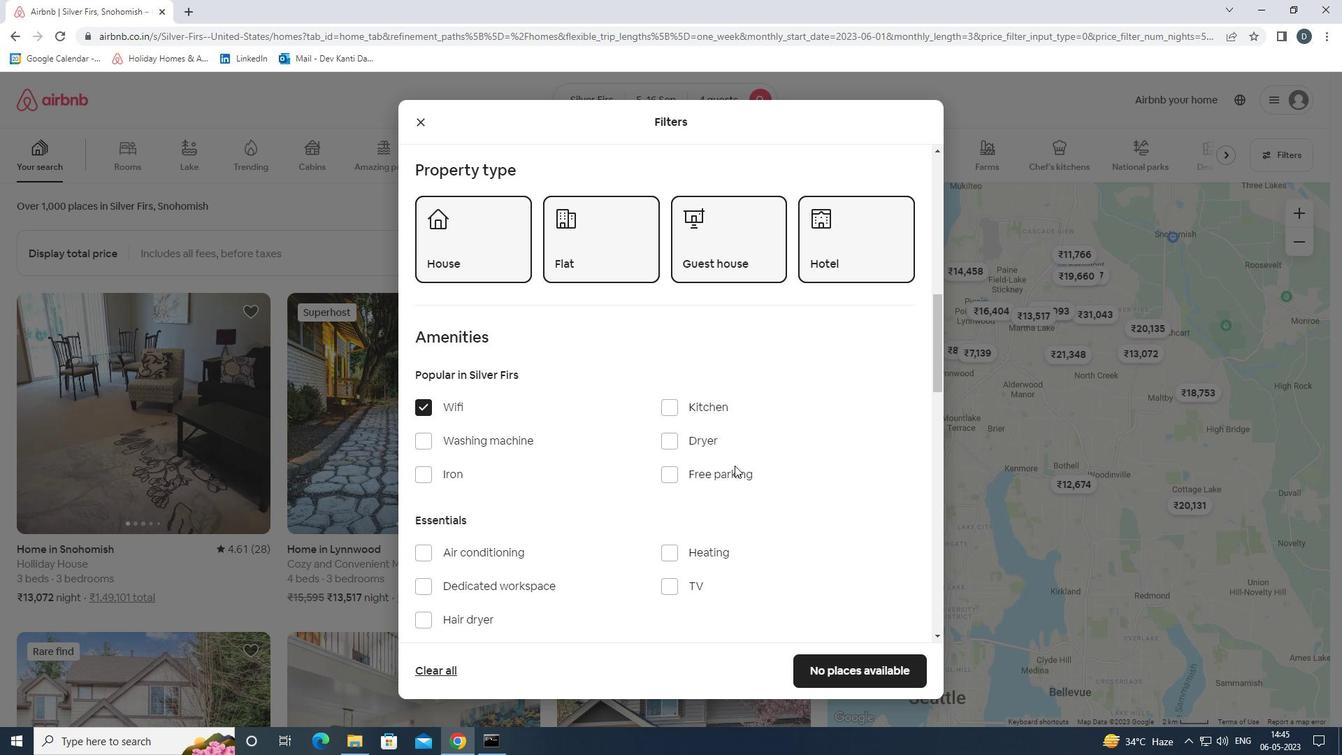 
Action: Mouse pressed left at (734, 471)
Screenshot: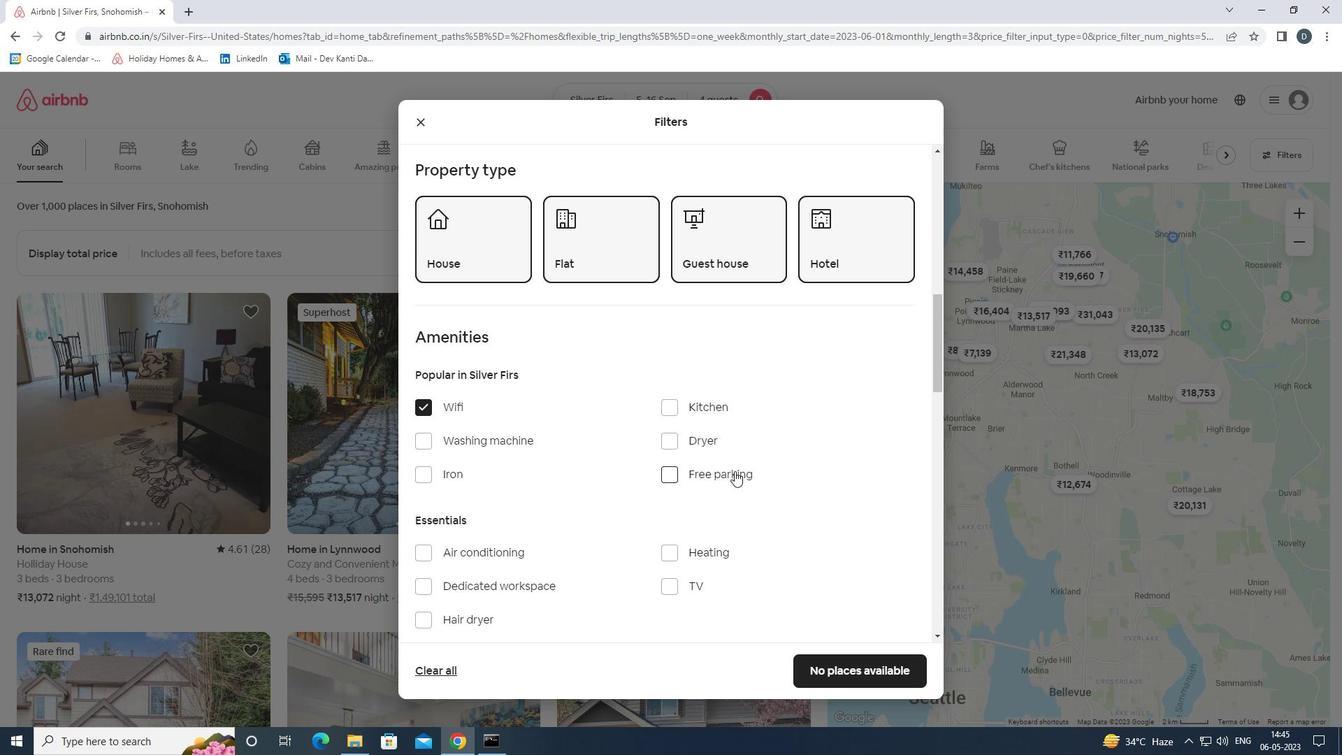 
Action: Mouse moved to (725, 455)
Screenshot: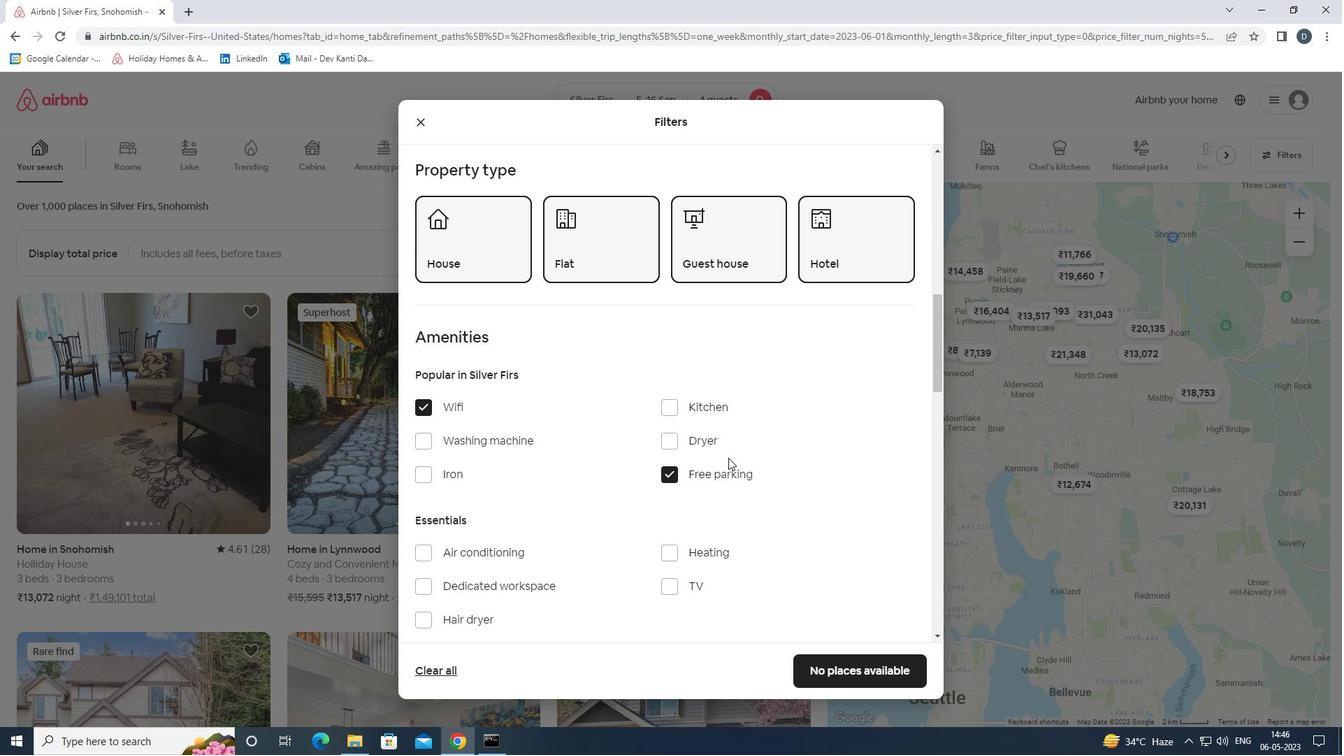 
Action: Mouse scrolled (725, 455) with delta (0, 0)
Screenshot: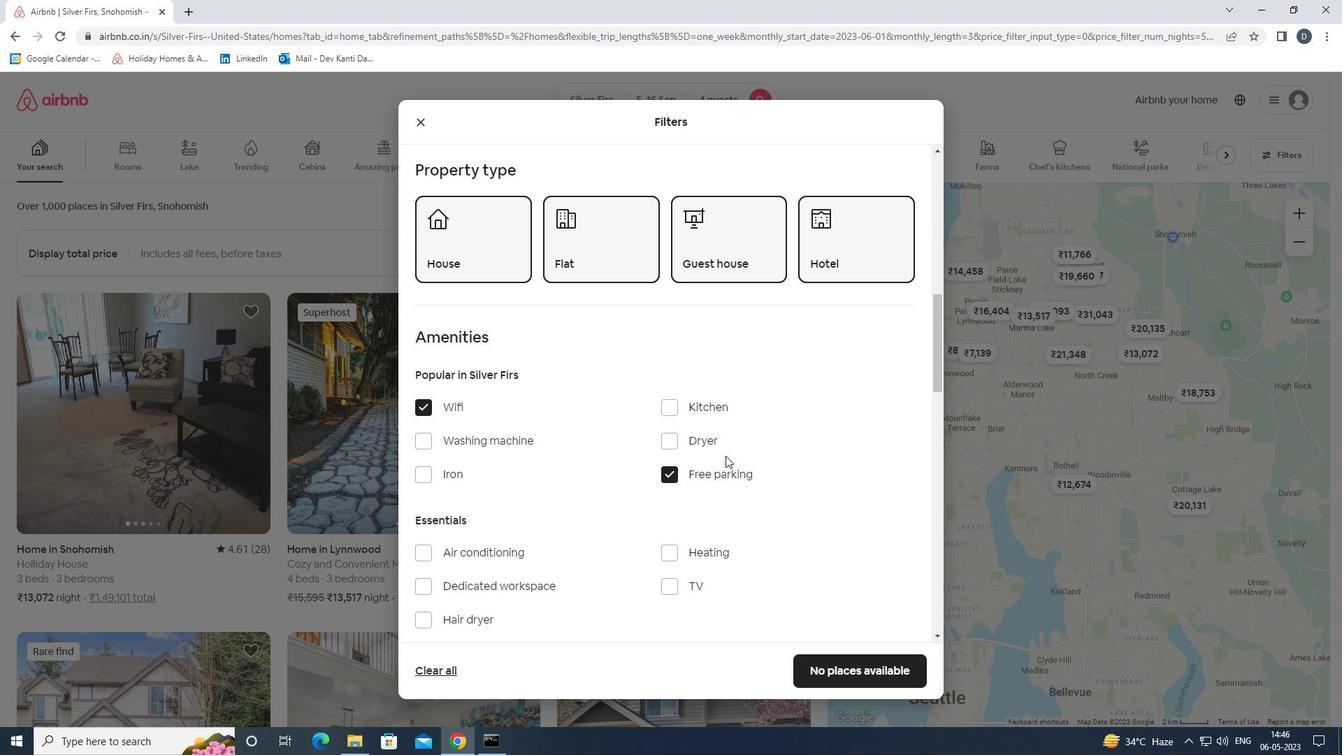 
Action: Mouse moved to (725, 454)
Screenshot: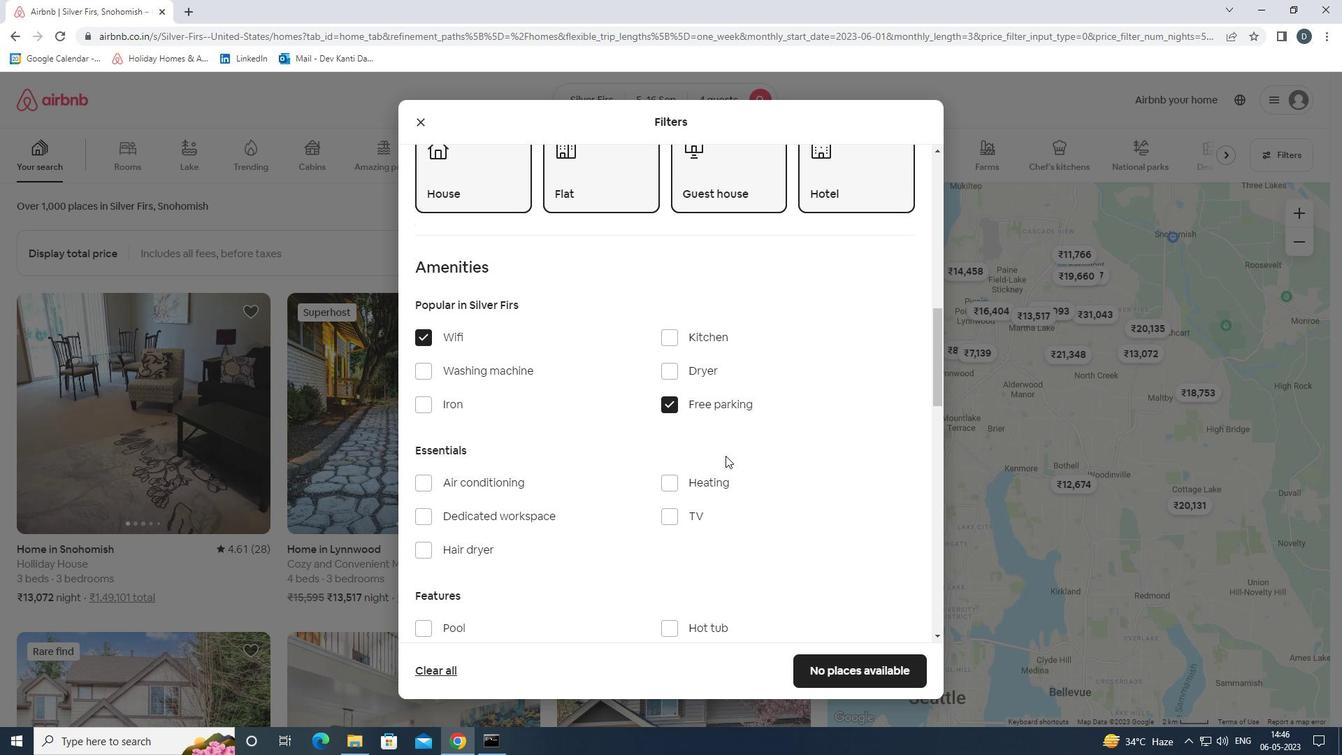 
Action: Mouse scrolled (725, 453) with delta (0, 0)
Screenshot: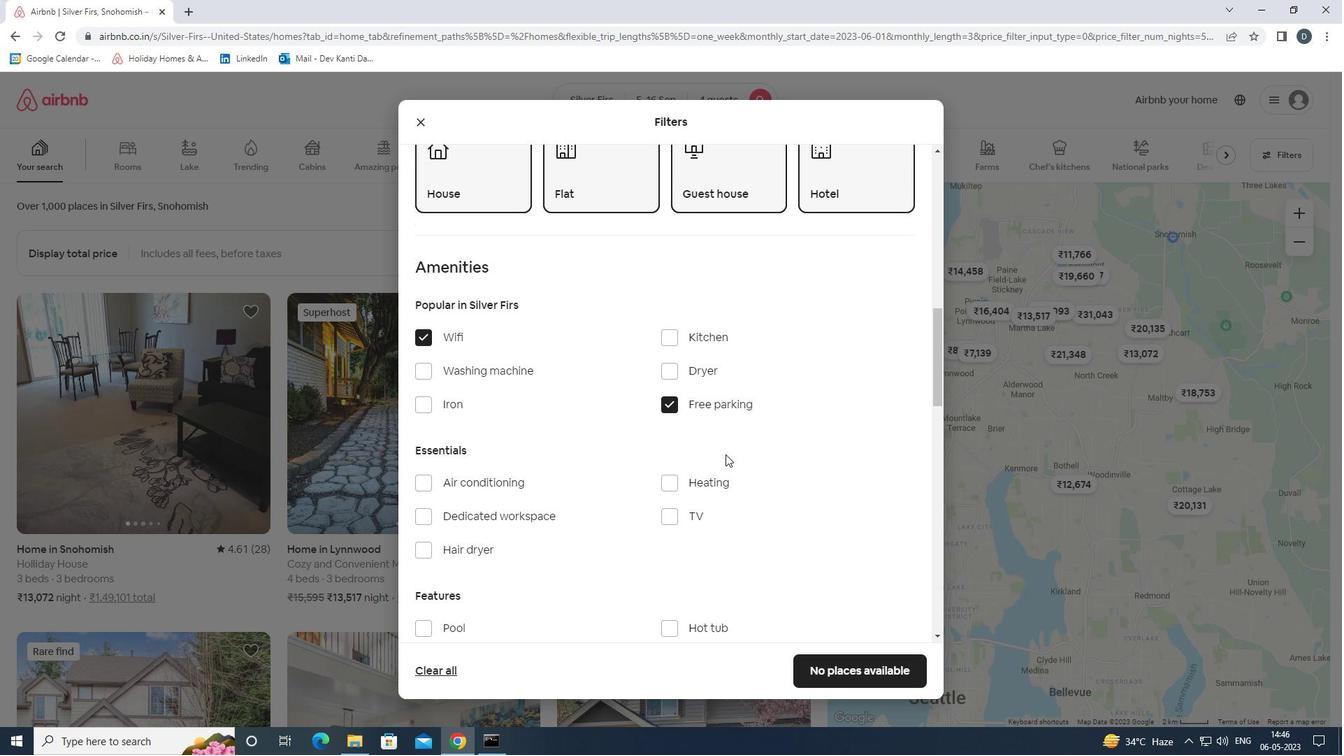 
Action: Mouse moved to (685, 451)
Screenshot: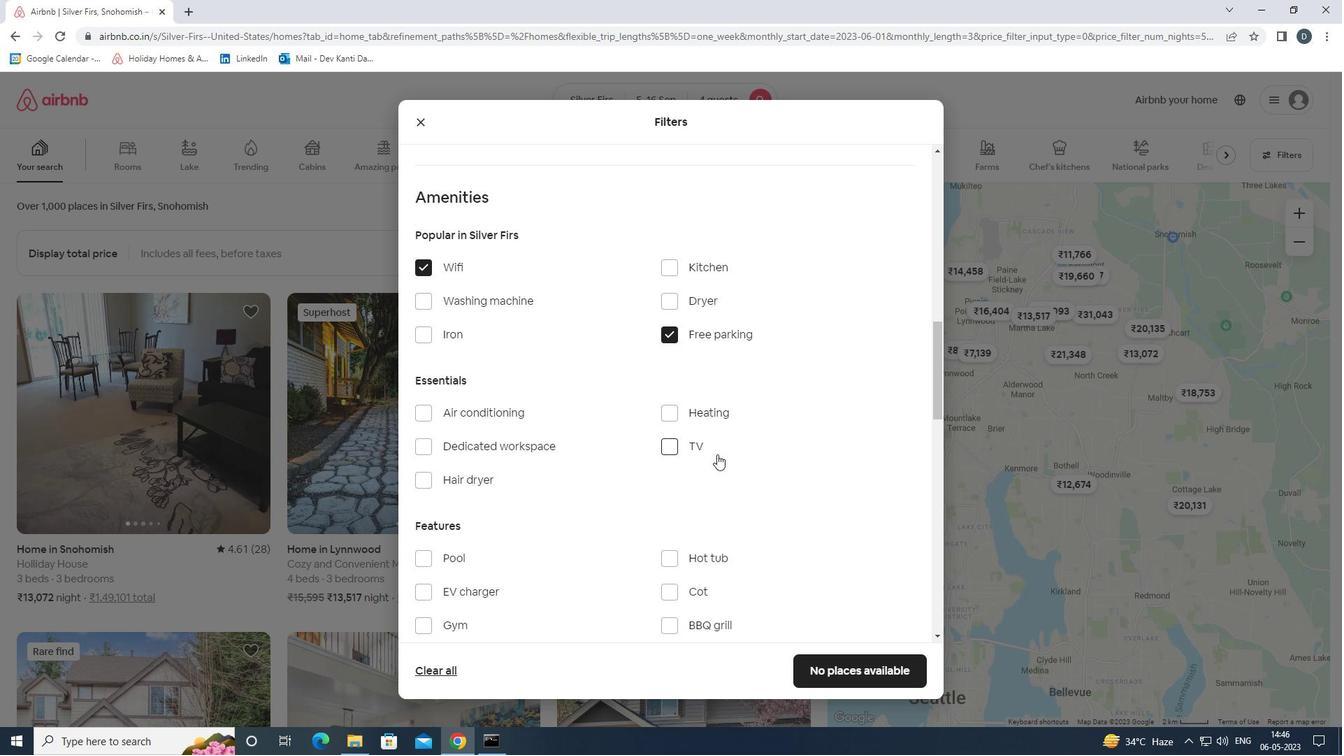 
Action: Mouse pressed left at (685, 451)
Screenshot: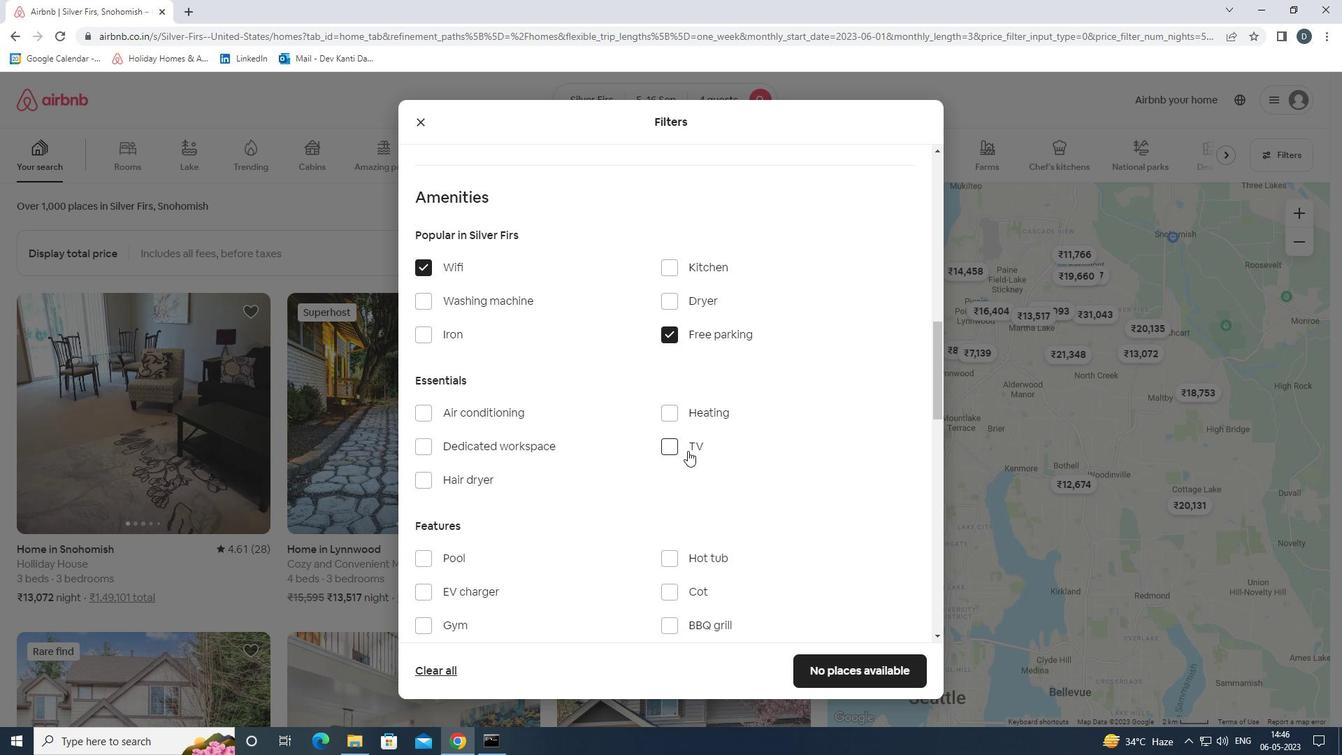 
Action: Mouse moved to (683, 451)
Screenshot: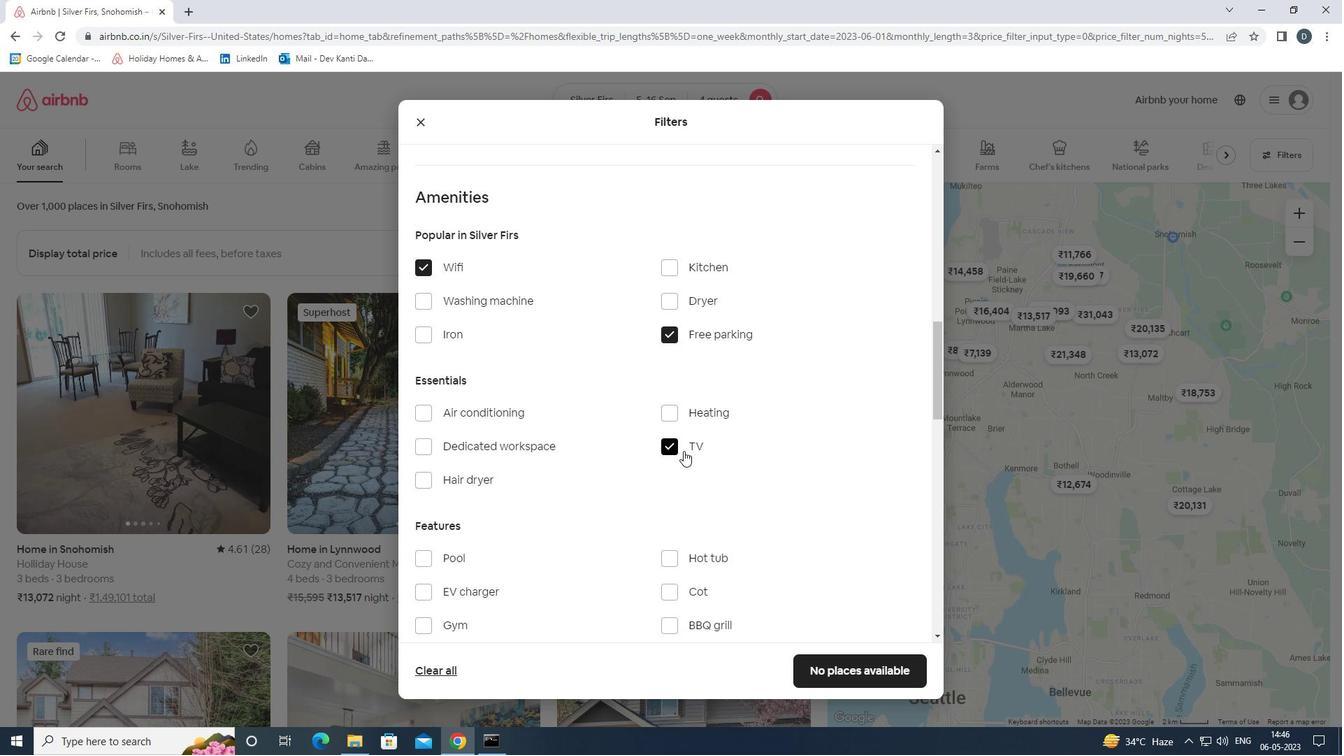 
Action: Mouse scrolled (683, 450) with delta (0, 0)
Screenshot: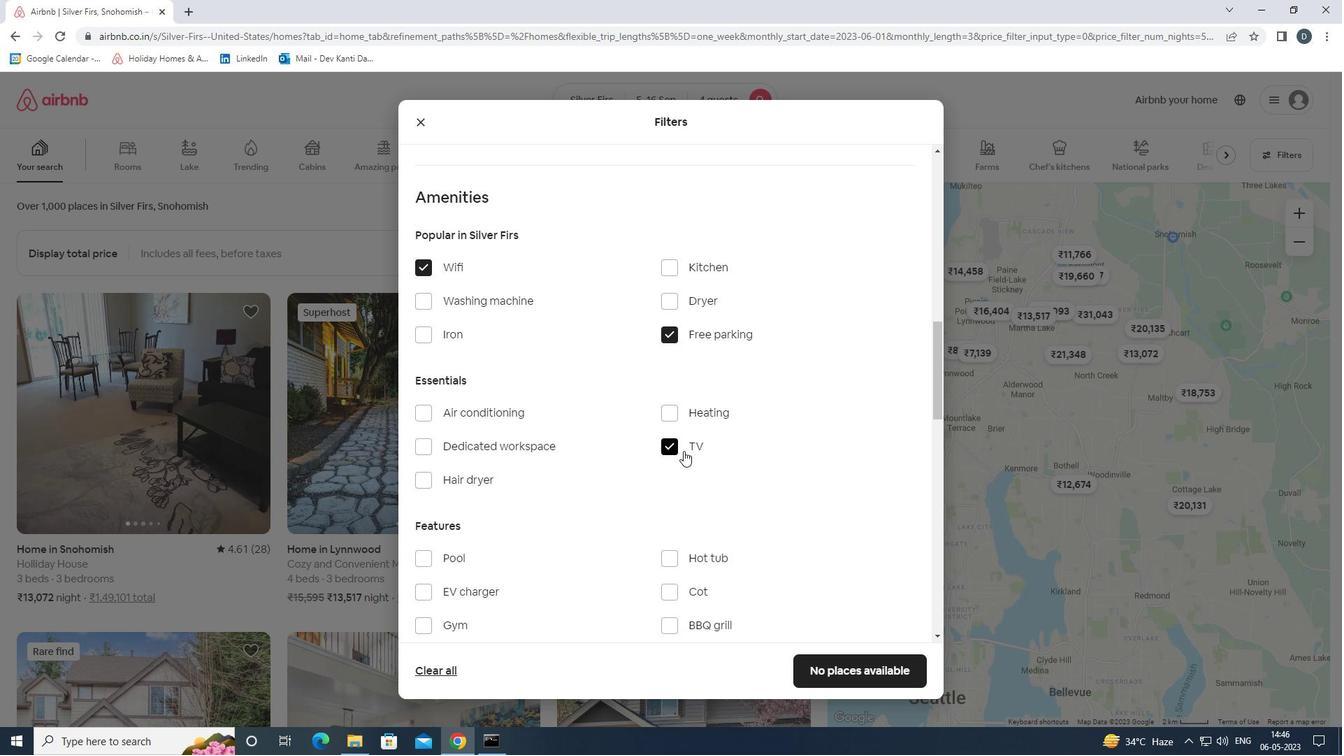 
Action: Mouse moved to (682, 451)
Screenshot: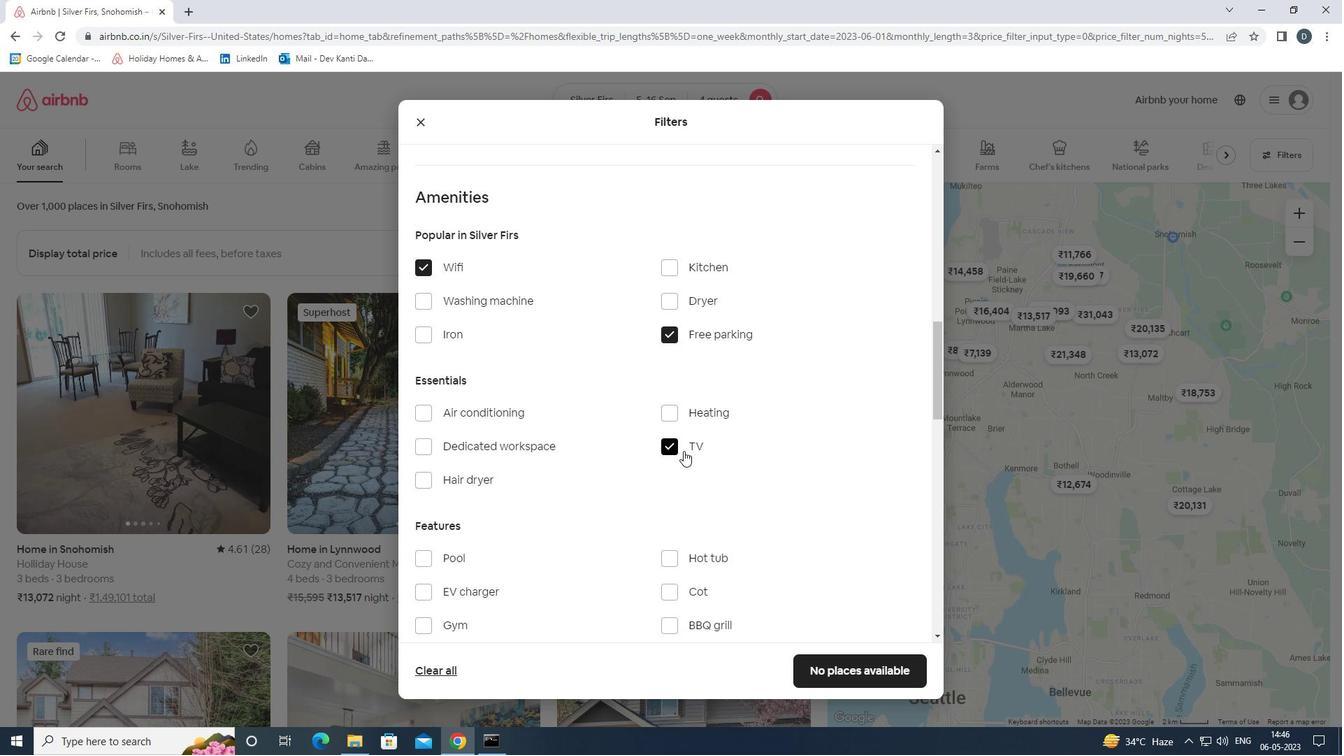 
Action: Mouse scrolled (682, 451) with delta (0, 0)
Screenshot: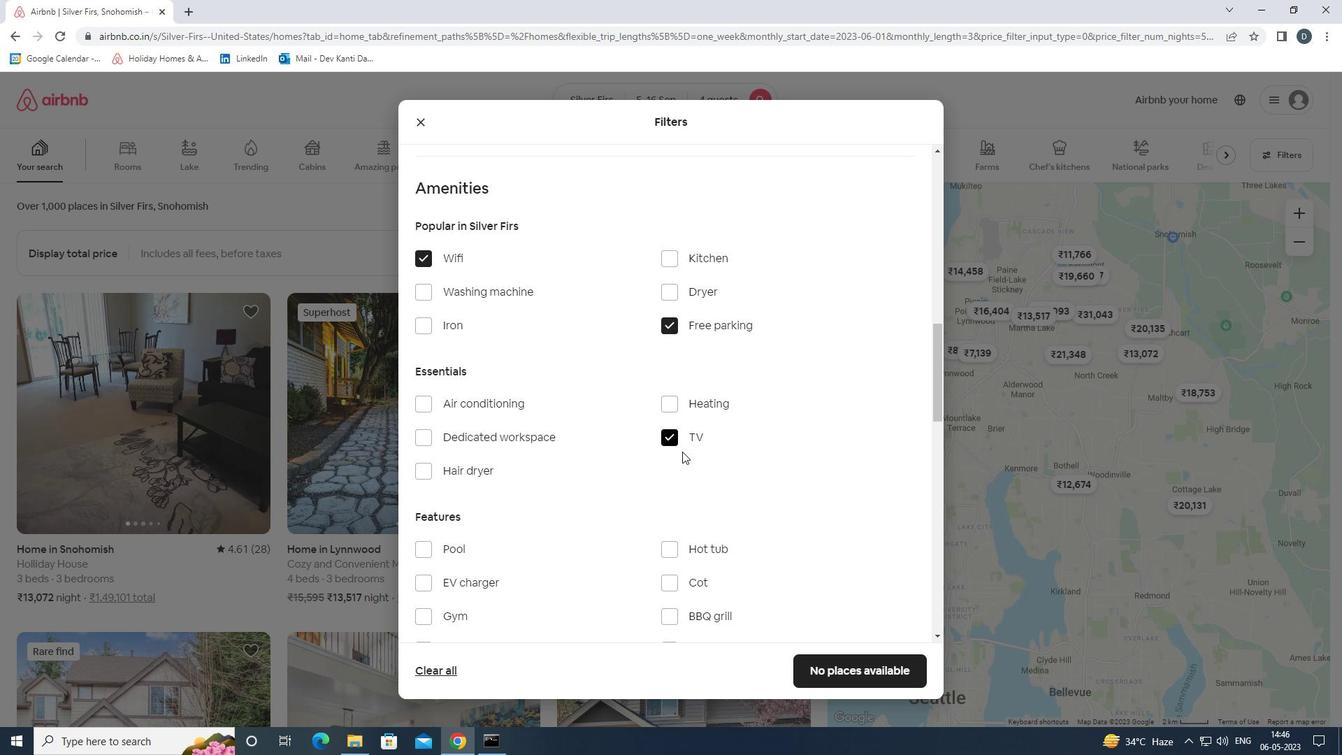 
Action: Mouse scrolled (682, 451) with delta (0, 0)
Screenshot: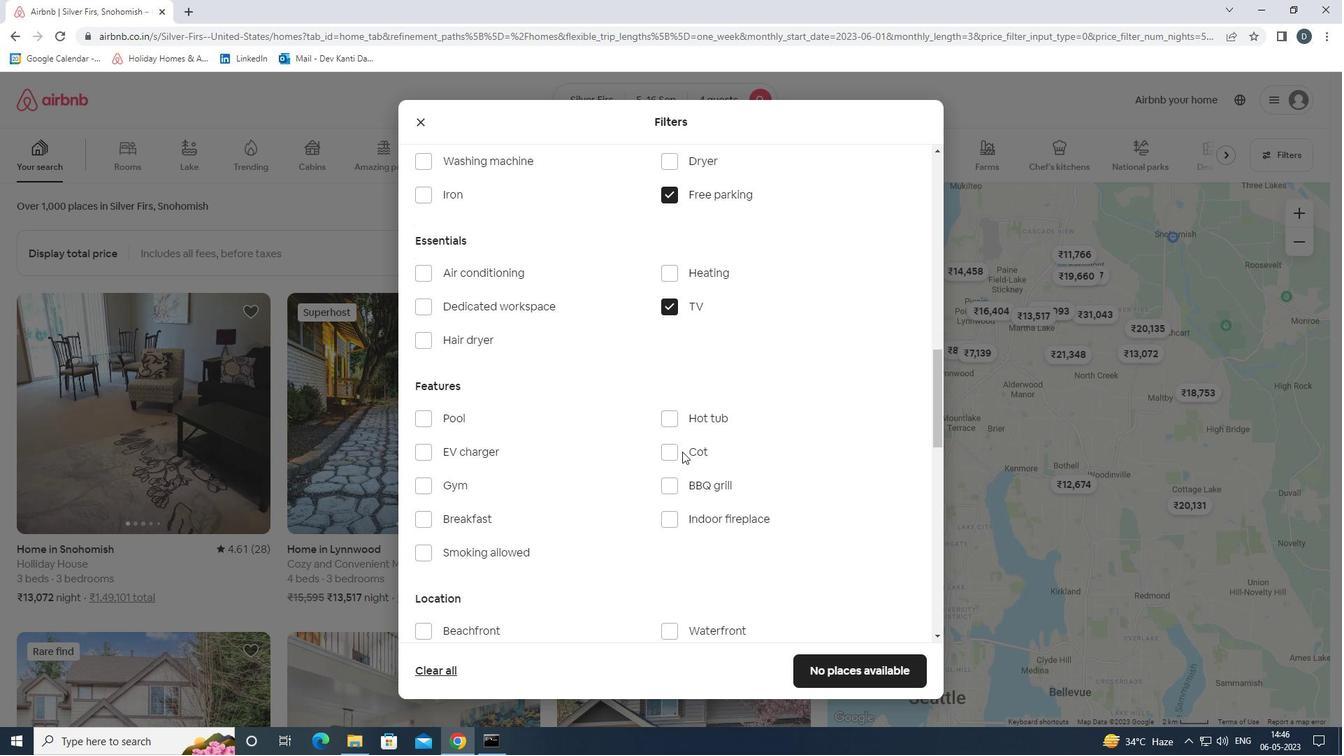 
Action: Mouse moved to (479, 428)
Screenshot: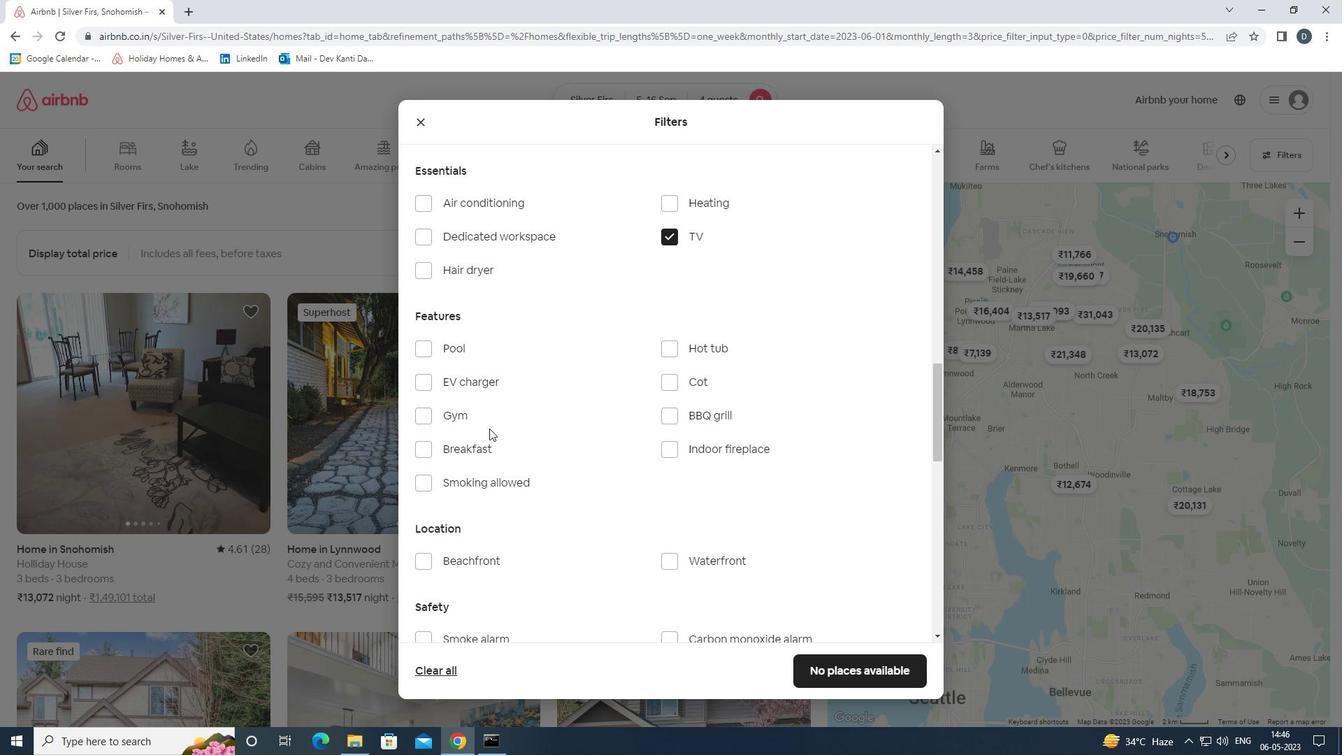 
Action: Mouse pressed left at (479, 428)
Screenshot: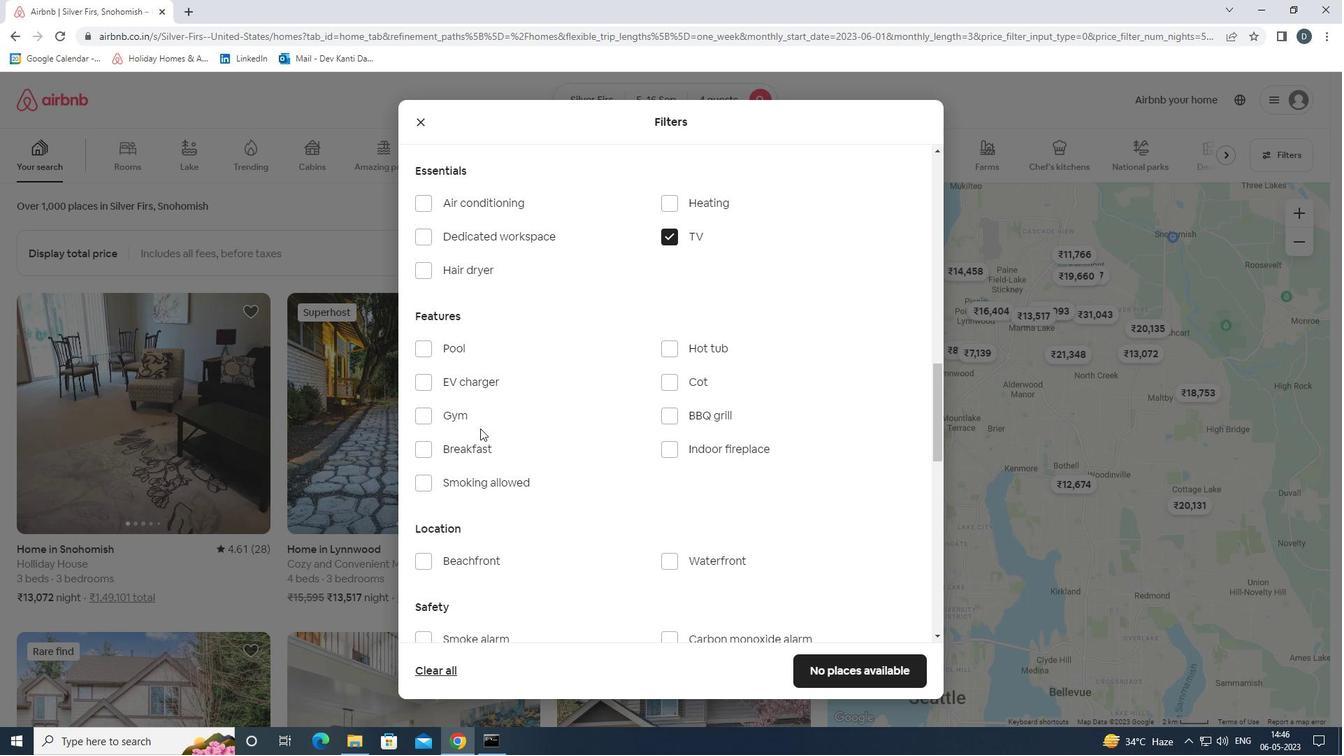 
Action: Mouse moved to (474, 420)
Screenshot: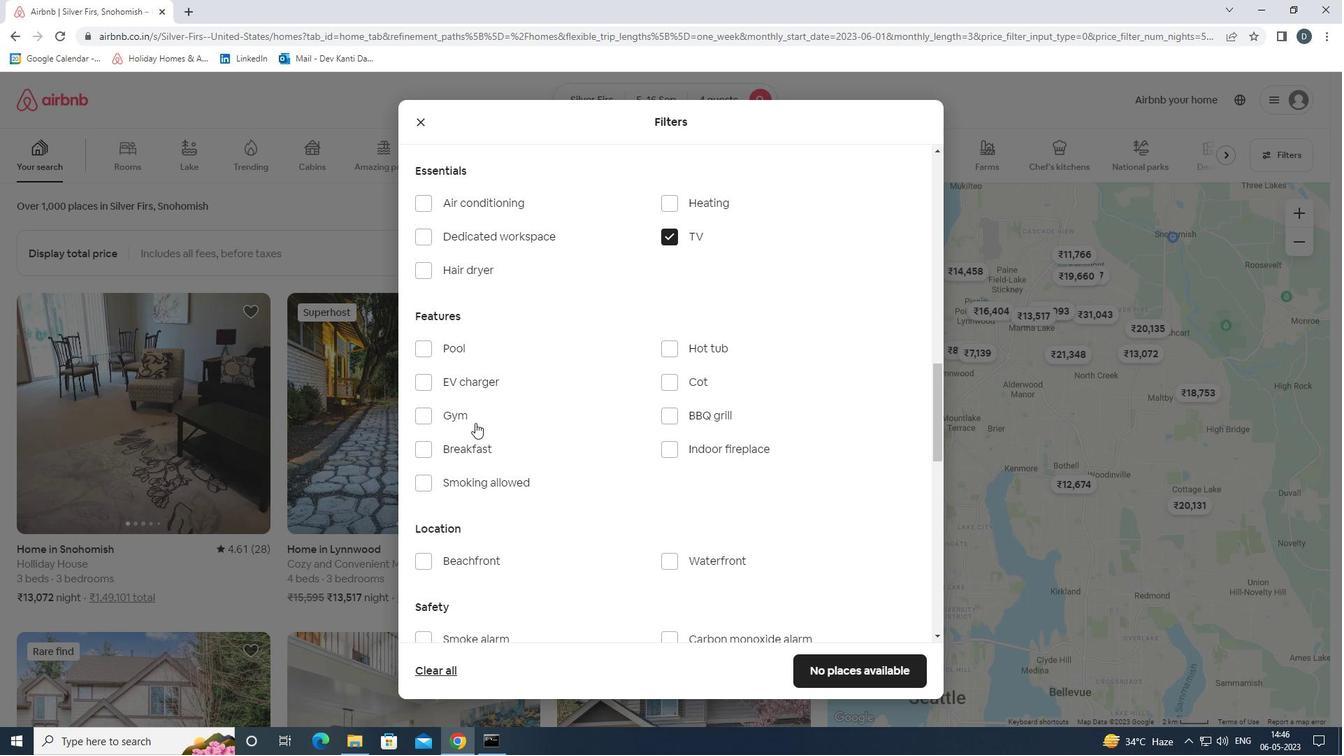 
Action: Mouse pressed left at (474, 420)
Screenshot: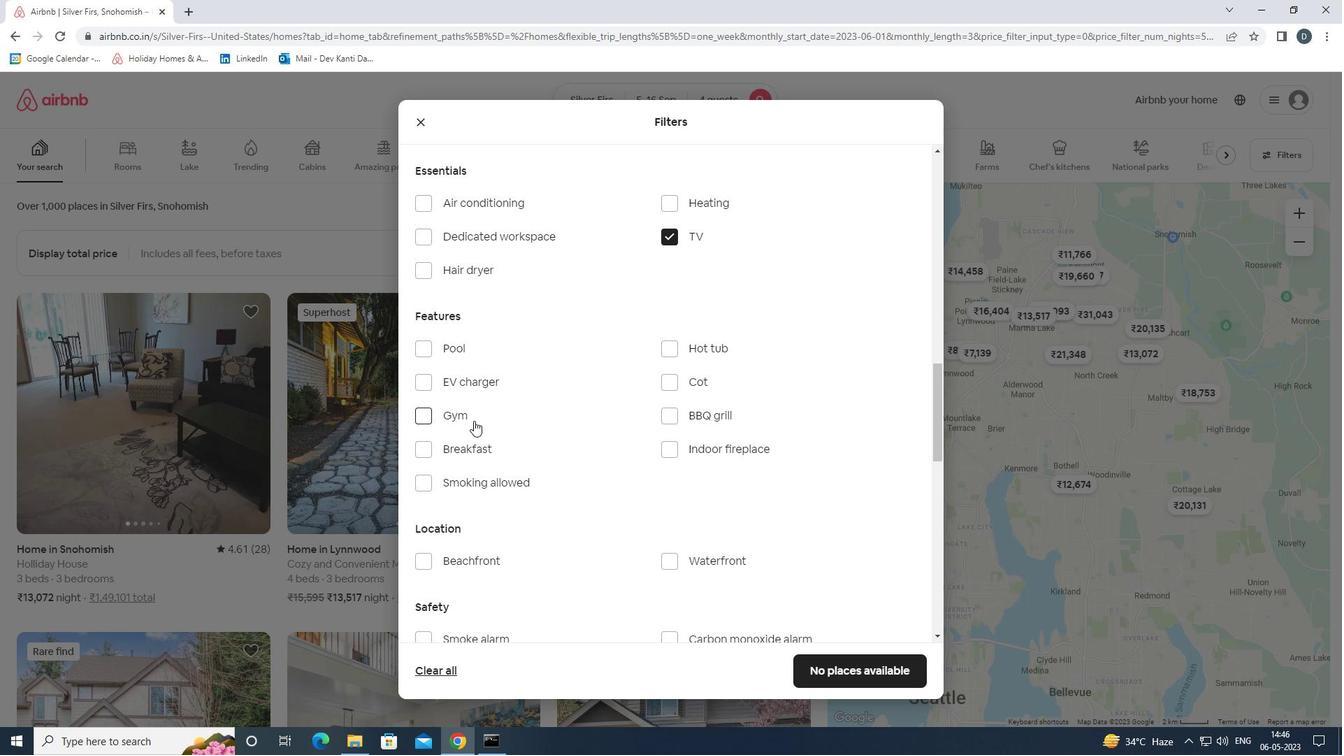 
Action: Mouse moved to (492, 455)
Screenshot: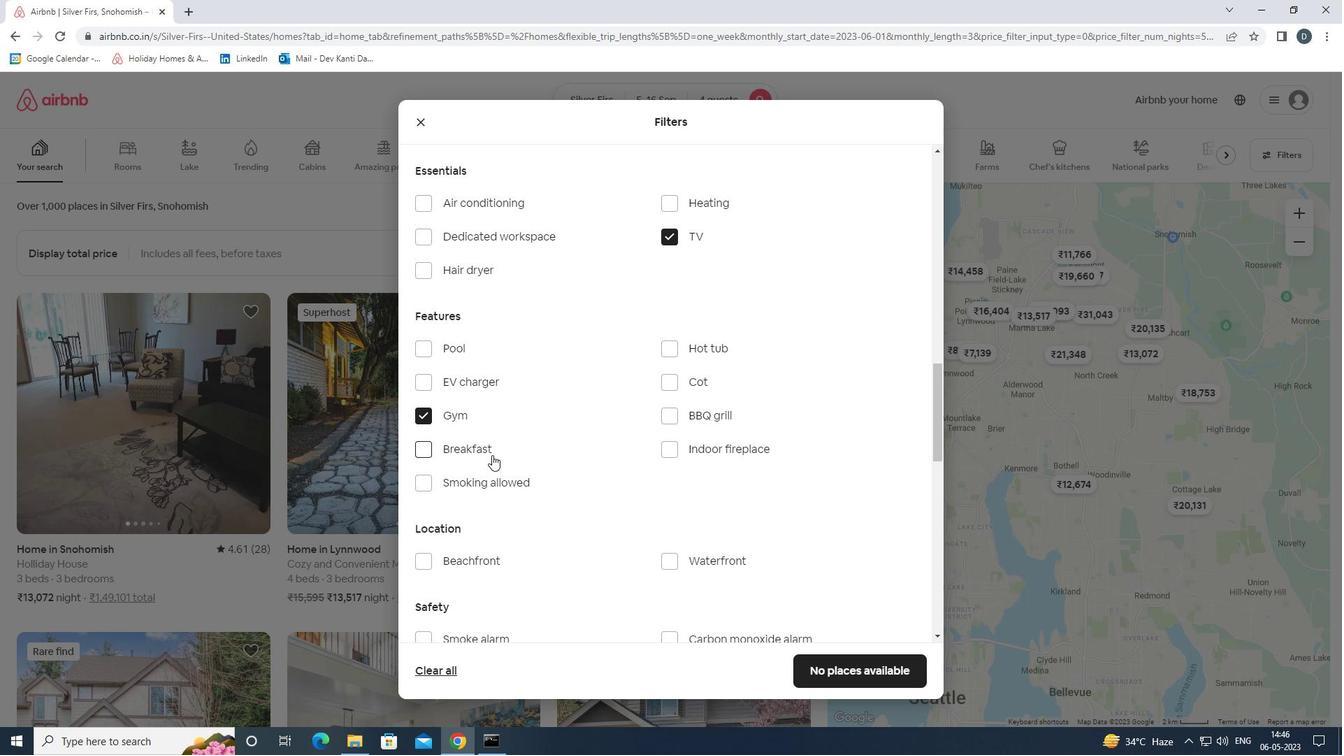 
Action: Mouse pressed left at (492, 455)
Screenshot: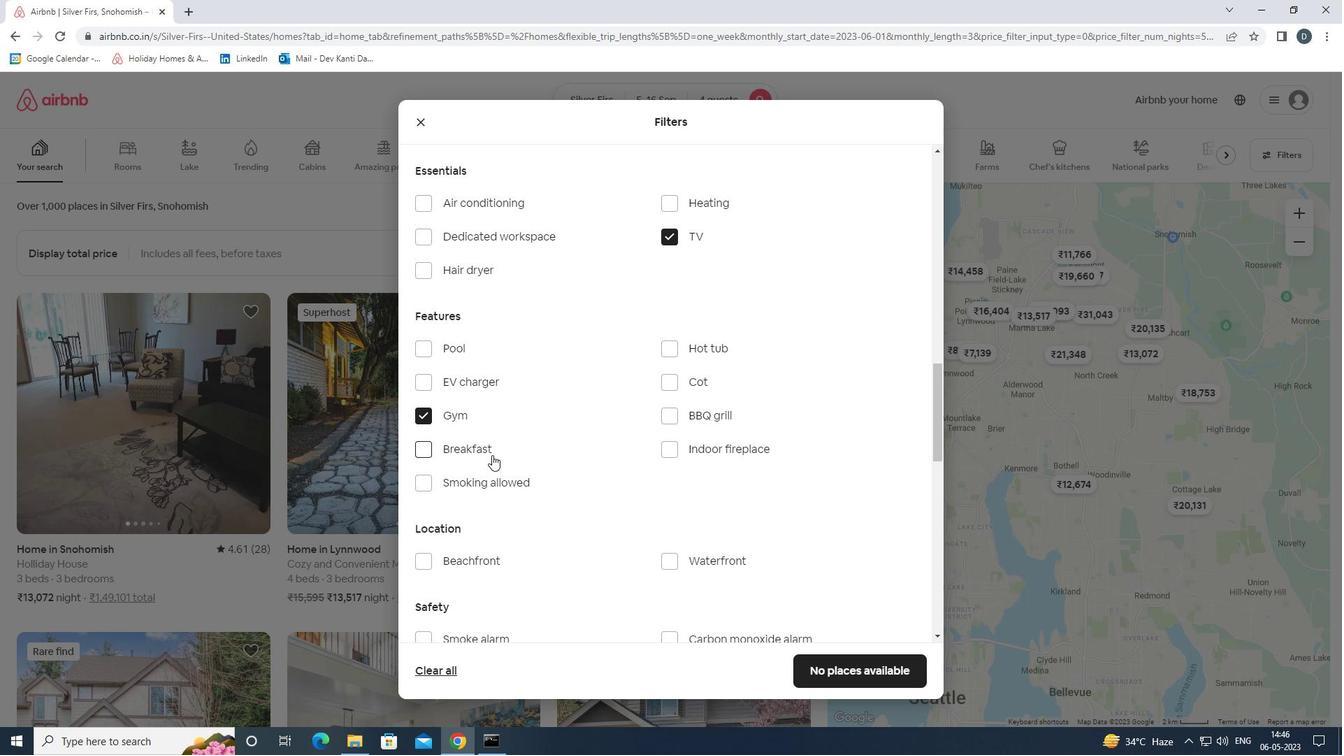
Action: Mouse moved to (493, 453)
Screenshot: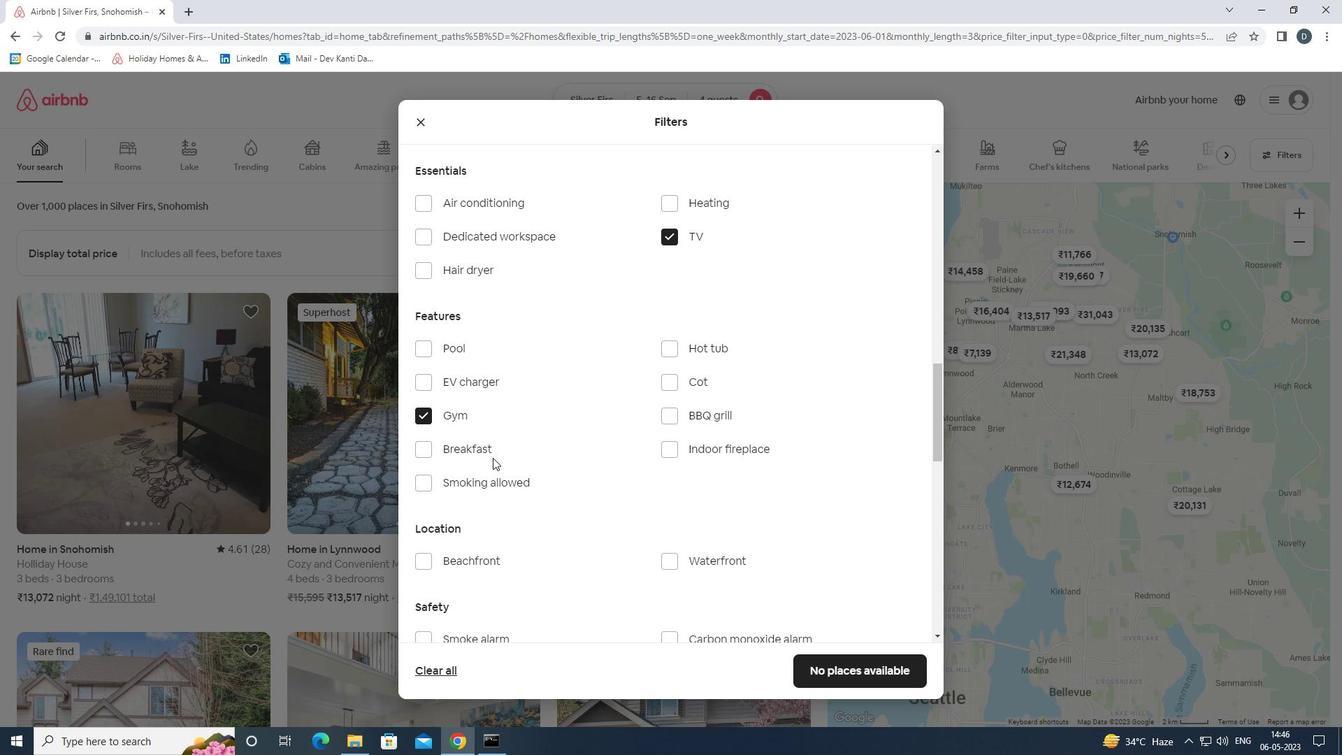 
Action: Mouse pressed left at (493, 453)
Screenshot: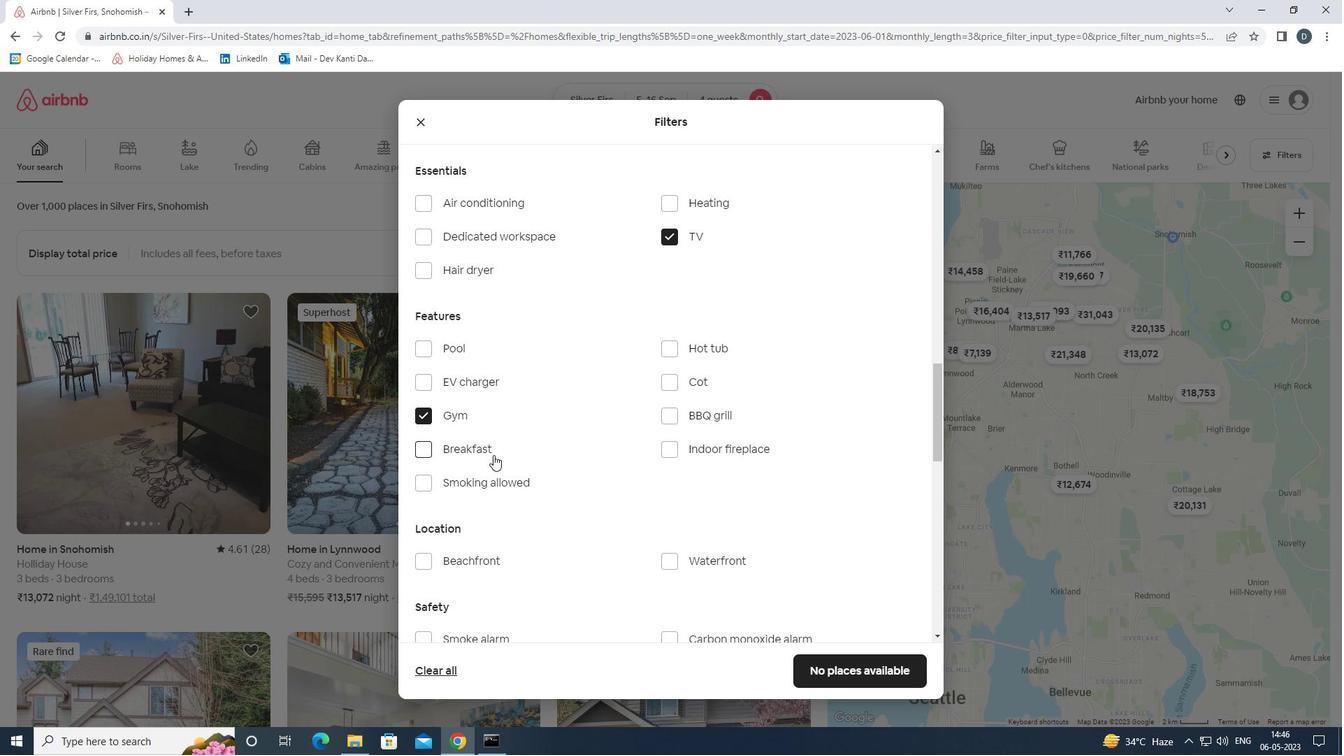 
Action: Mouse moved to (557, 472)
Screenshot: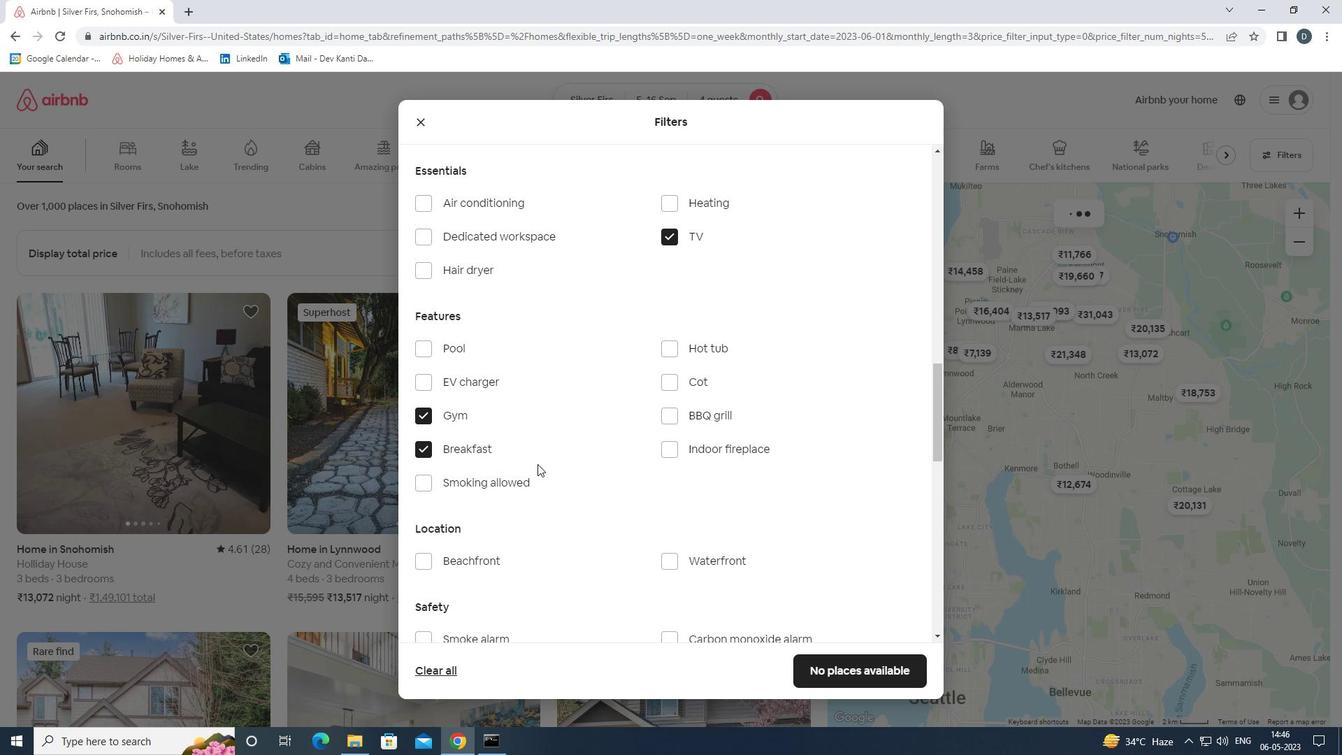 
Action: Mouse scrolled (557, 471) with delta (0, 0)
Screenshot: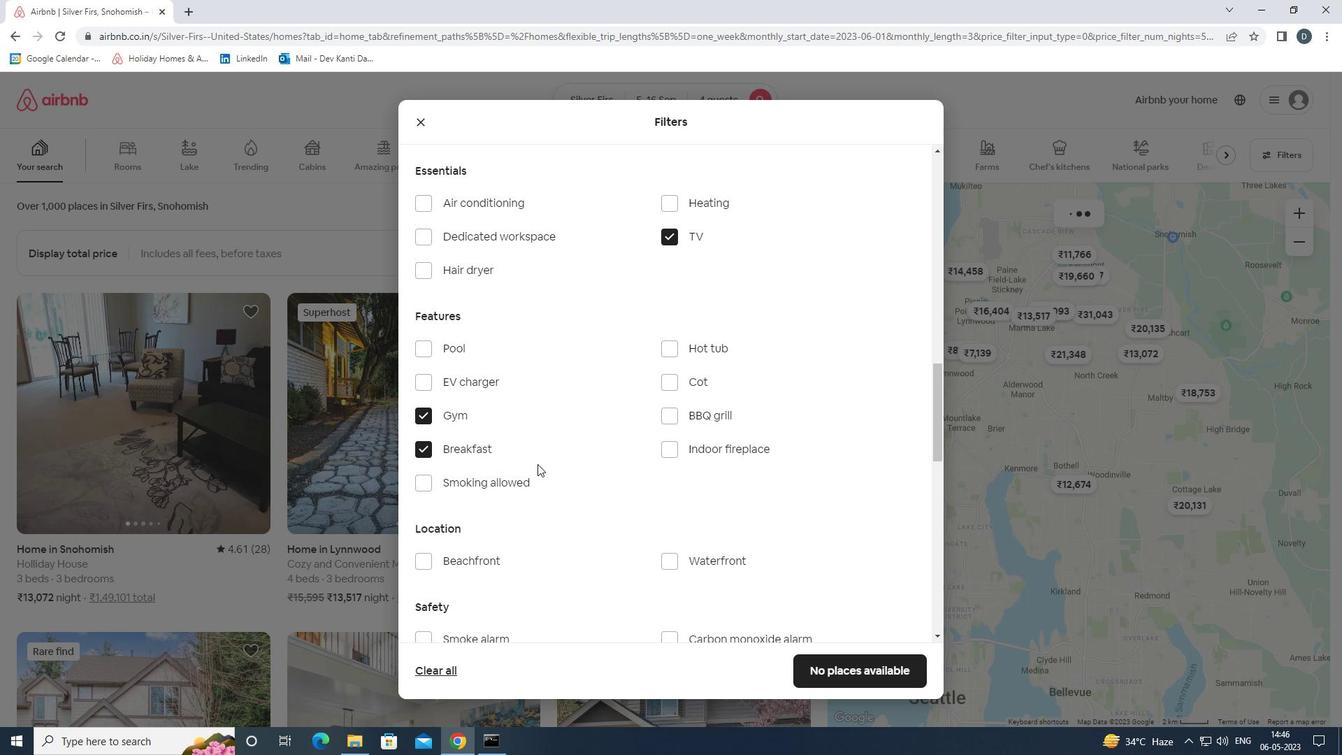 
Action: Mouse moved to (558, 472)
Screenshot: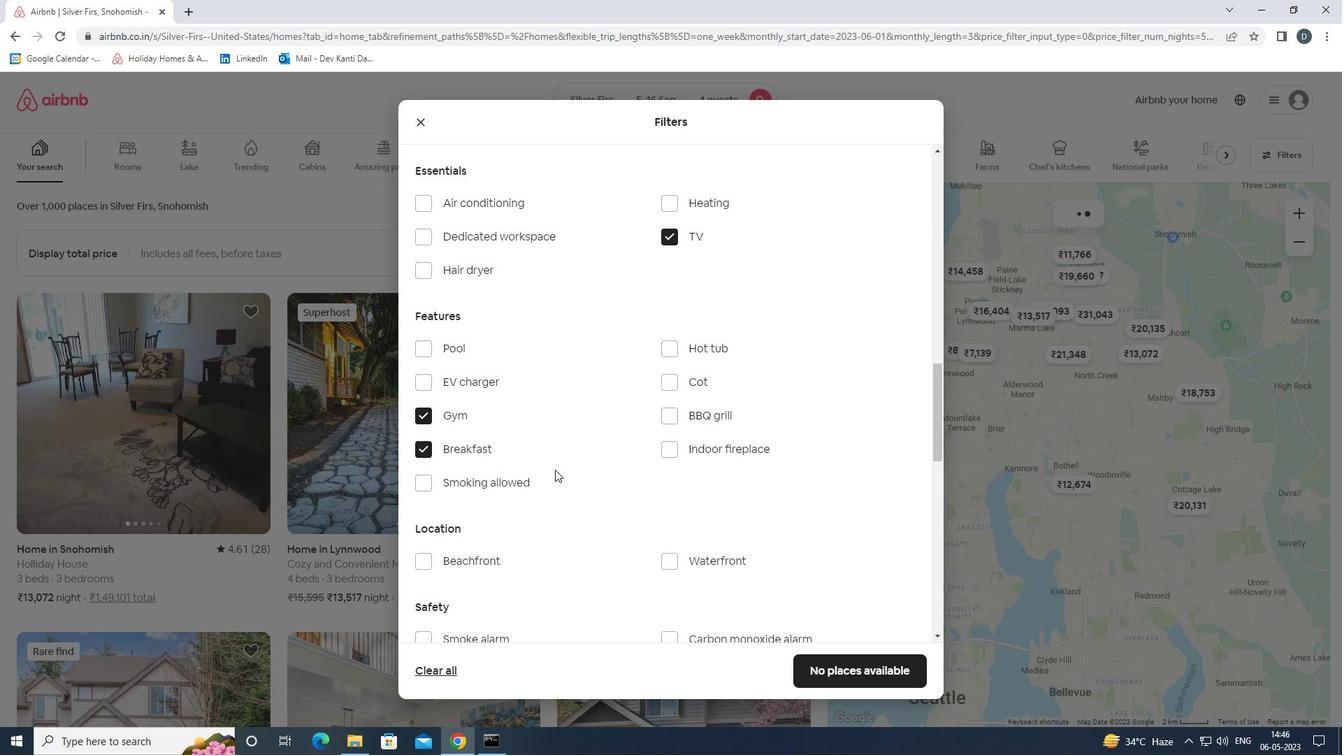 
Action: Mouse scrolled (558, 471) with delta (0, 0)
Screenshot: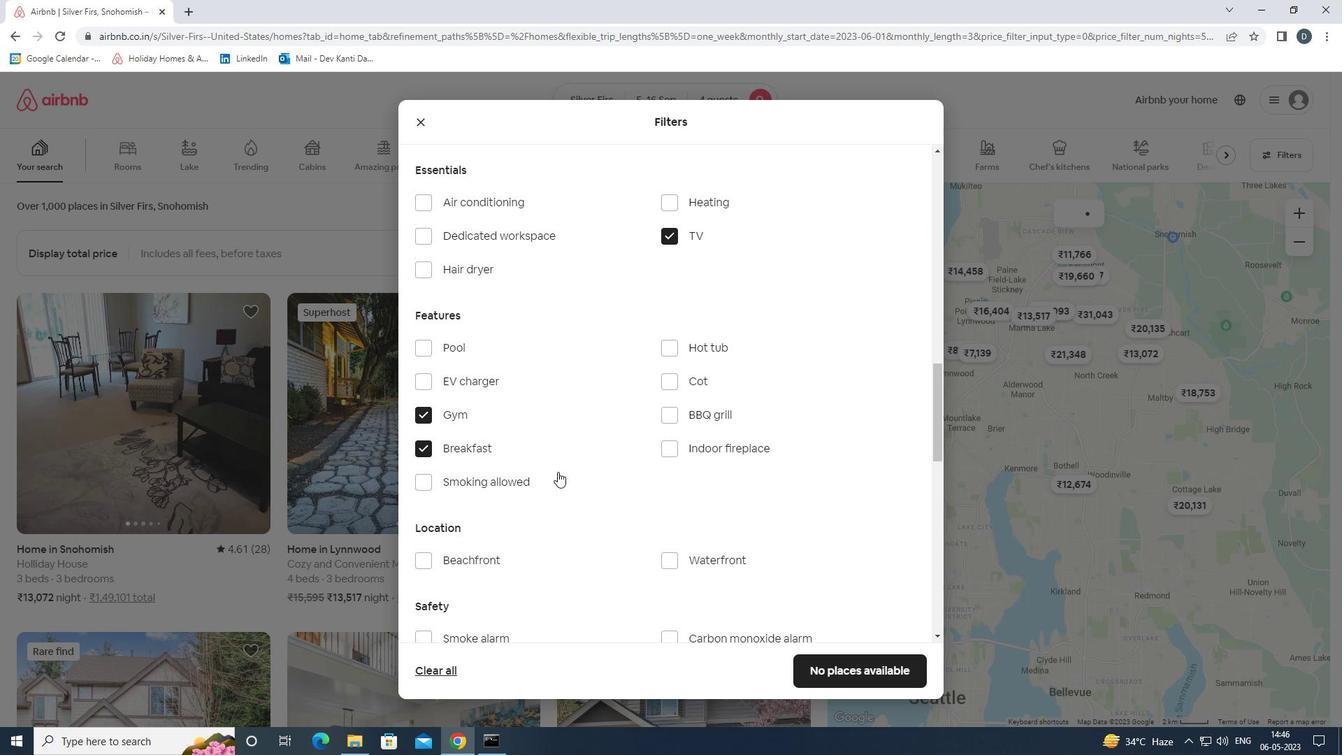 
Action: Mouse scrolled (558, 471) with delta (0, 0)
Screenshot: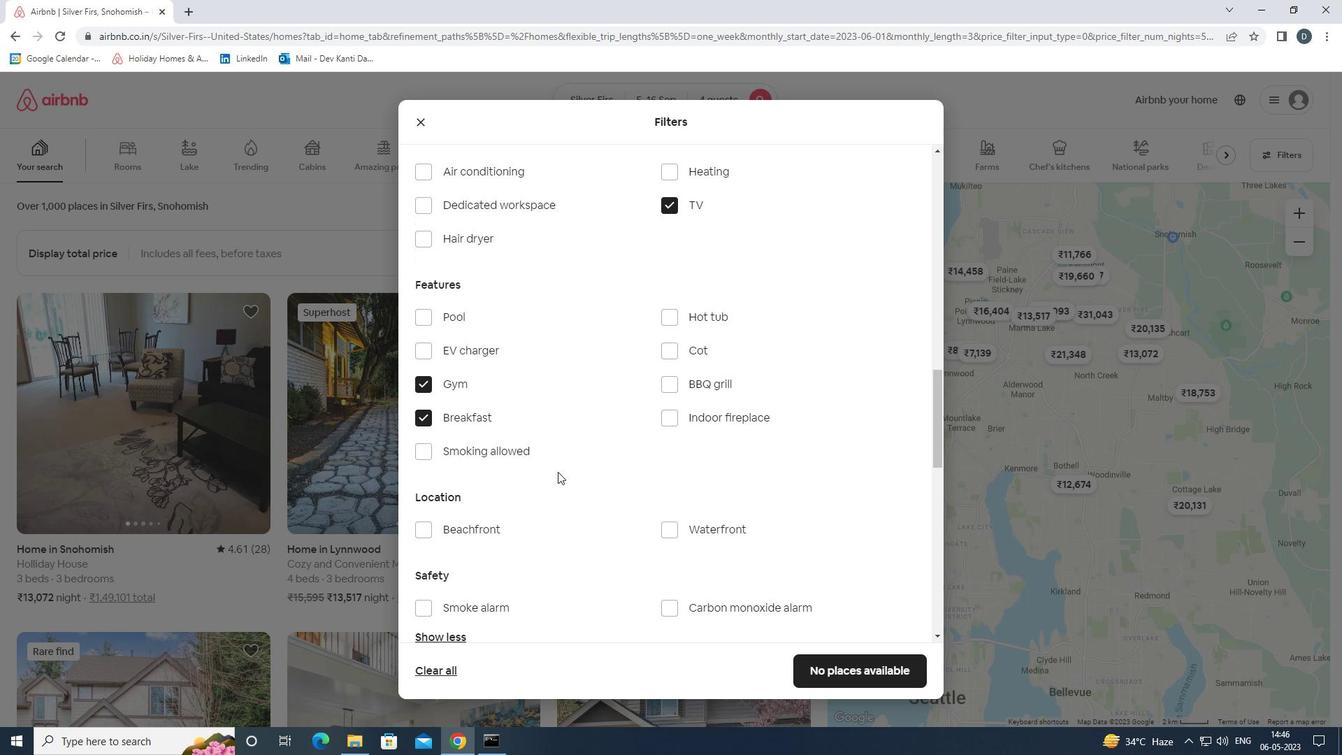 
Action: Mouse moved to (602, 483)
Screenshot: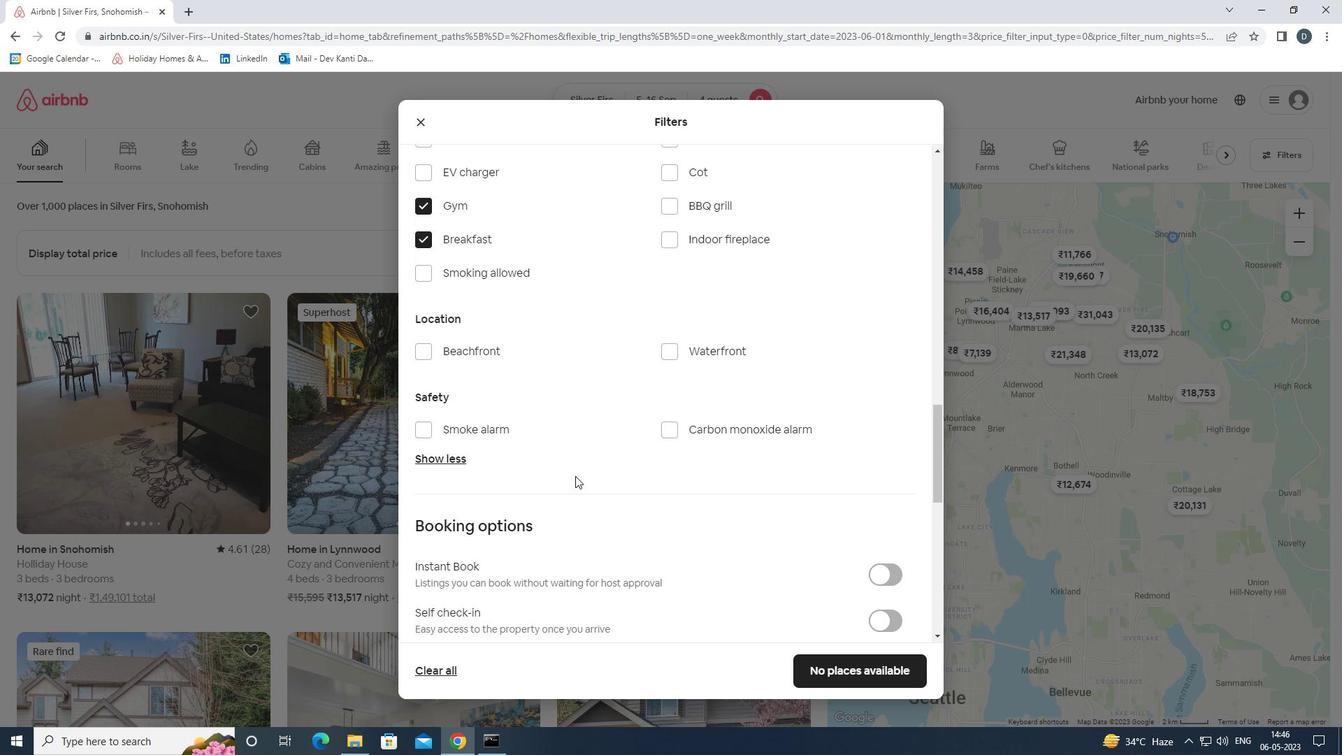 
Action: Mouse scrolled (602, 482) with delta (0, 0)
Screenshot: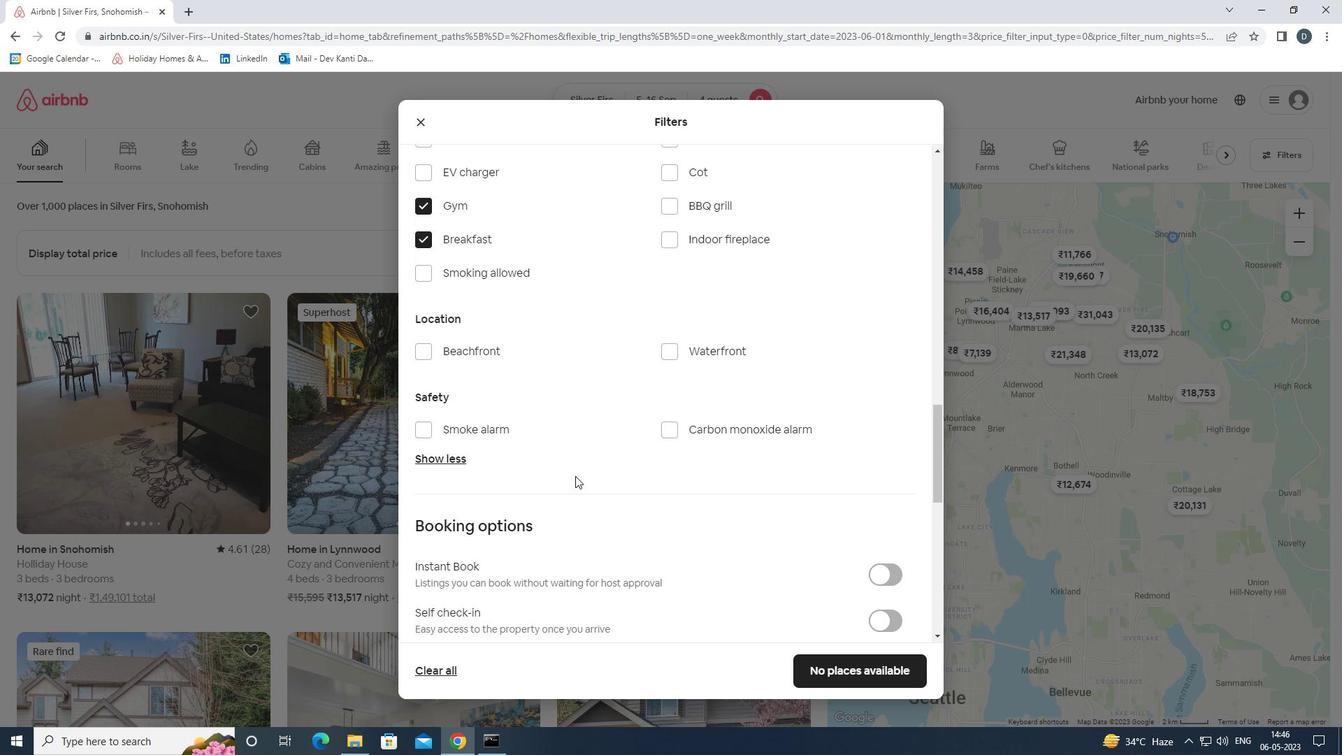 
Action: Mouse moved to (653, 490)
Screenshot: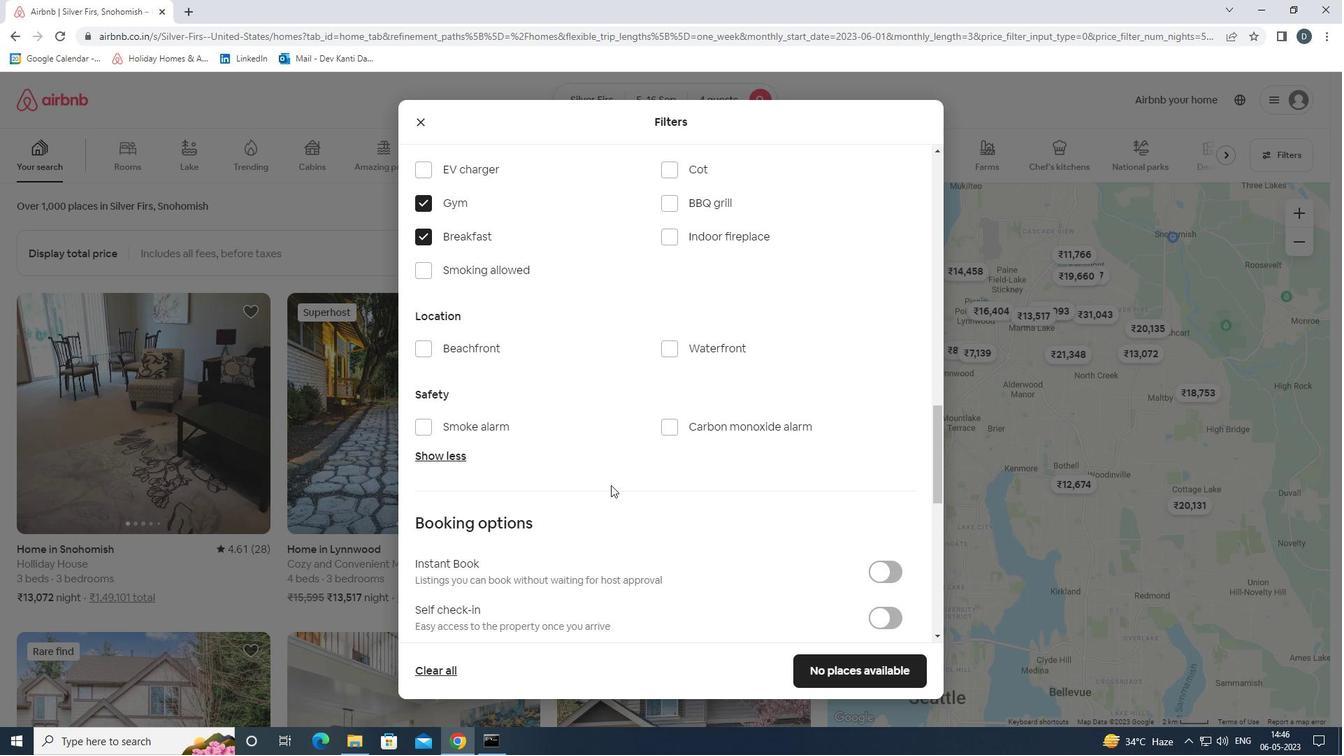
Action: Mouse scrolled (653, 489) with delta (0, 0)
Screenshot: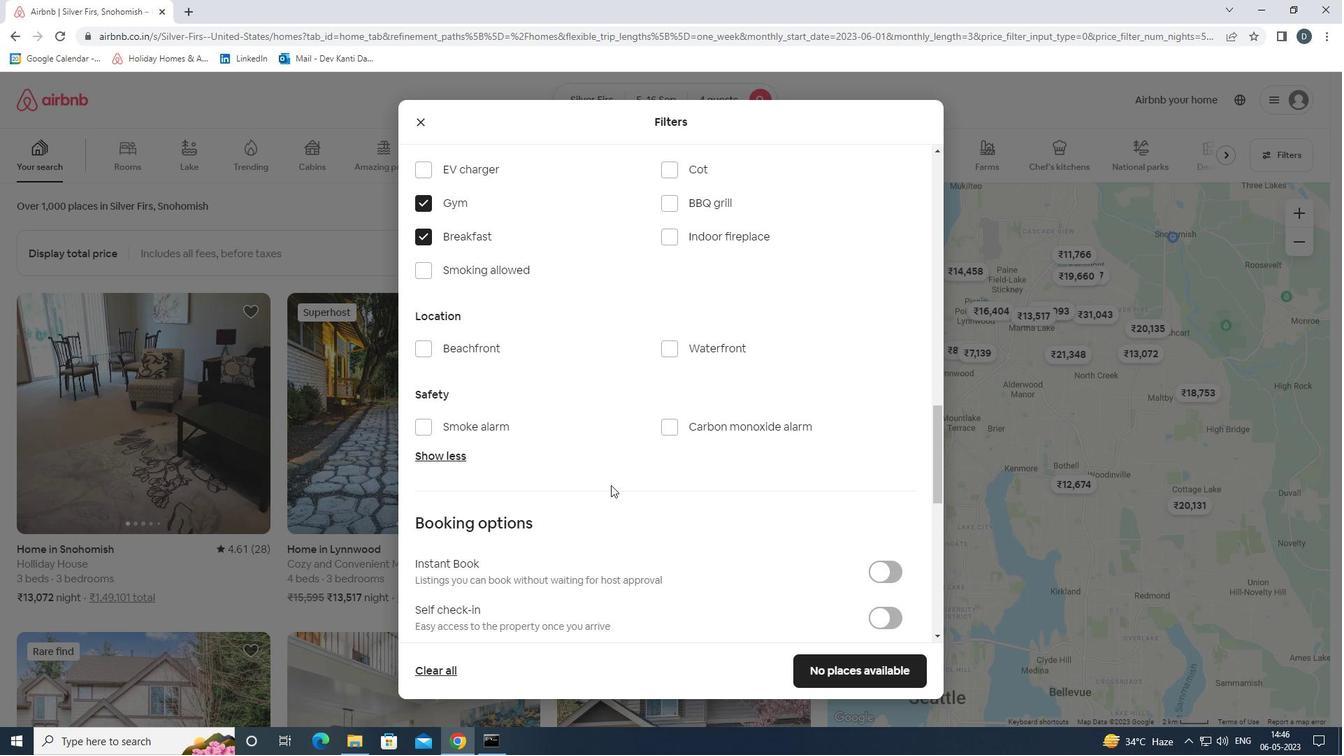 
Action: Mouse moved to (888, 490)
Screenshot: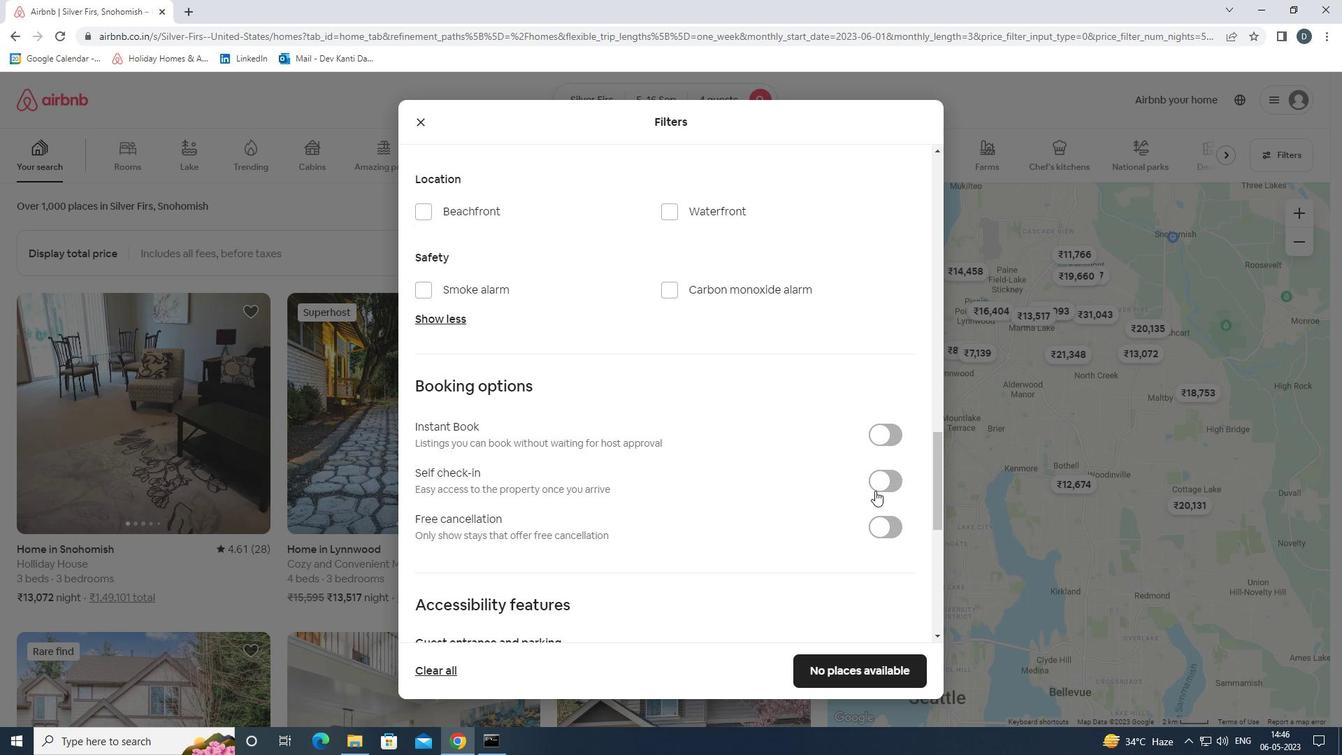 
Action: Mouse pressed left at (888, 490)
Screenshot: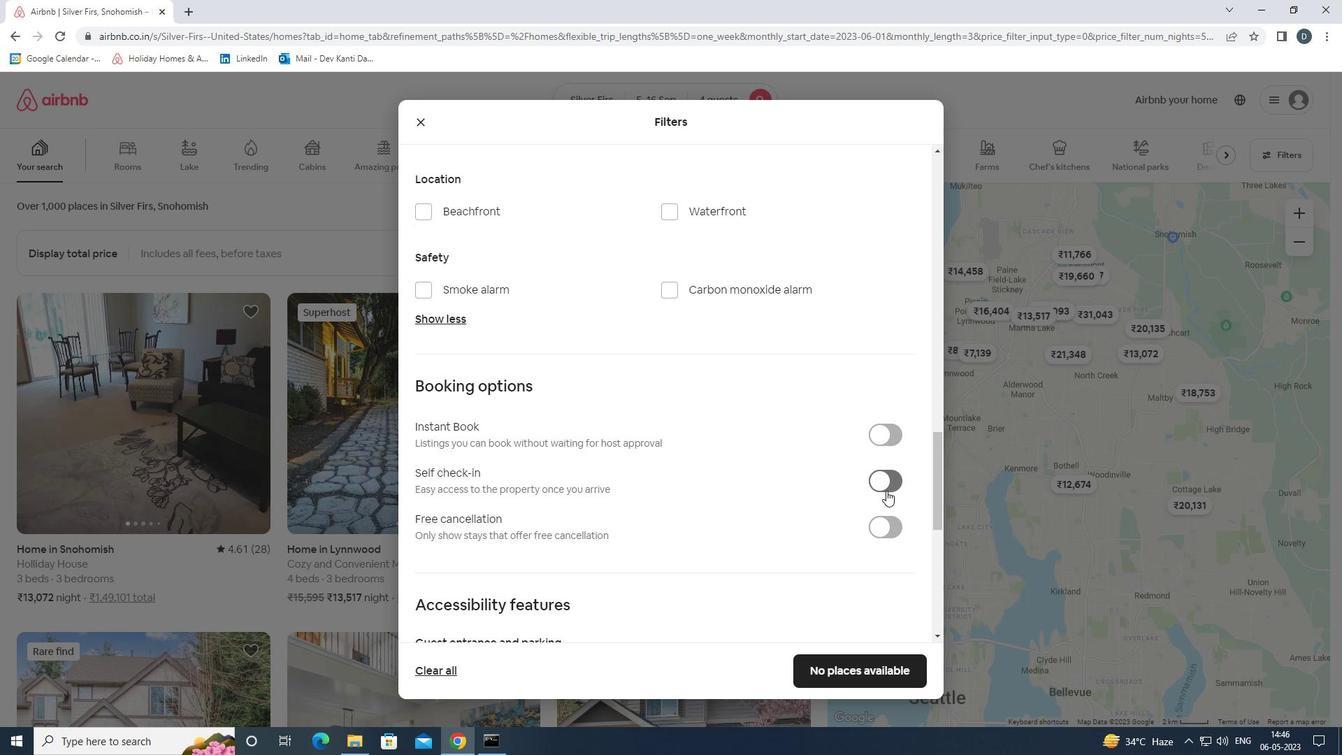 
Action: Mouse moved to (888, 490)
Screenshot: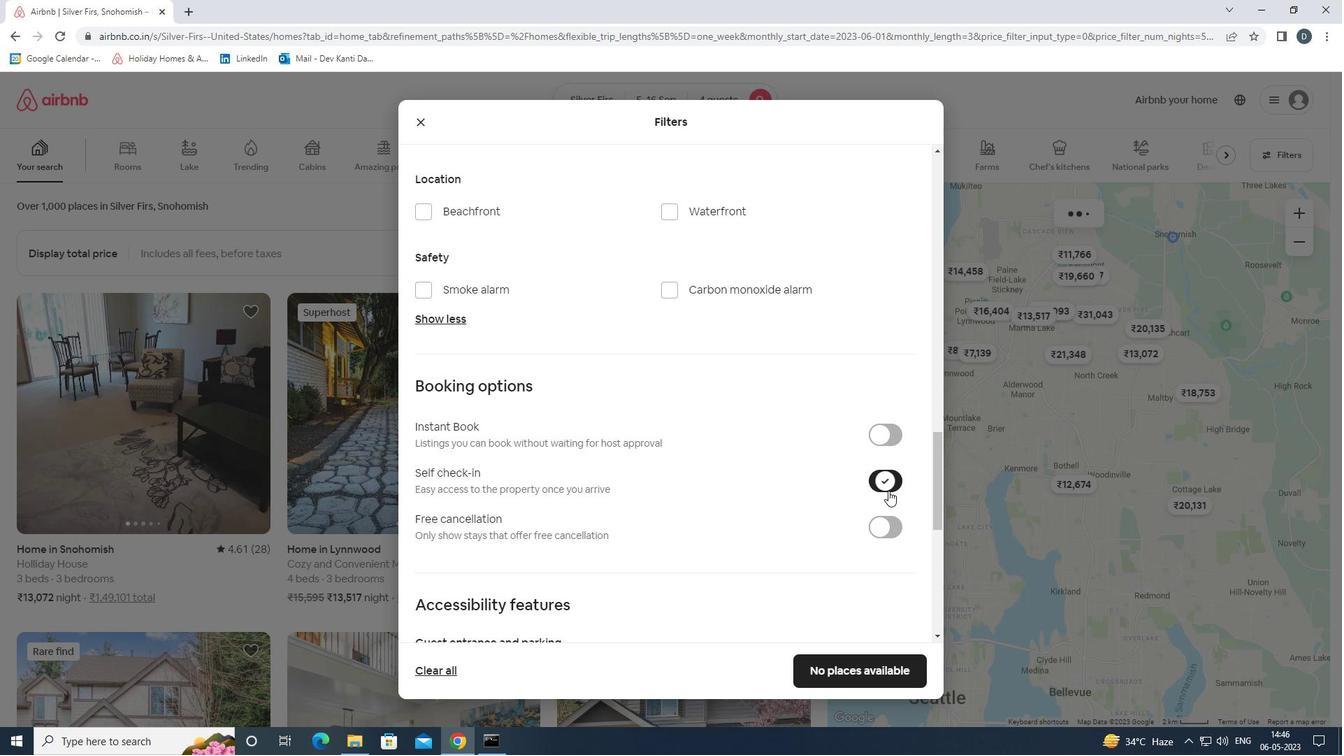 
Action: Mouse scrolled (888, 490) with delta (0, 0)
Screenshot: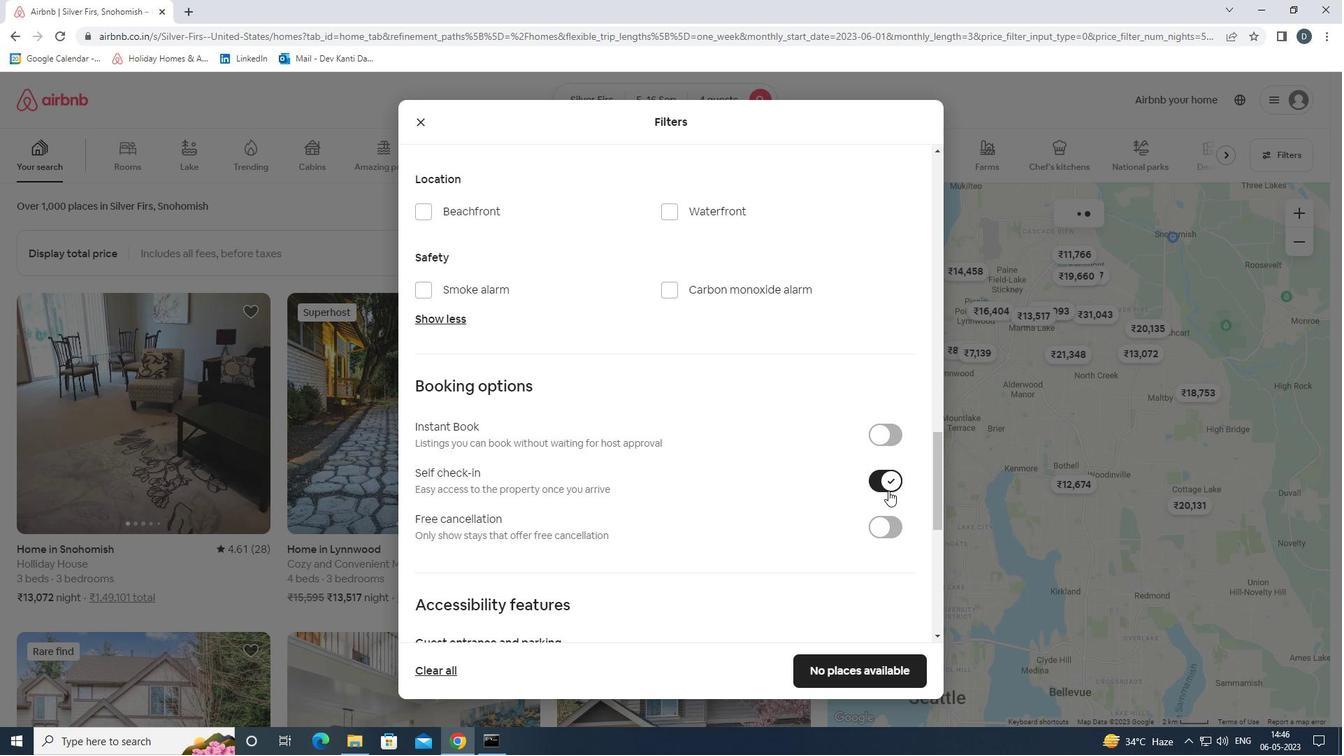 
Action: Mouse scrolled (888, 490) with delta (0, 0)
Screenshot: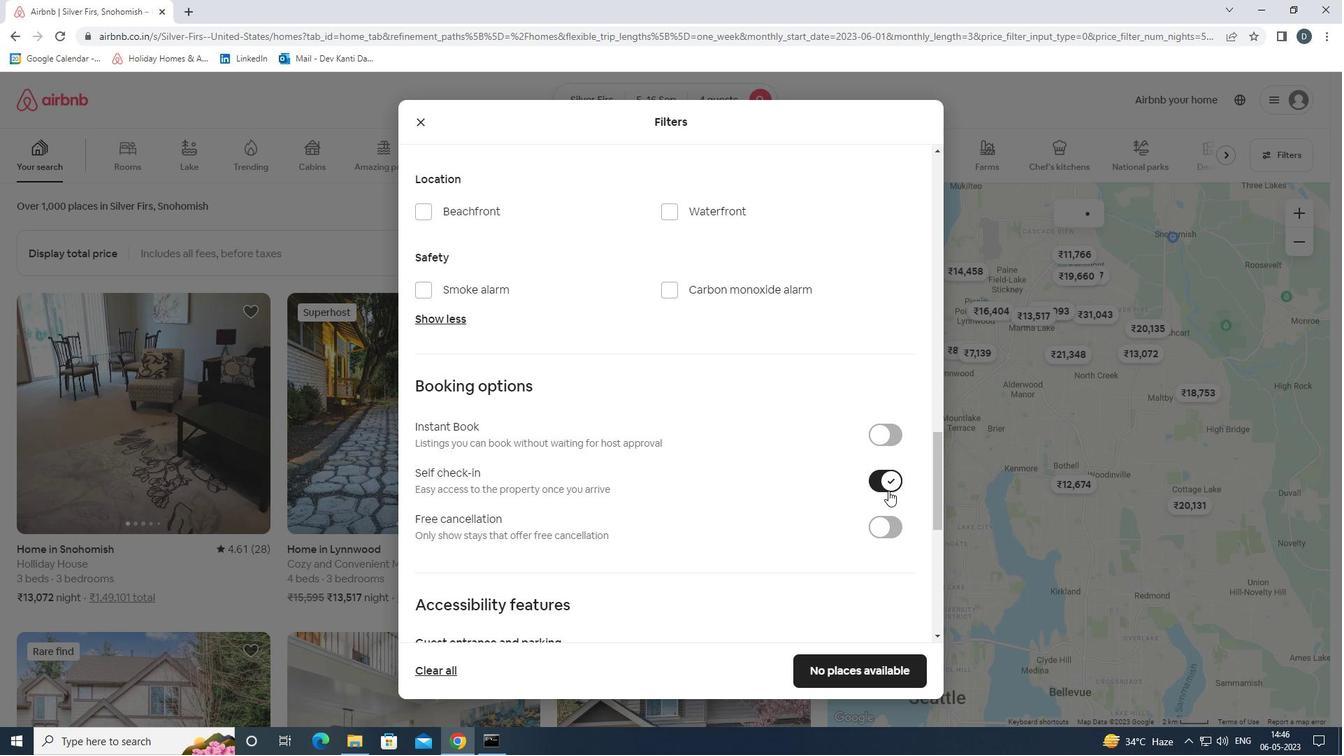 
Action: Mouse scrolled (888, 490) with delta (0, 0)
Screenshot: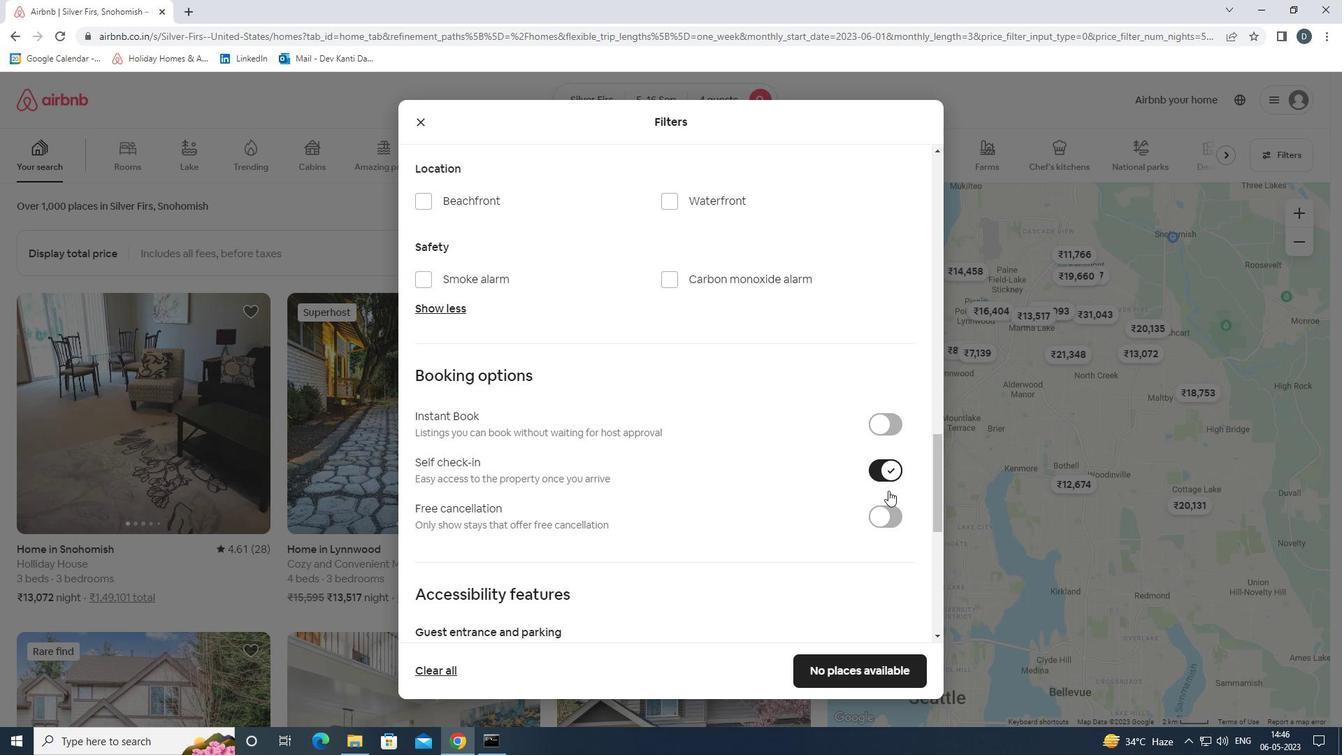 
Action: Mouse scrolled (888, 490) with delta (0, 0)
Screenshot: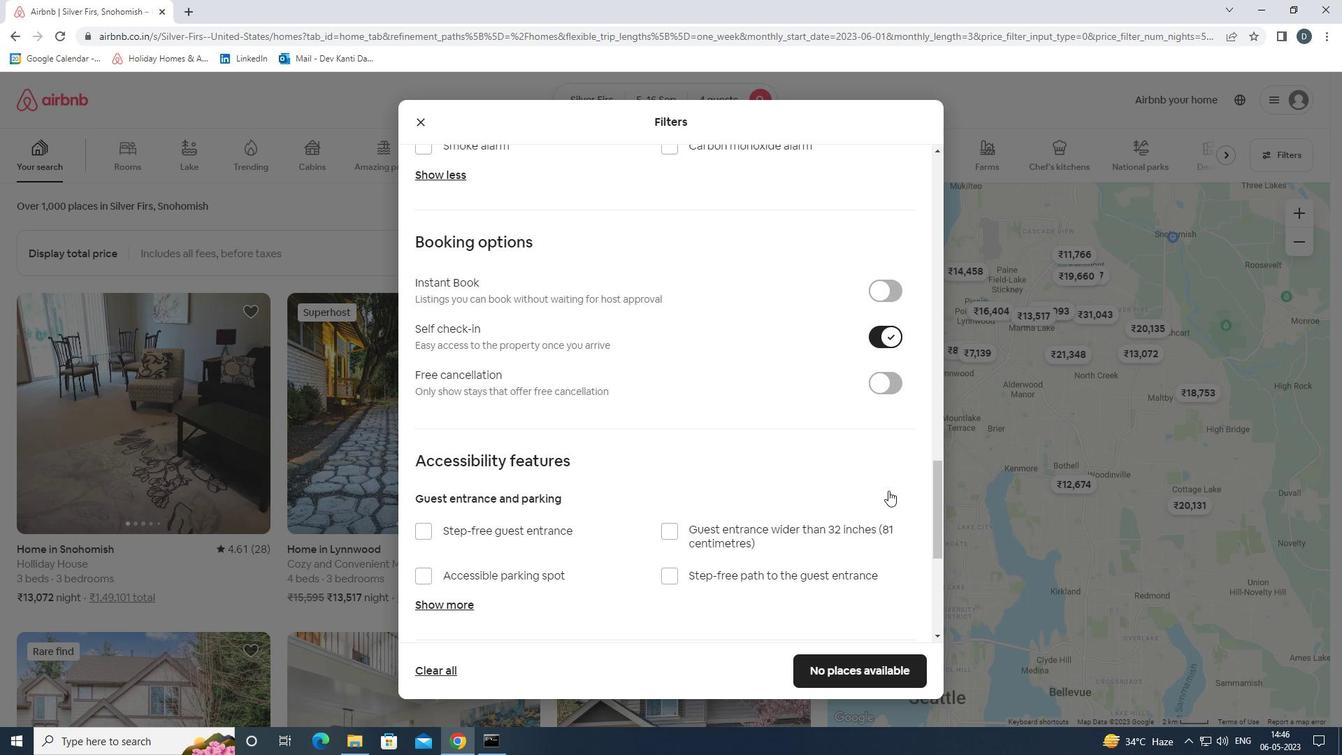 
Action: Mouse scrolled (888, 490) with delta (0, 0)
Screenshot: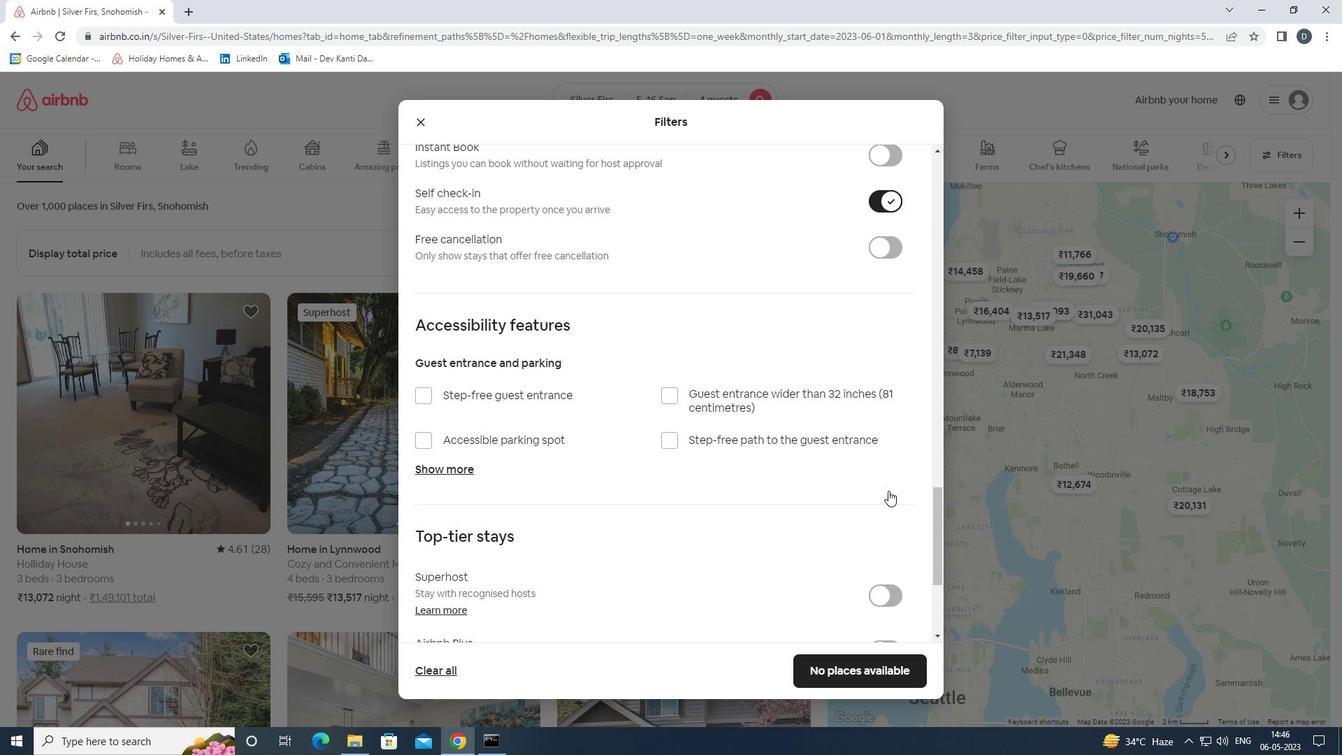 
Action: Mouse scrolled (888, 490) with delta (0, 0)
Screenshot: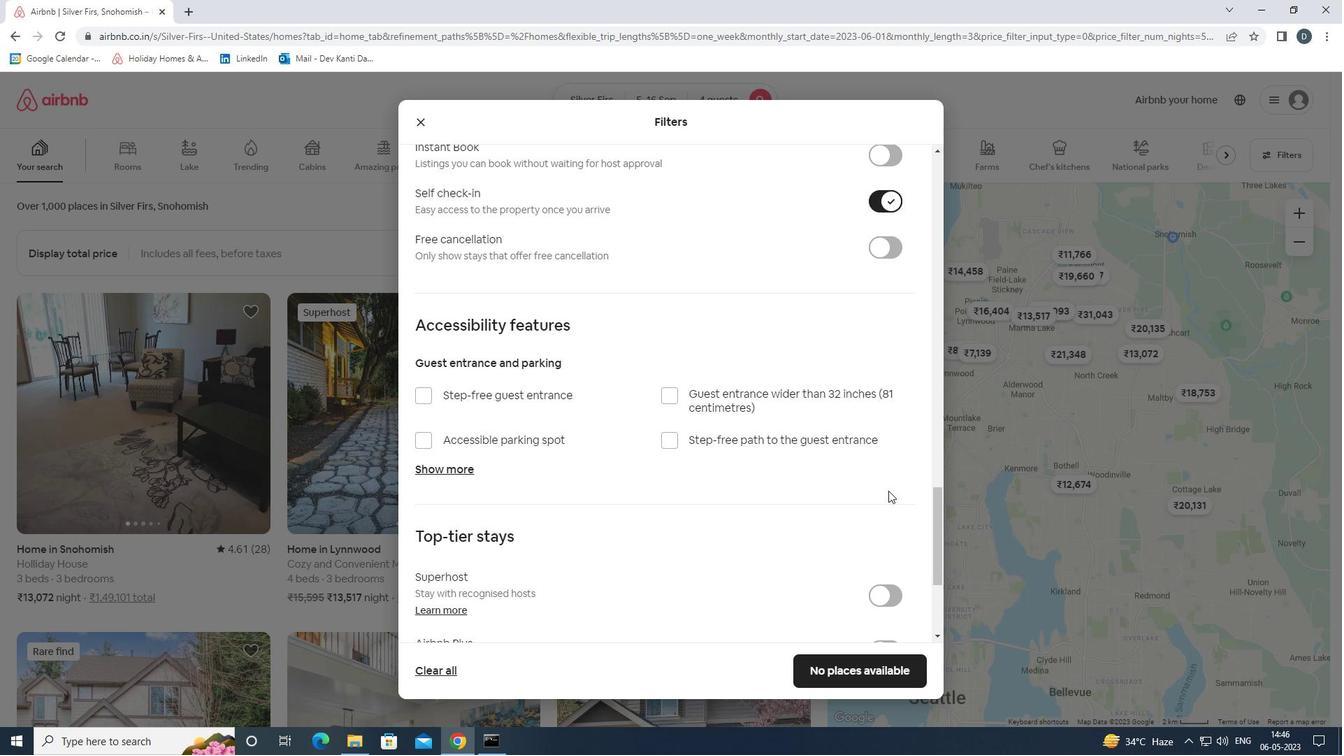
Action: Mouse scrolled (888, 490) with delta (0, 0)
Screenshot: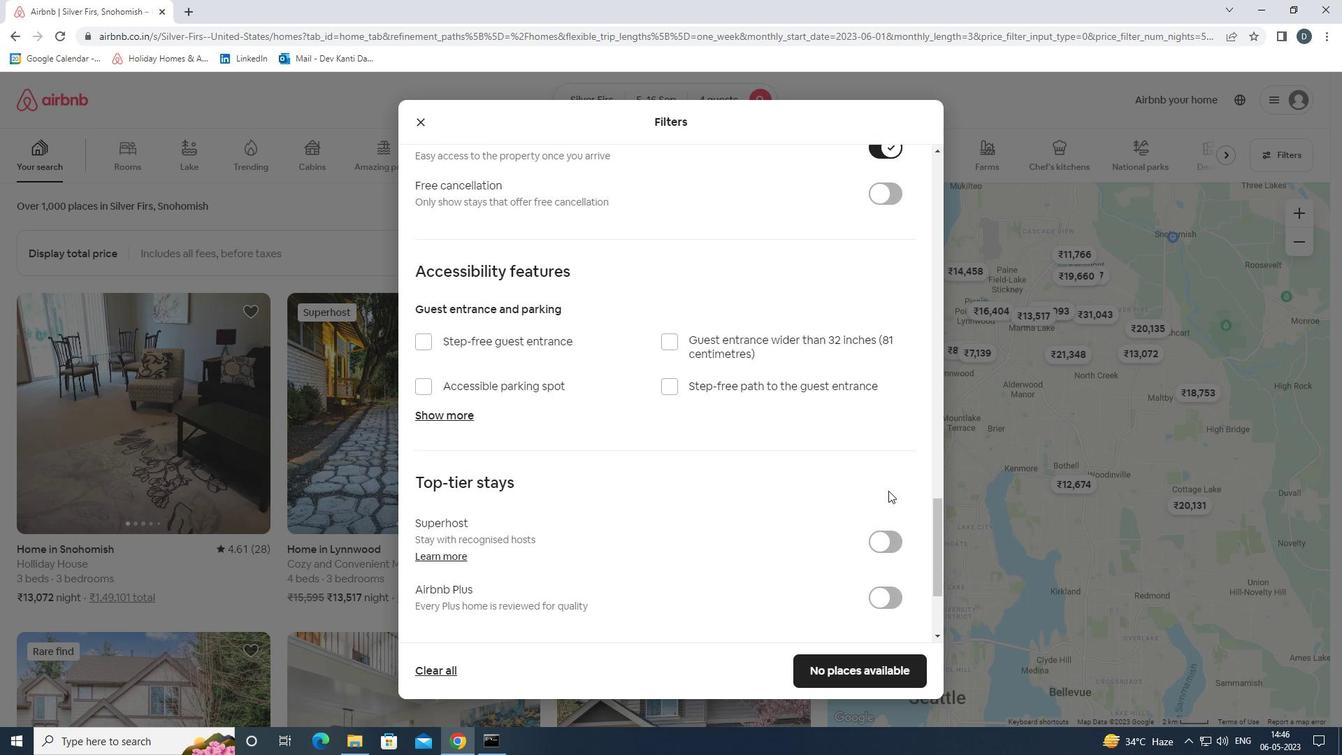 
Action: Mouse scrolled (888, 490) with delta (0, 0)
Screenshot: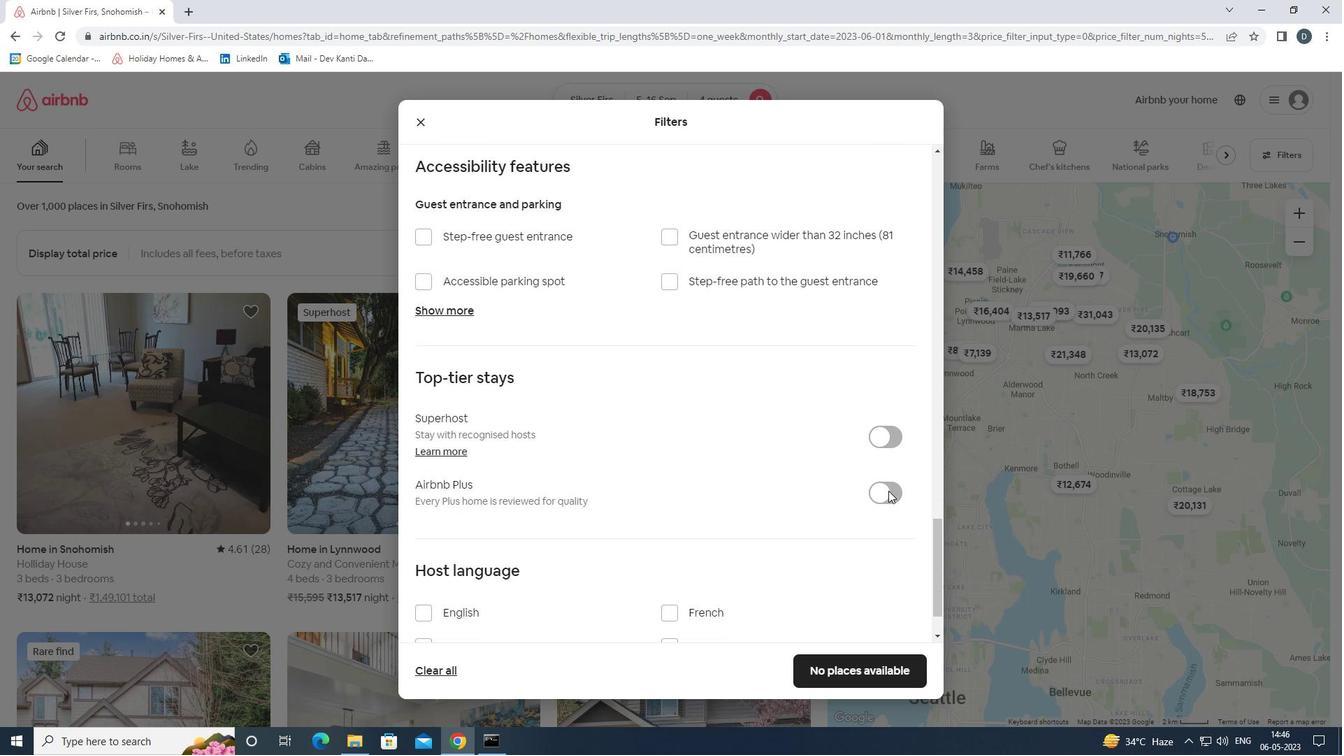 
Action: Mouse scrolled (888, 490) with delta (0, 0)
Screenshot: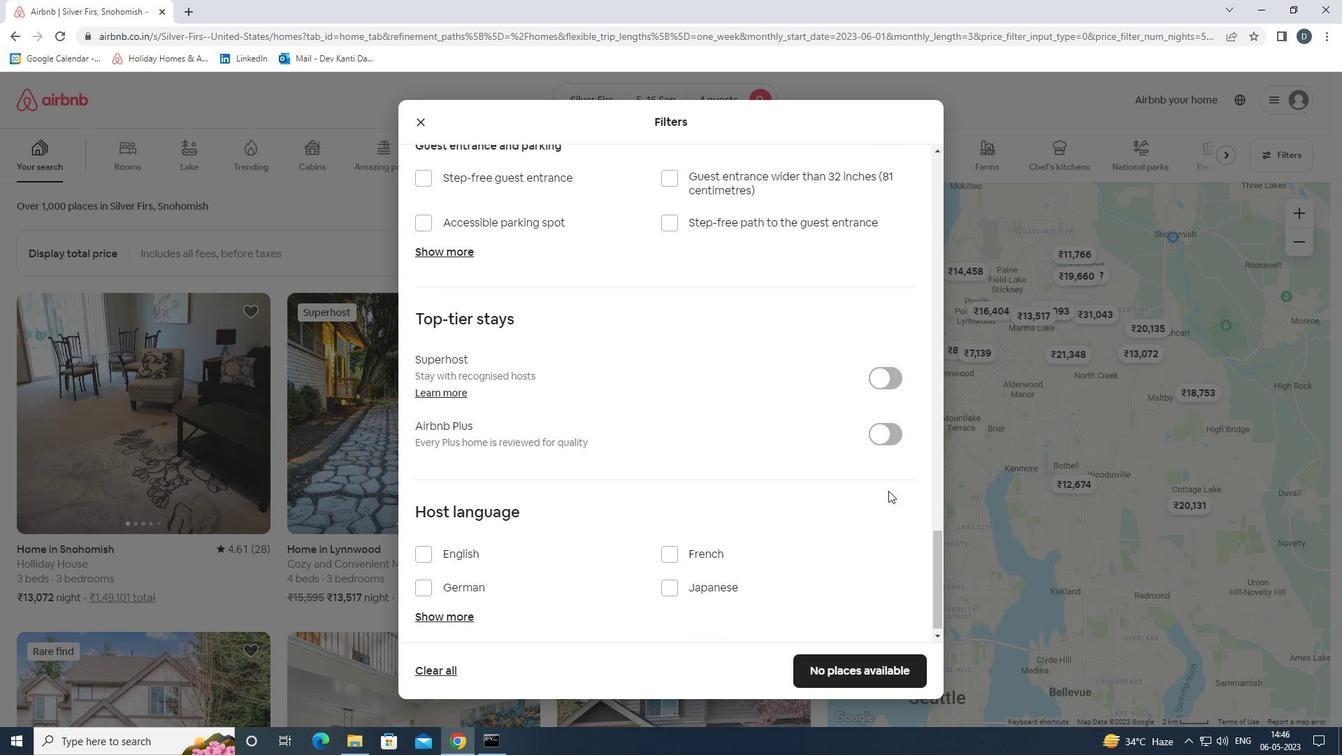 
Action: Mouse moved to (466, 542)
Screenshot: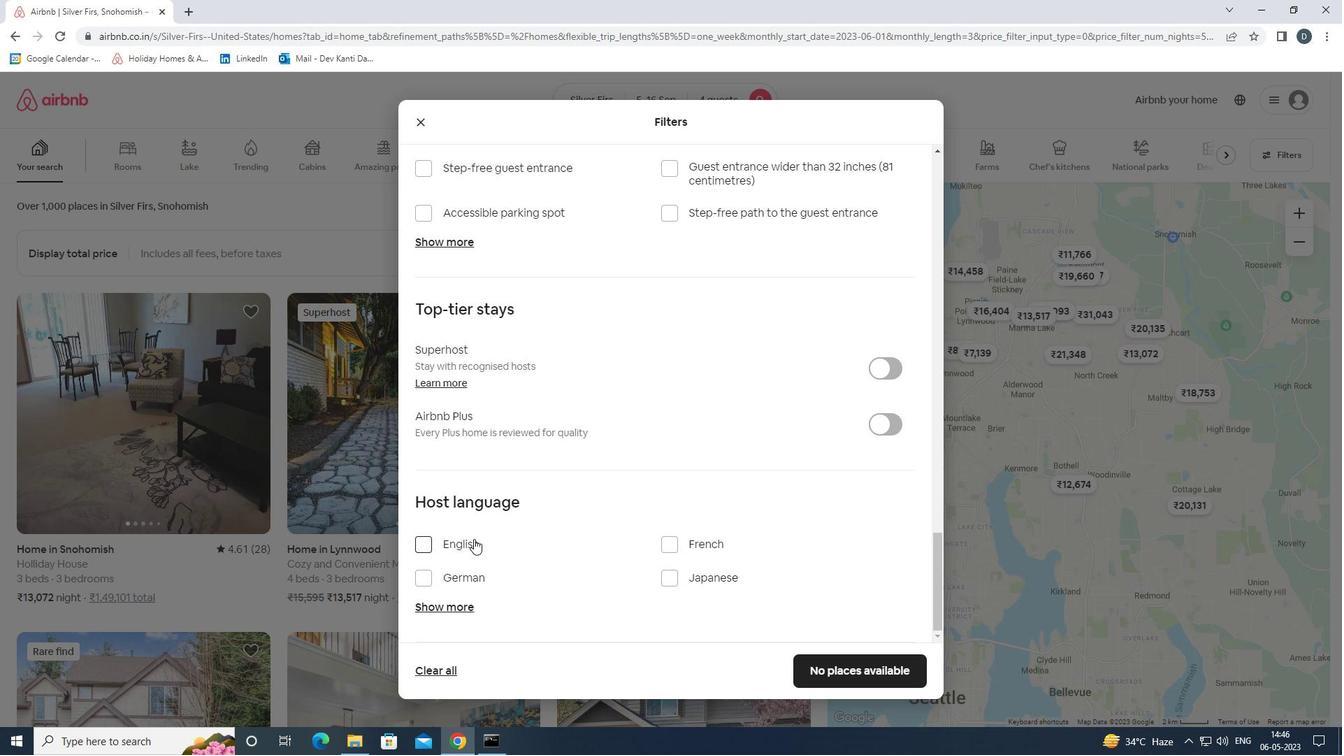 
Action: Mouse pressed left at (466, 542)
Screenshot: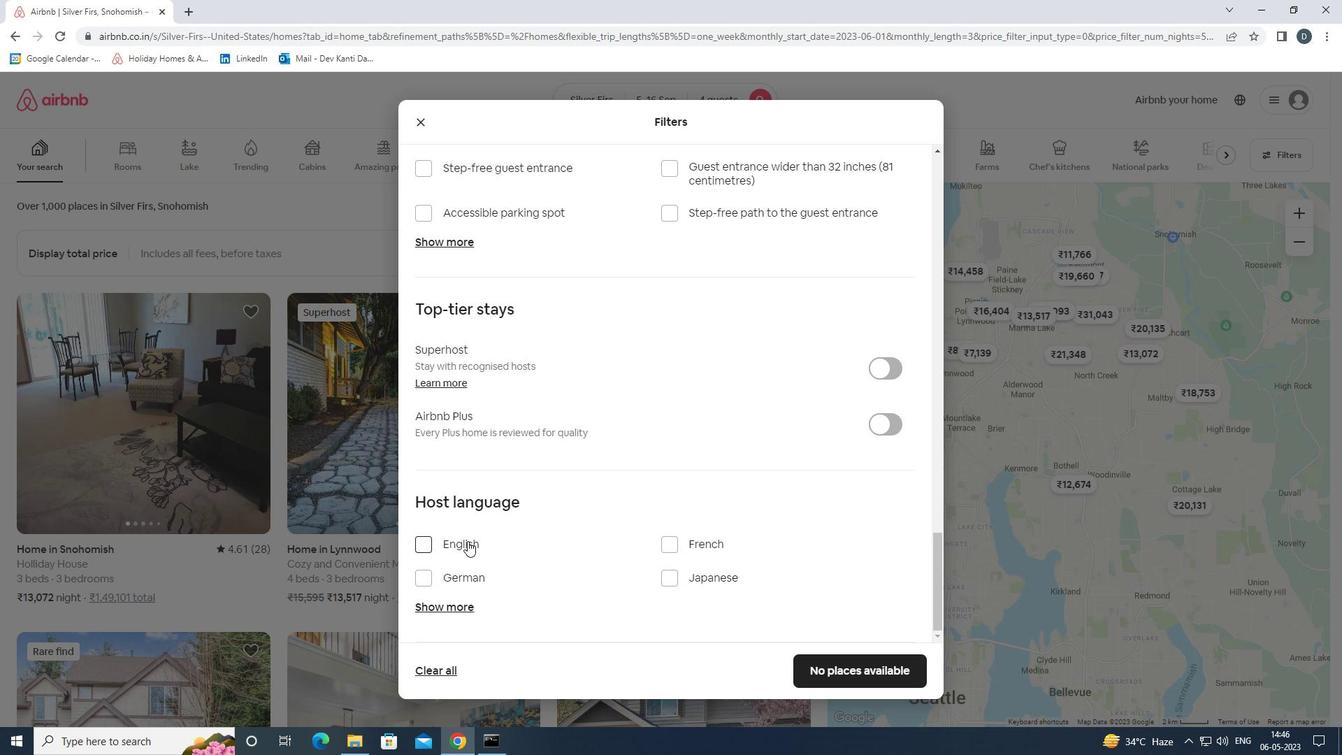 
Action: Mouse moved to (819, 662)
Screenshot: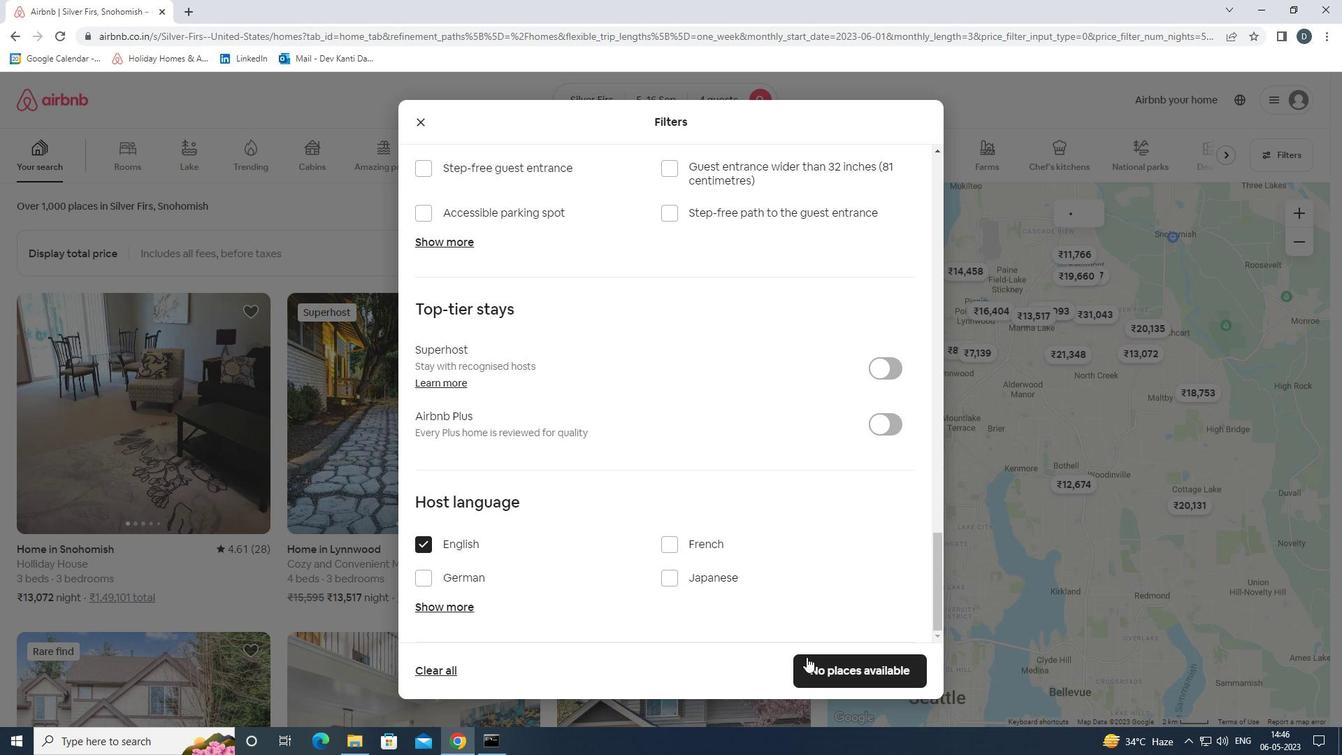 
Action: Mouse pressed left at (819, 662)
Screenshot: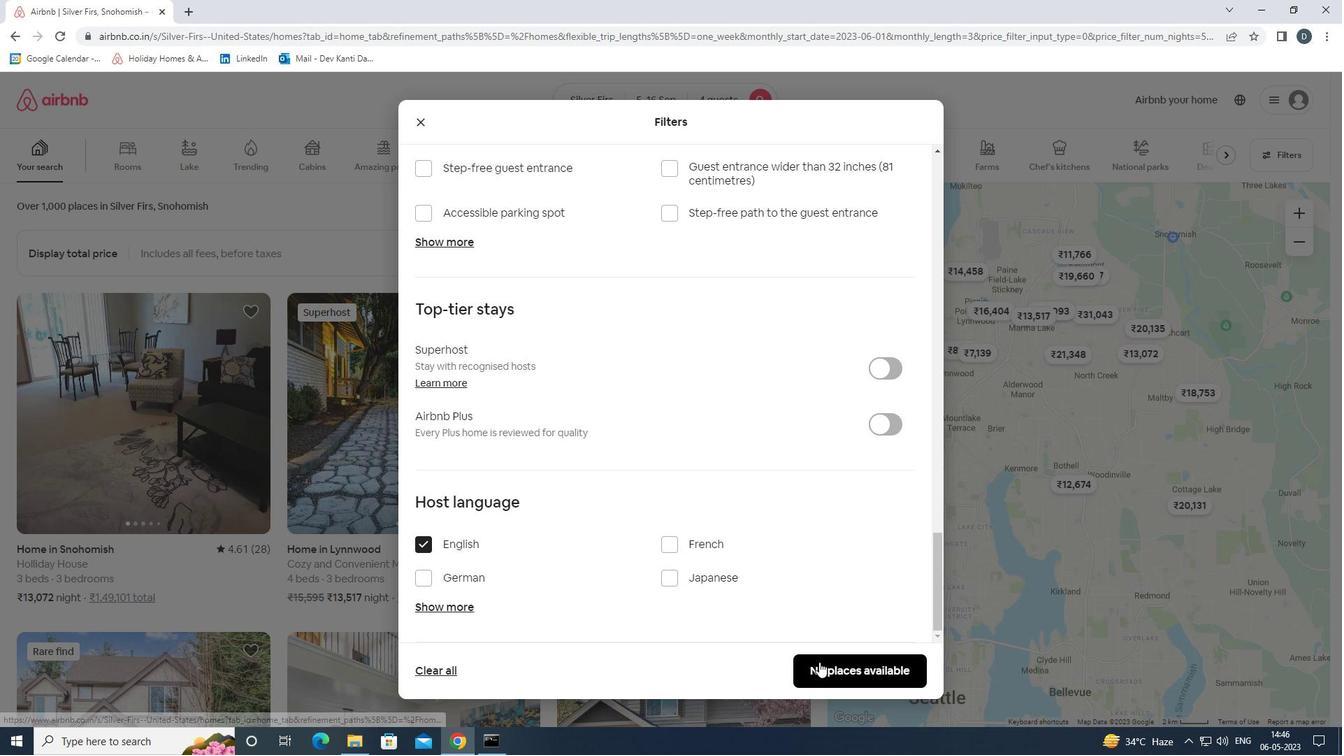 
Action: Mouse moved to (809, 644)
Screenshot: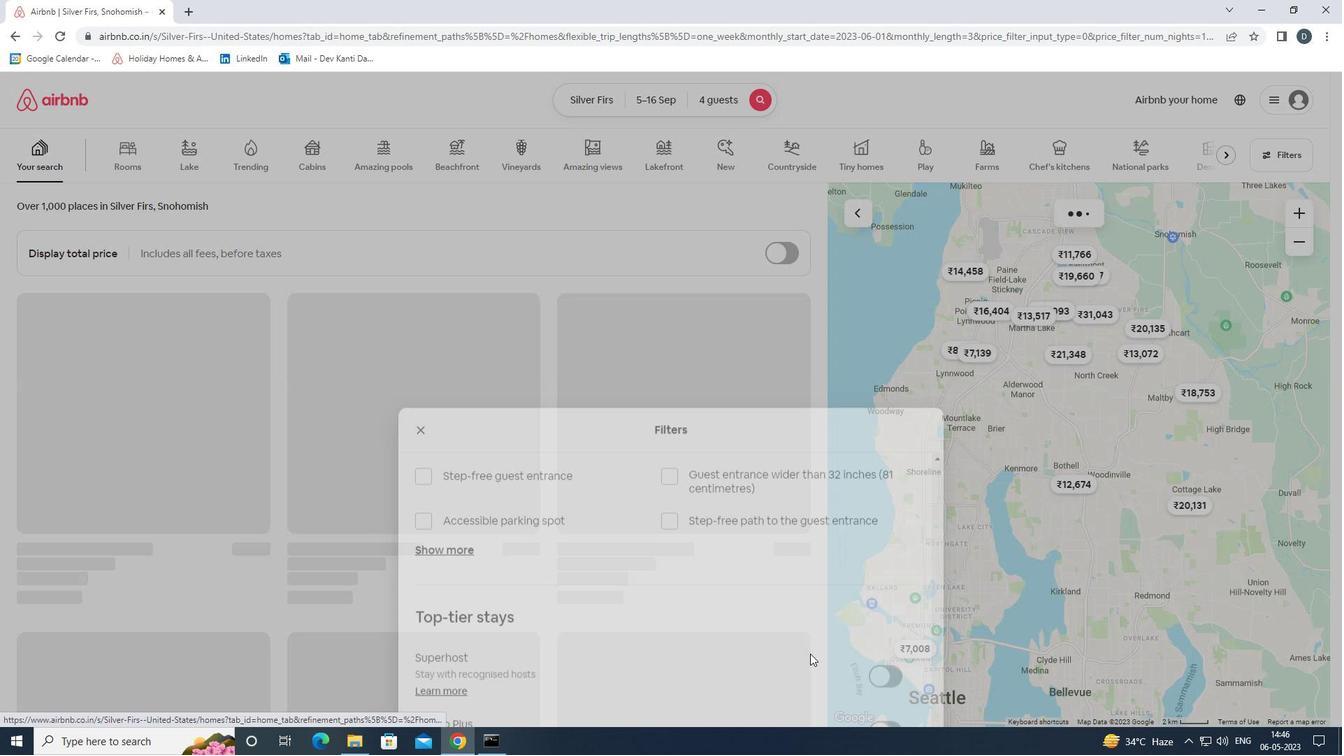 
